 Task: Find connections with filter location Cardedeu with filter topic #linkedinforbusinesswith filter profile language French with filter current company Media.Monks with filter school Bombay Scottish School with filter industry Data Security Software Products with filter service category Bankruptcy Law with filter keywords title Information Security Analyst
Action: Mouse moved to (244, 297)
Screenshot: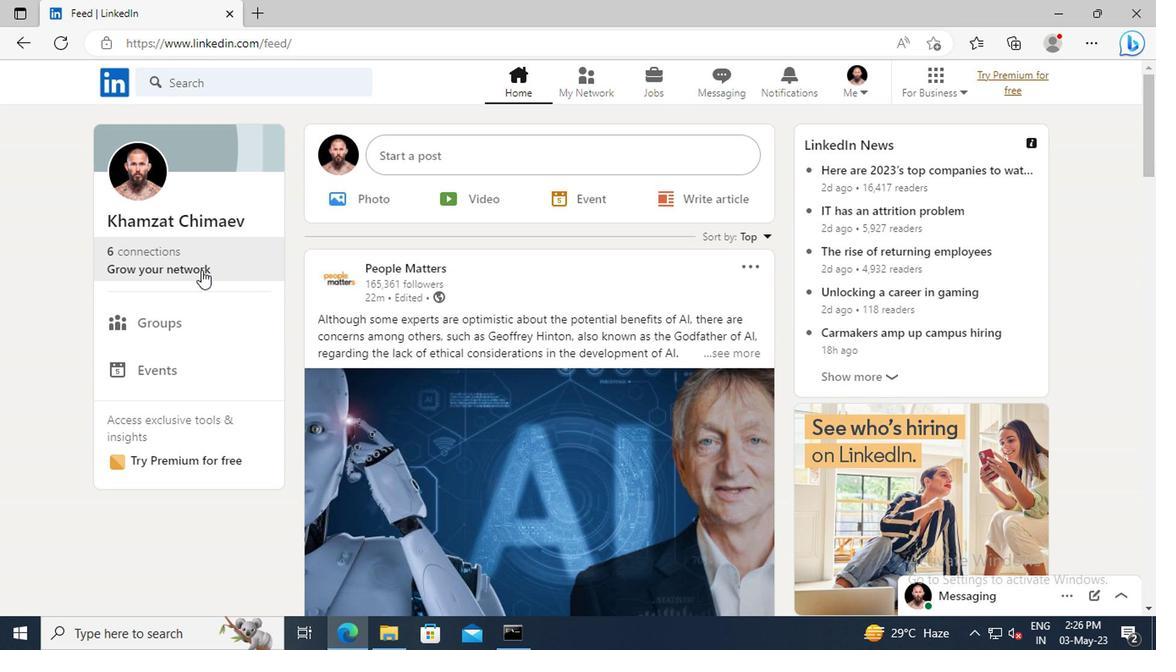 
Action: Mouse pressed left at (244, 297)
Screenshot: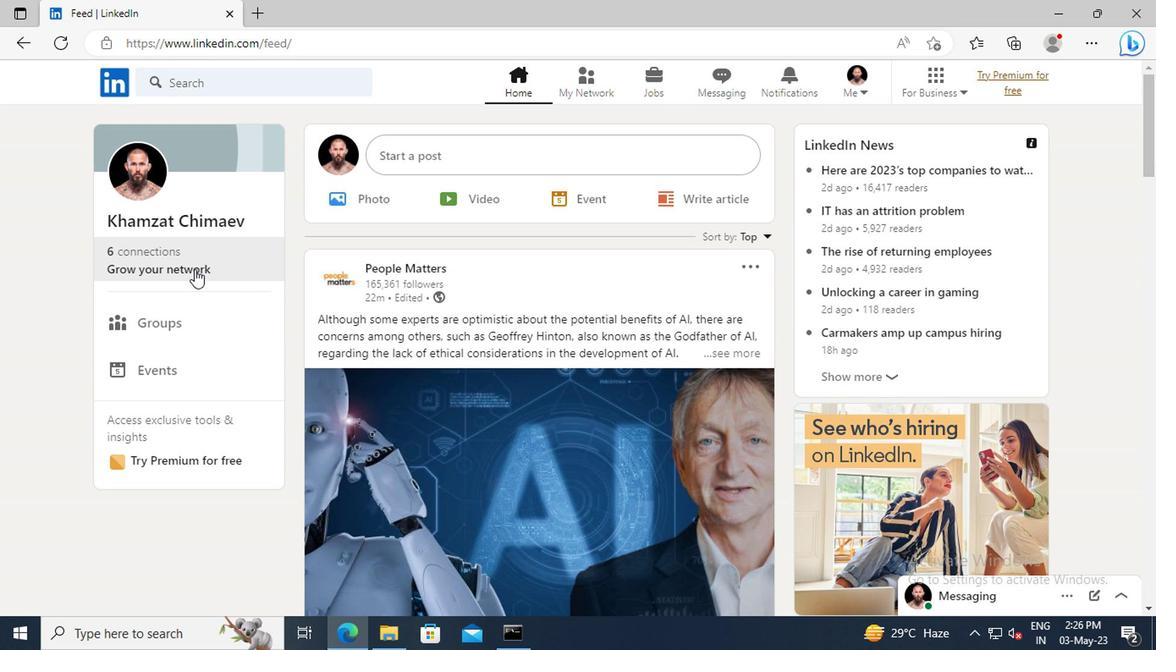
Action: Mouse moved to (235, 232)
Screenshot: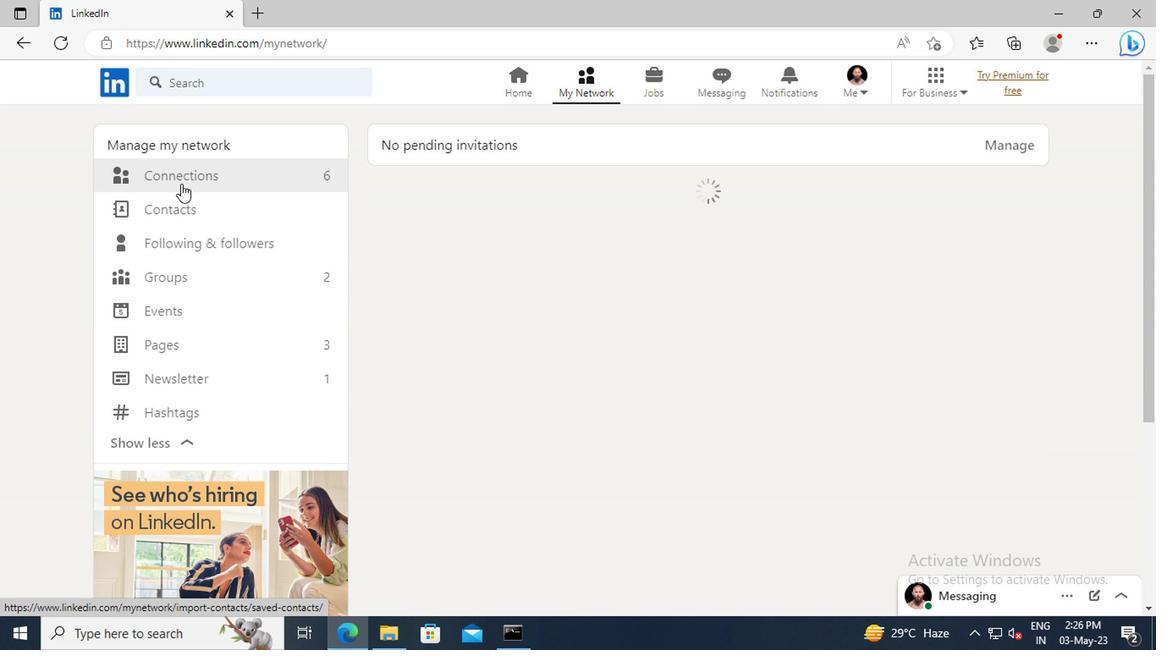 
Action: Mouse pressed left at (235, 232)
Screenshot: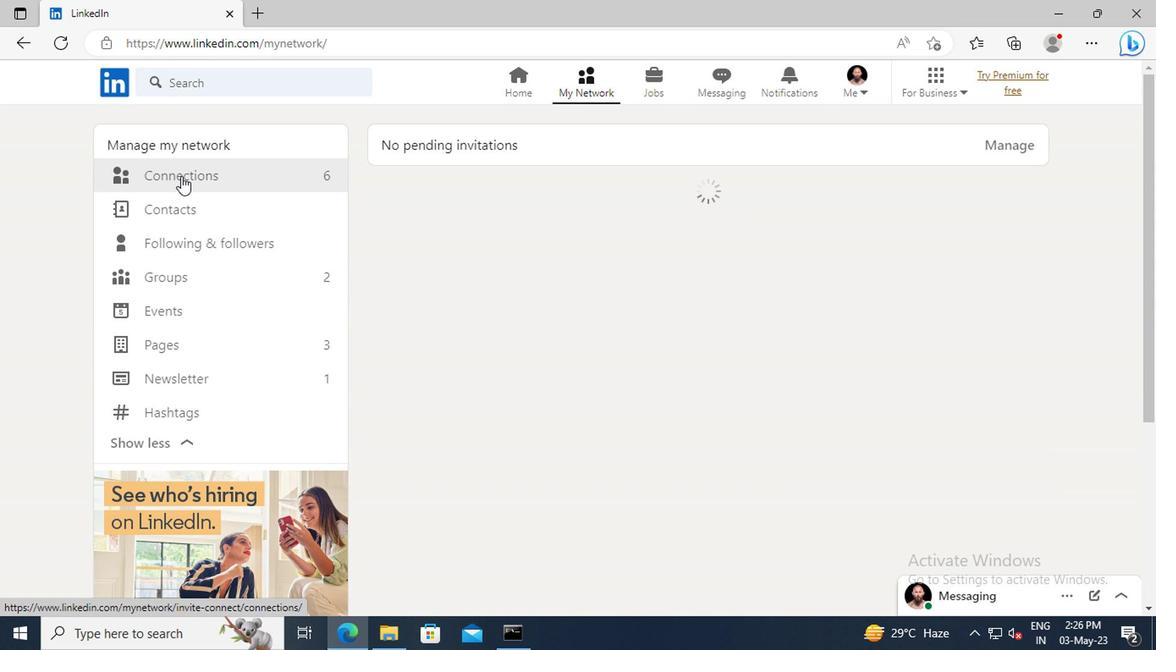 
Action: Mouse moved to (603, 236)
Screenshot: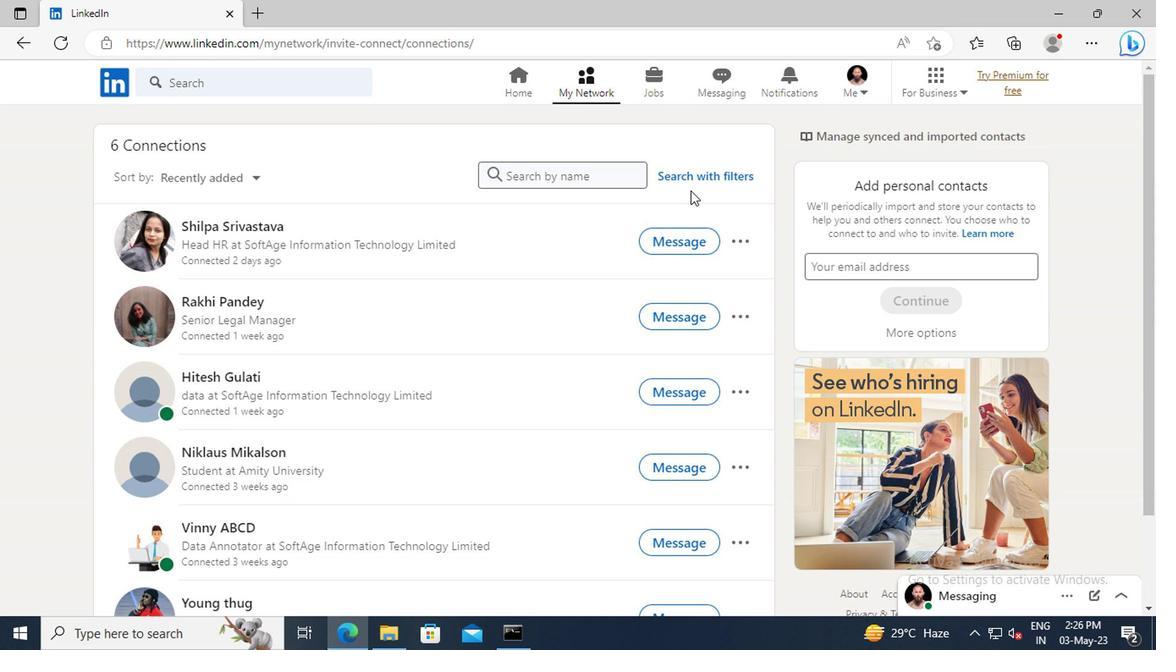 
Action: Mouse pressed left at (603, 236)
Screenshot: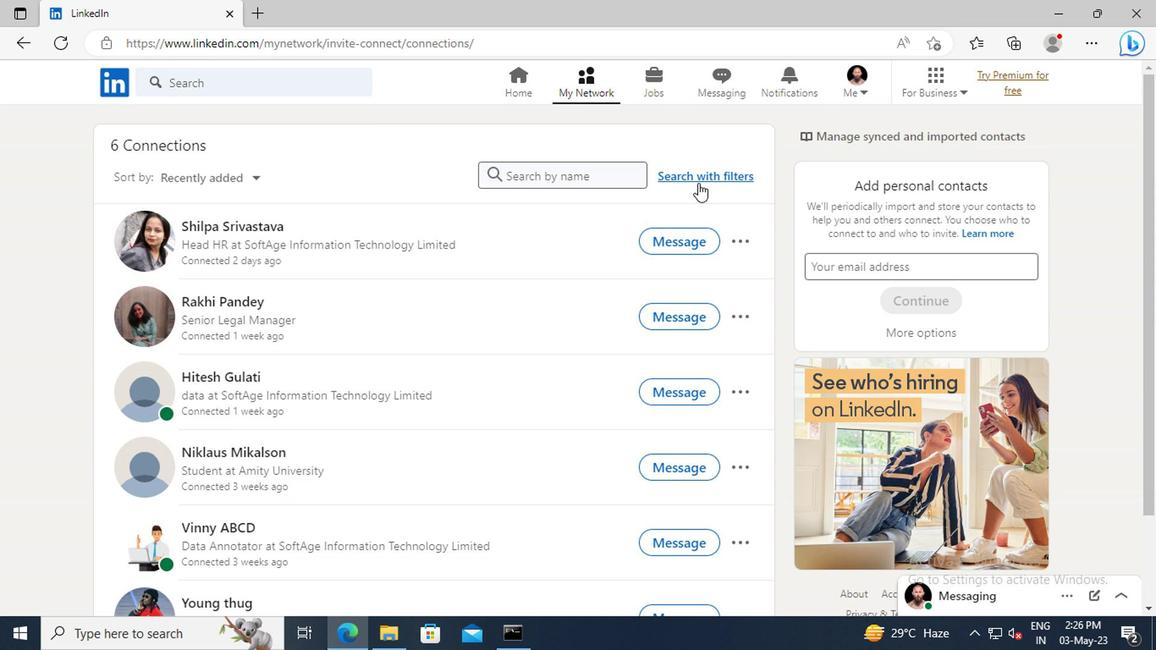 
Action: Mouse moved to (569, 201)
Screenshot: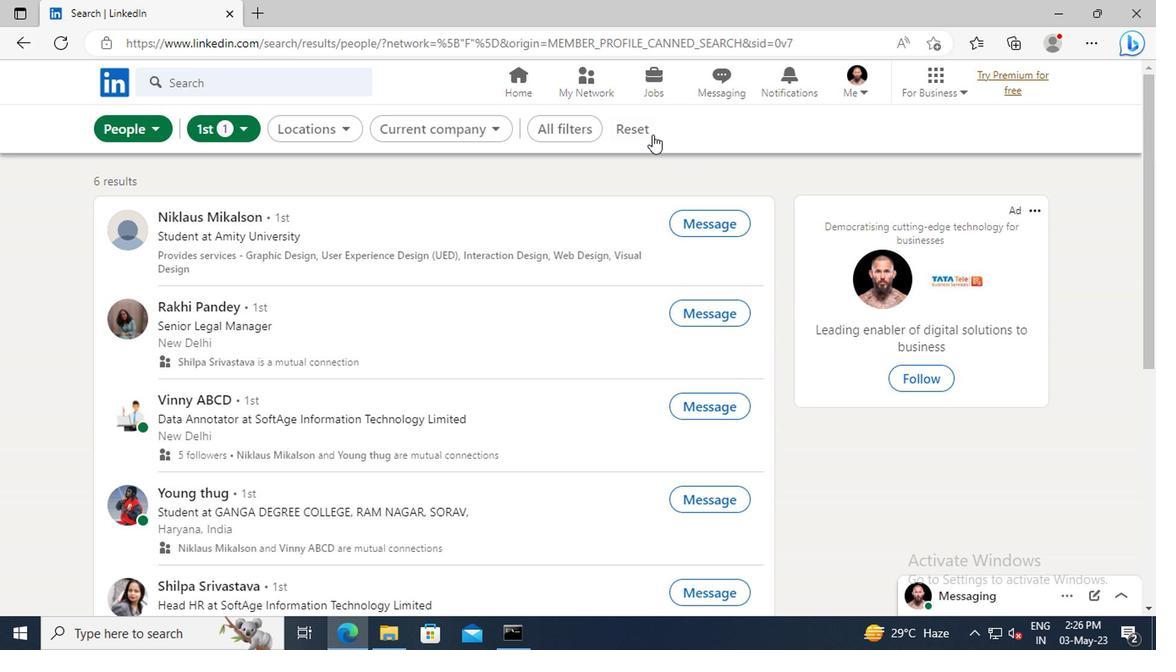 
Action: Mouse pressed left at (569, 201)
Screenshot: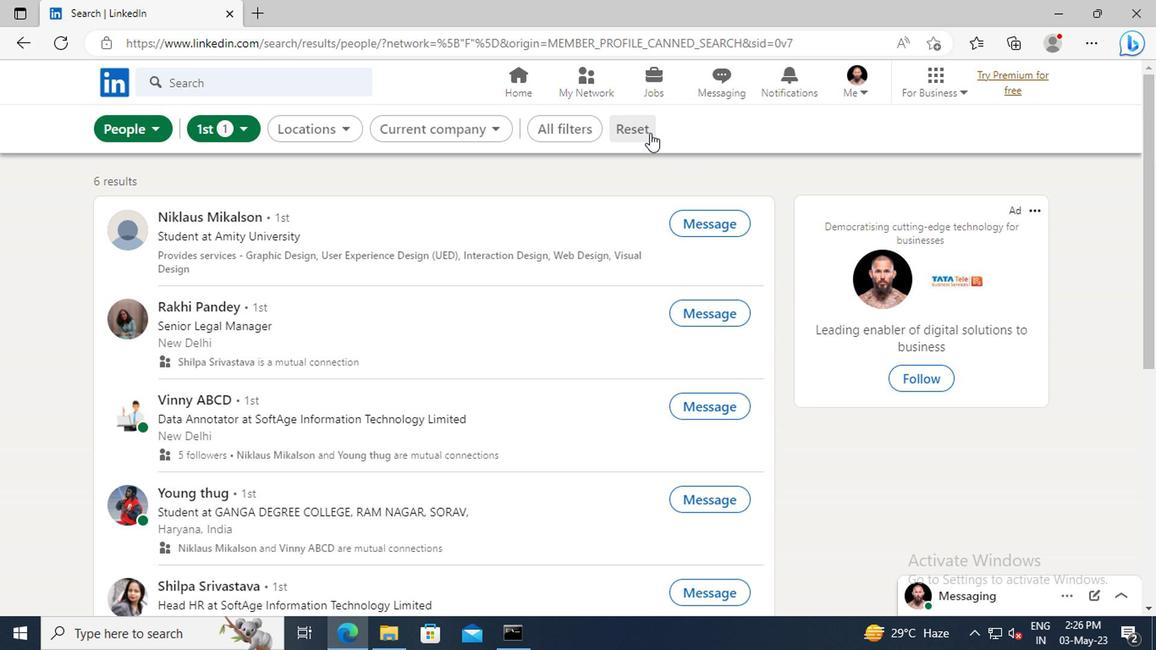 
Action: Mouse moved to (547, 200)
Screenshot: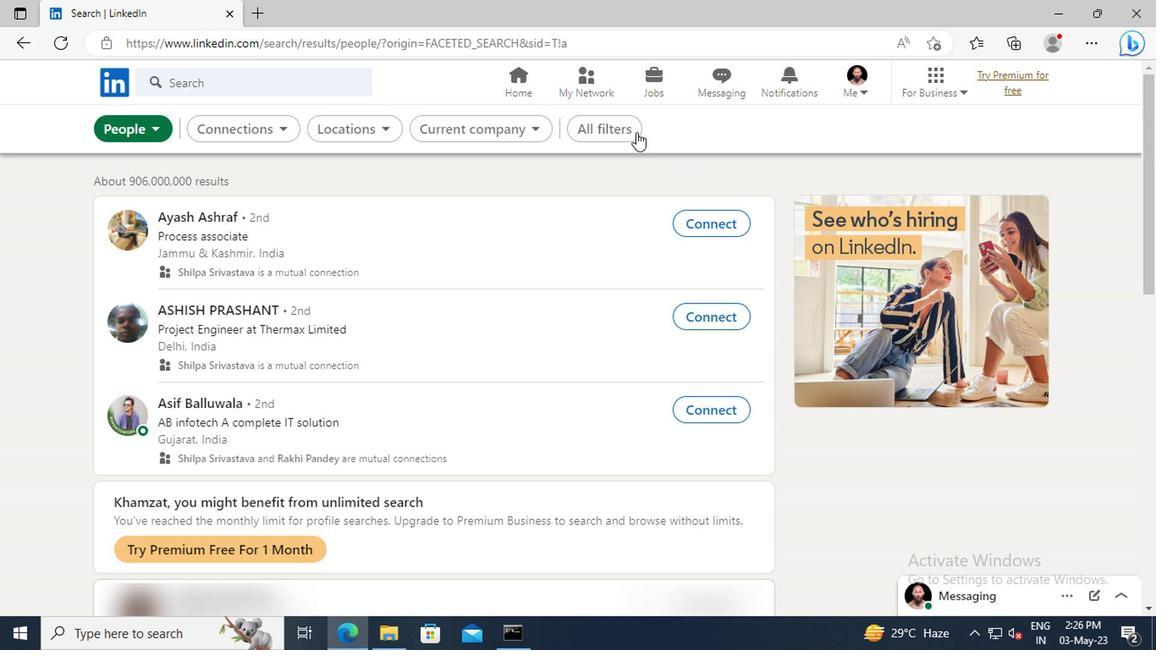 
Action: Mouse pressed left at (547, 200)
Screenshot: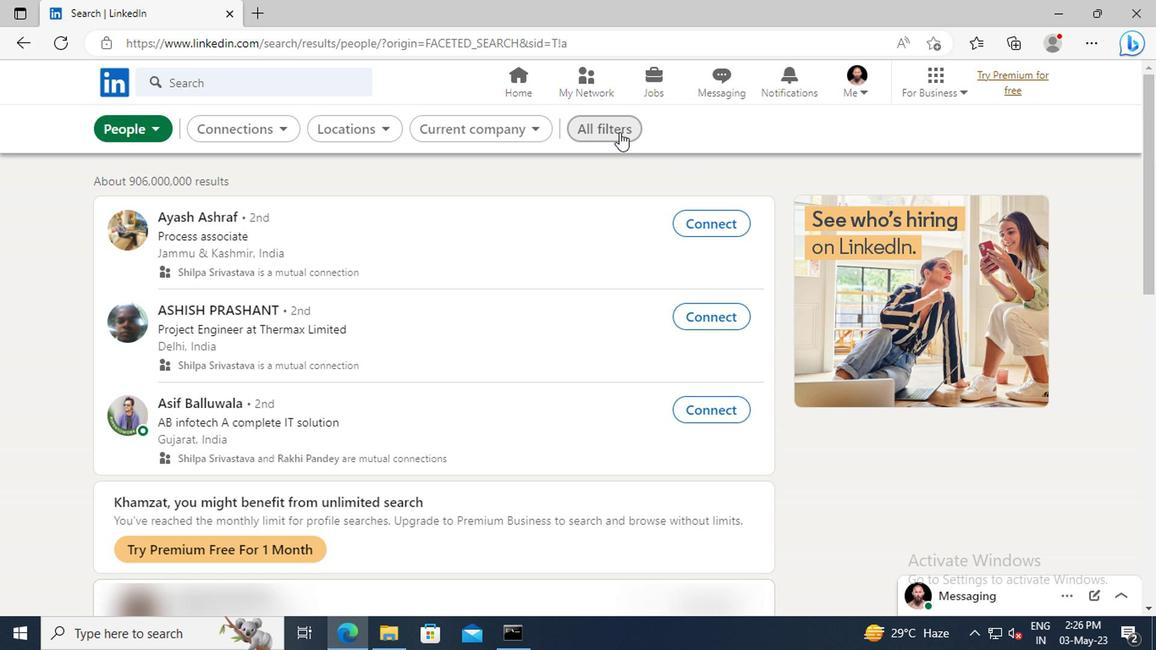 
Action: Mouse moved to (746, 347)
Screenshot: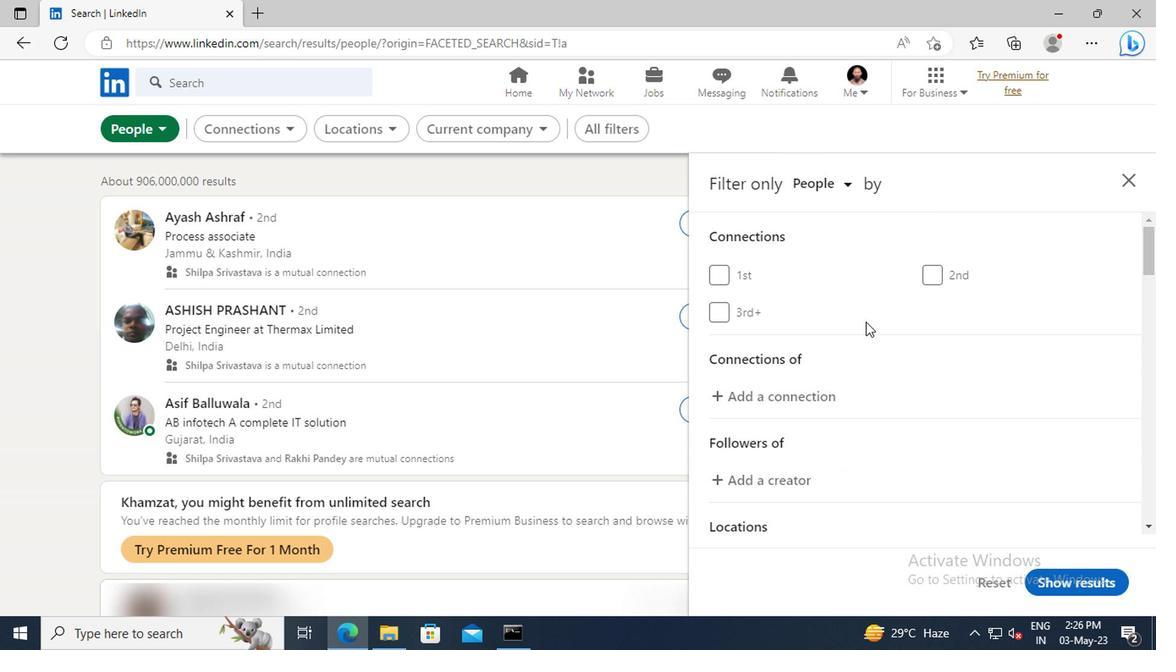
Action: Mouse scrolled (746, 346) with delta (0, 0)
Screenshot: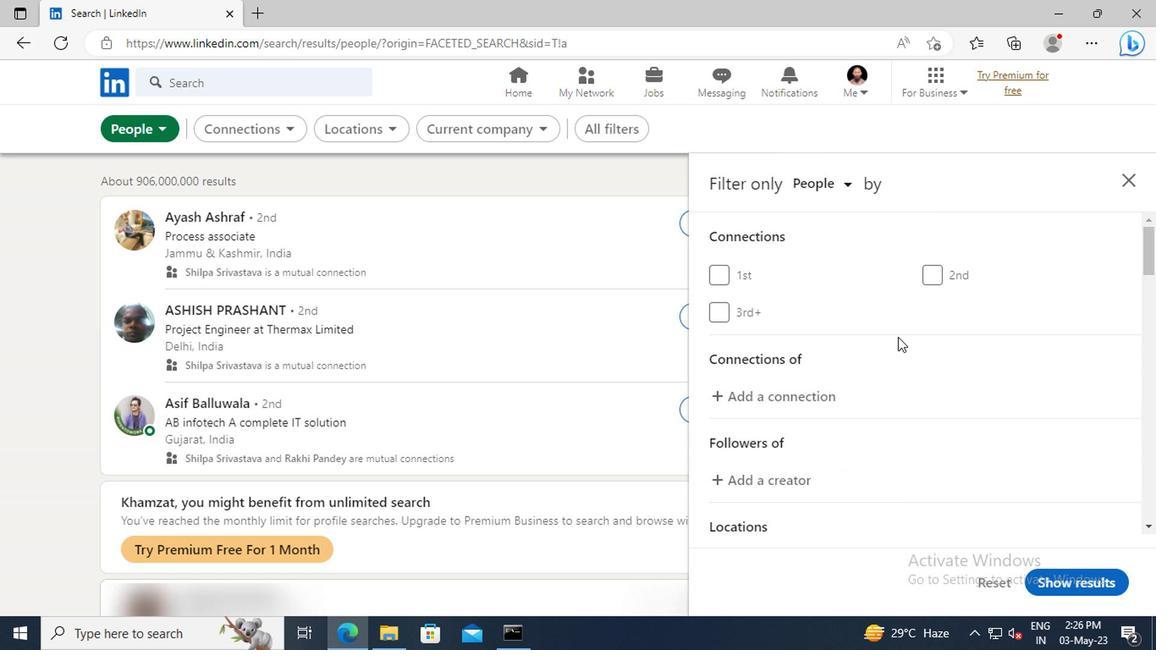 
Action: Mouse scrolled (746, 346) with delta (0, 0)
Screenshot: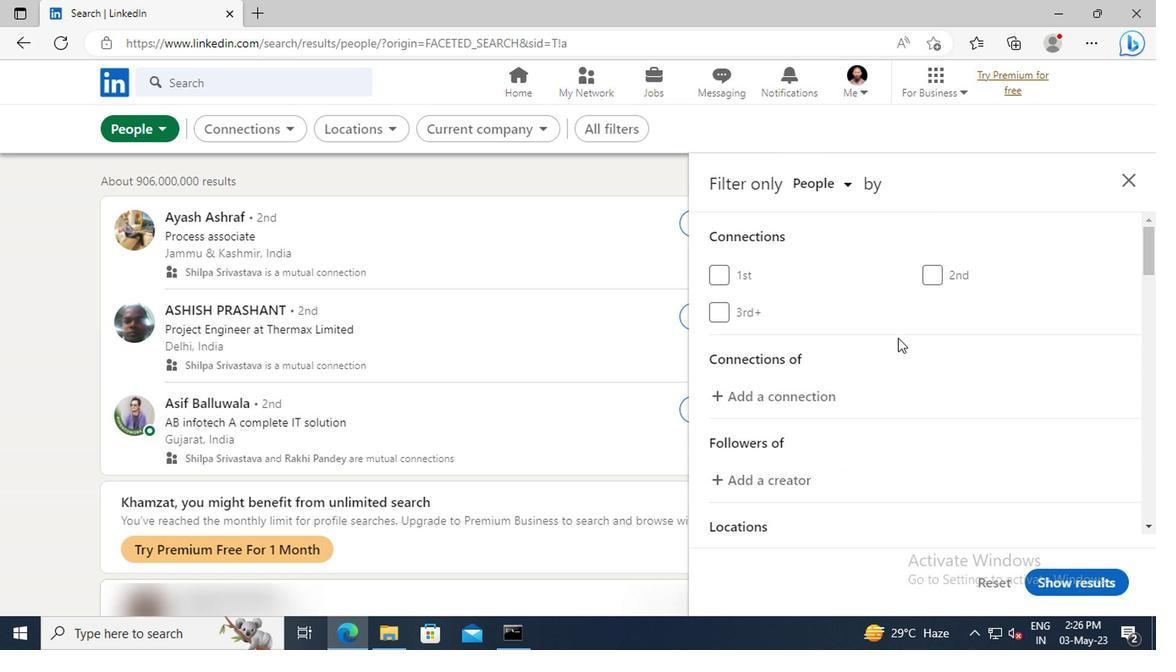 
Action: Mouse scrolled (746, 346) with delta (0, 0)
Screenshot: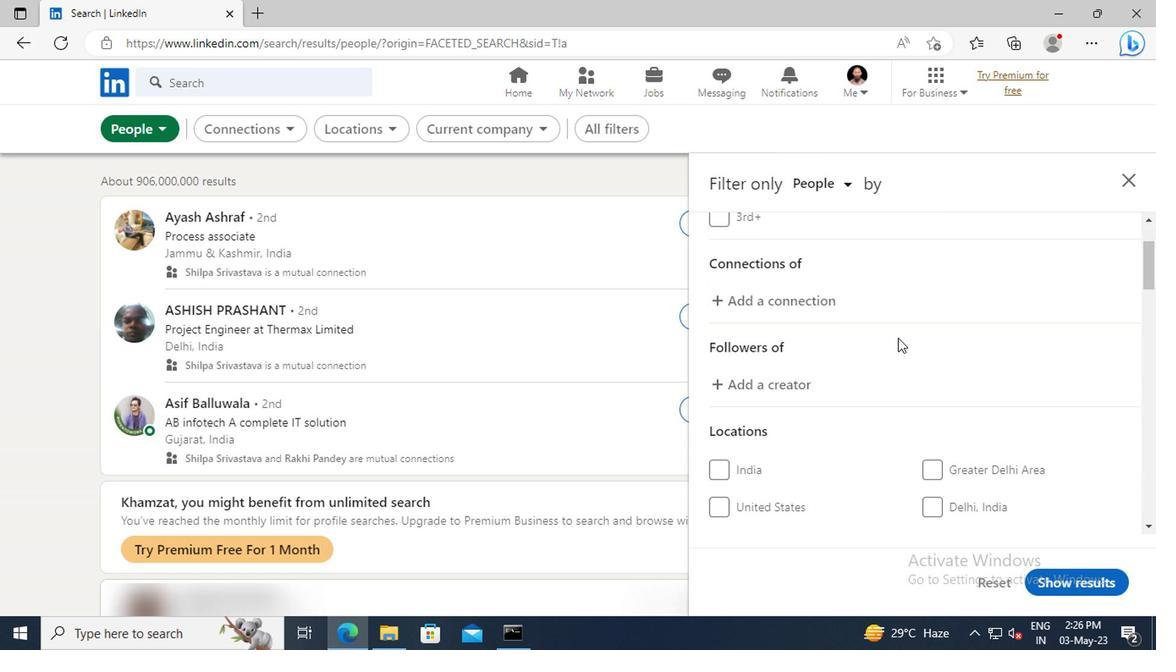 
Action: Mouse scrolled (746, 346) with delta (0, 0)
Screenshot: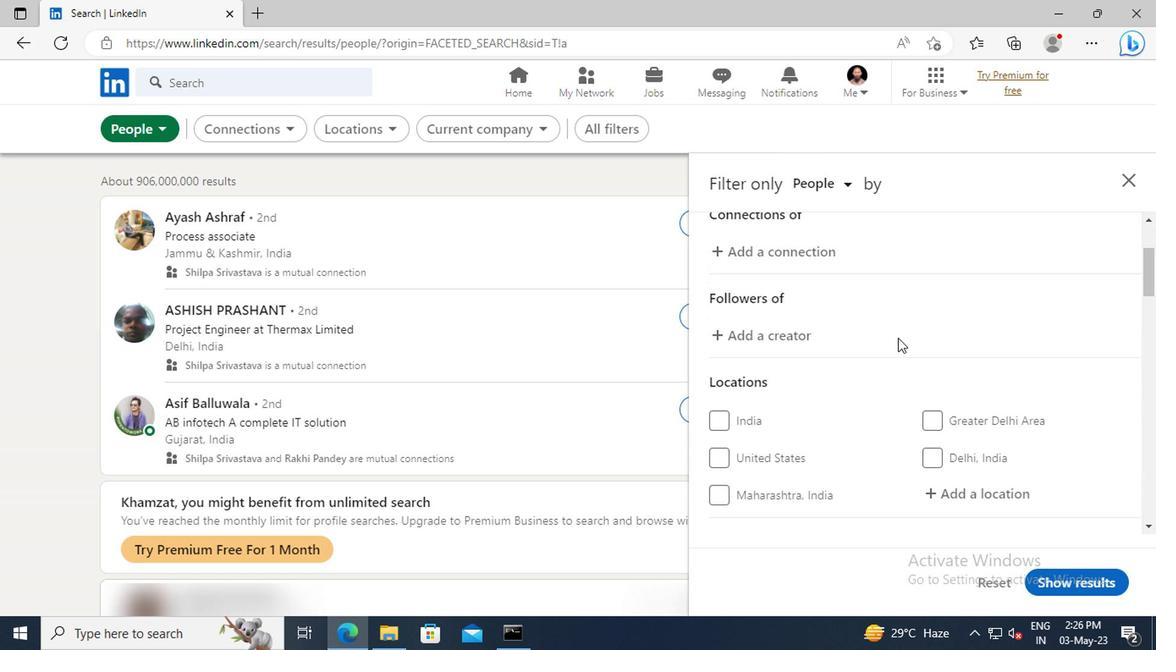 
Action: Mouse scrolled (746, 346) with delta (0, 0)
Screenshot: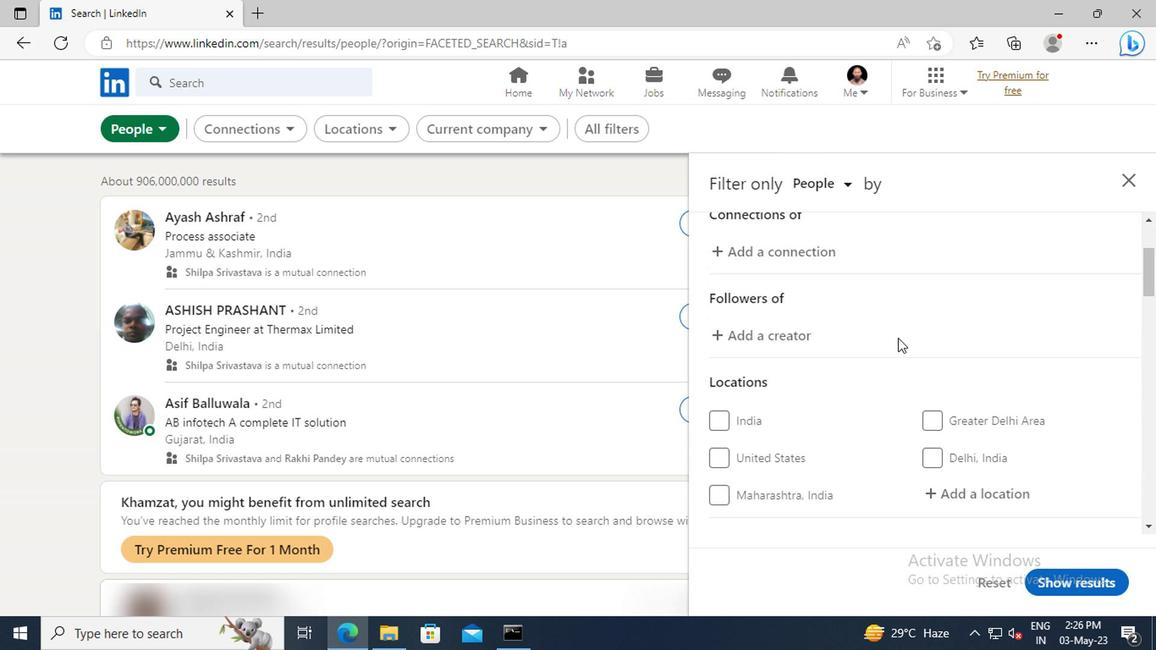 
Action: Mouse scrolled (746, 346) with delta (0, 0)
Screenshot: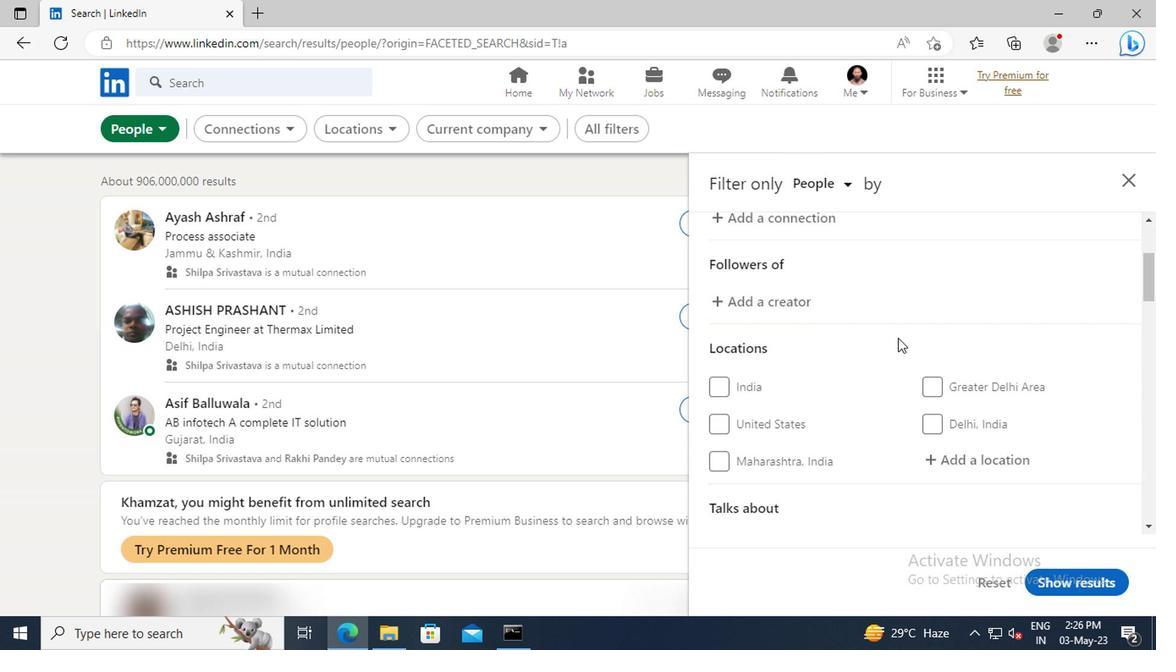 
Action: Mouse moved to (776, 356)
Screenshot: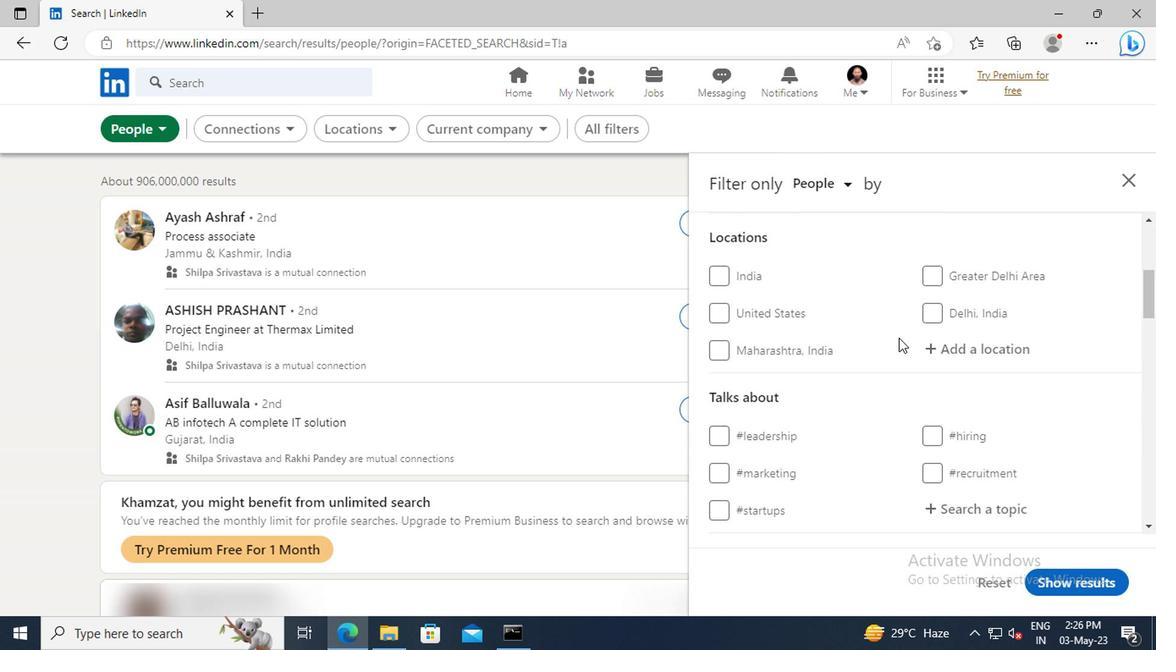 
Action: Mouse pressed left at (776, 356)
Screenshot: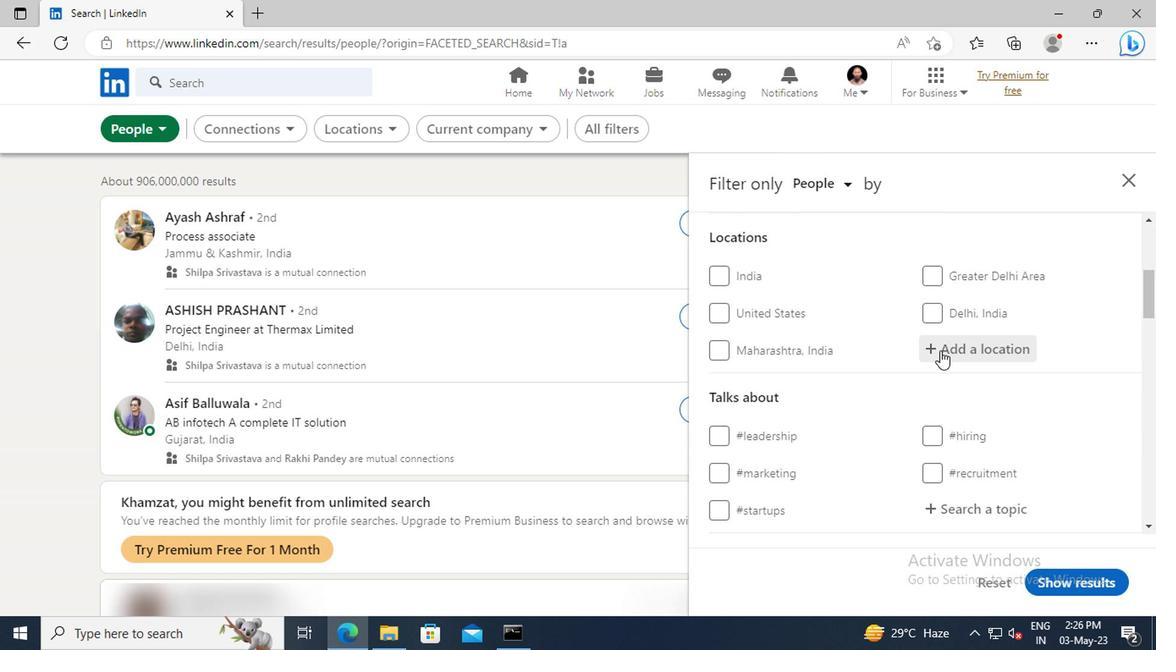 
Action: Key pressed <Key.shift>CARDEDE
Screenshot: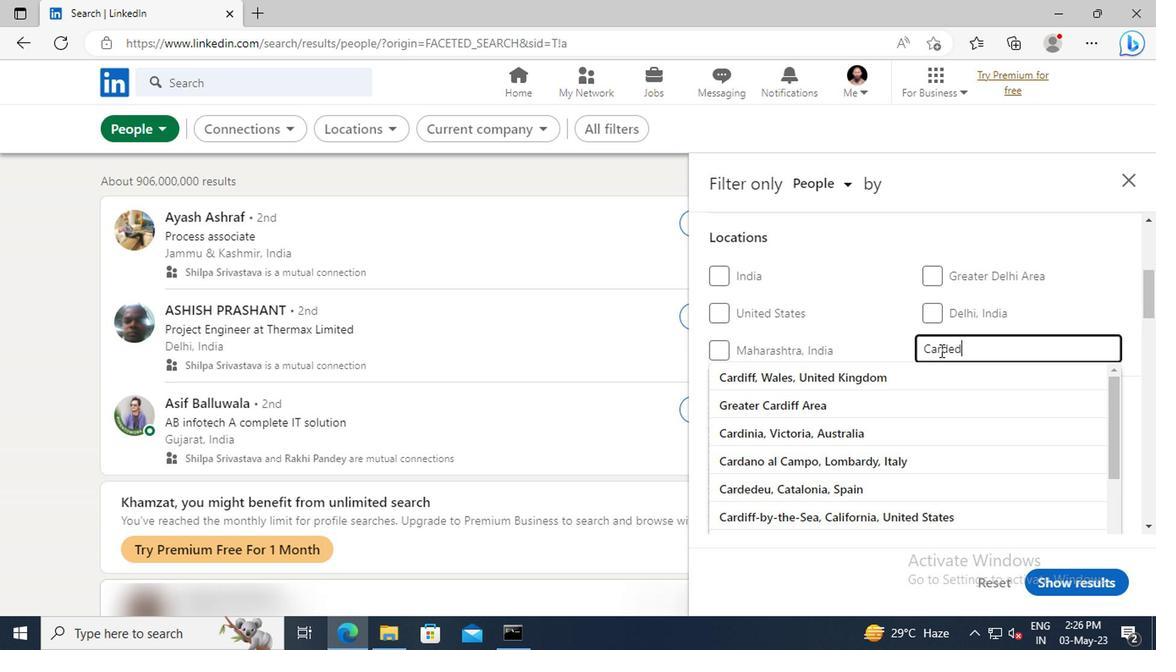 
Action: Mouse moved to (779, 372)
Screenshot: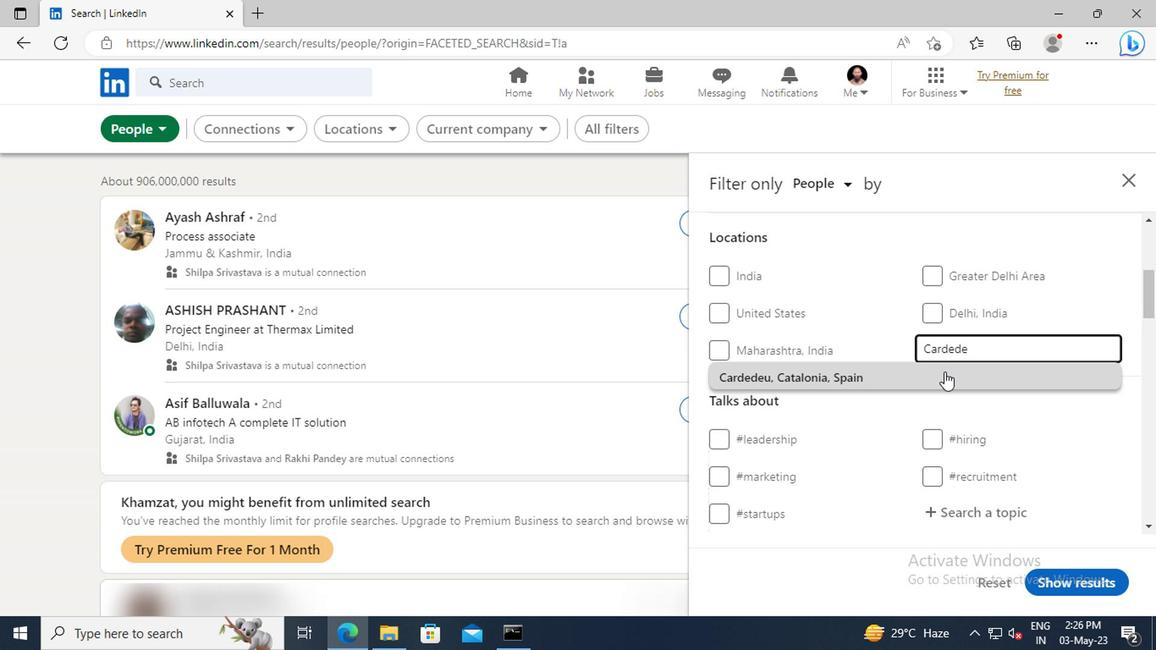
Action: Mouse pressed left at (779, 372)
Screenshot: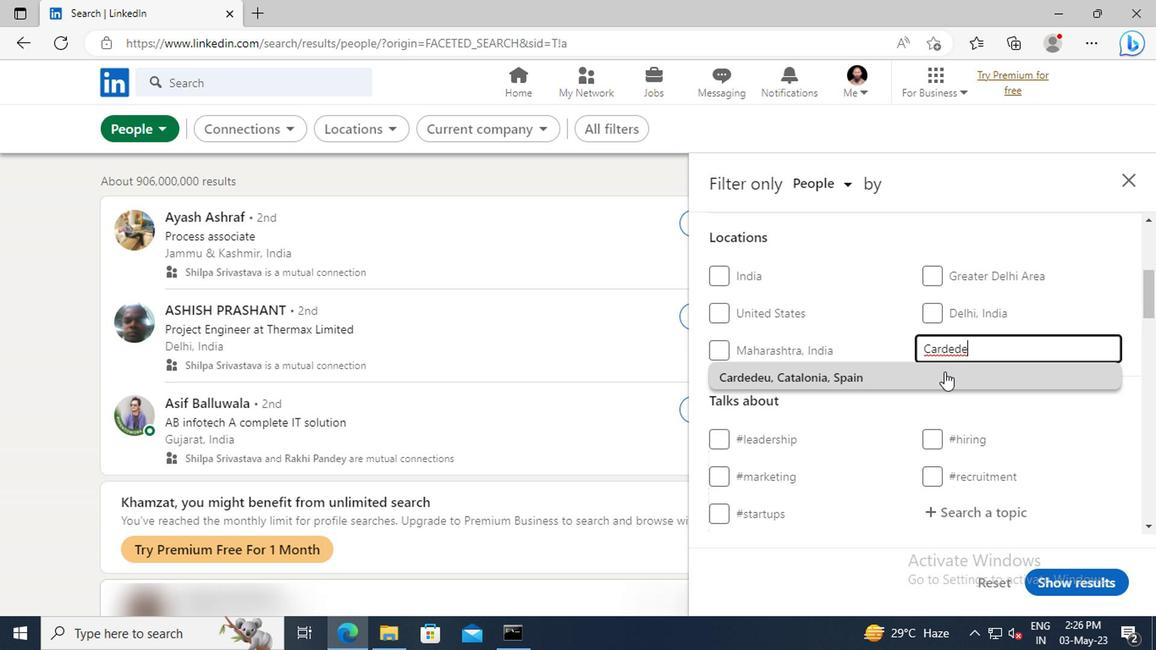 
Action: Mouse scrolled (779, 371) with delta (0, 0)
Screenshot: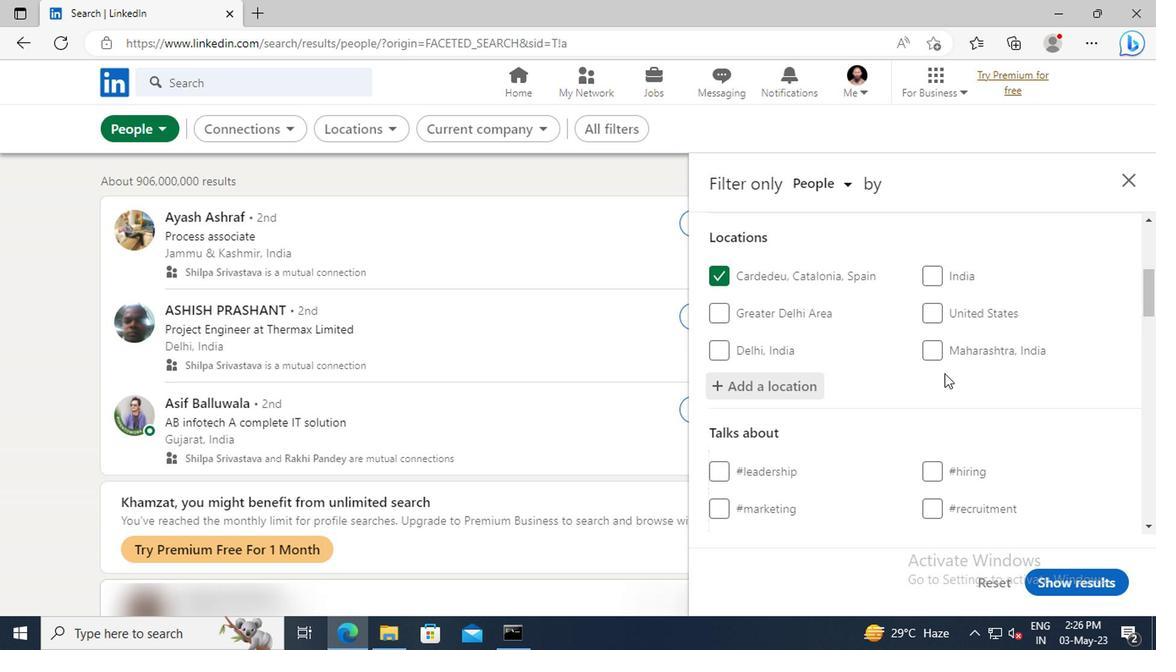 
Action: Mouse scrolled (779, 371) with delta (0, 0)
Screenshot: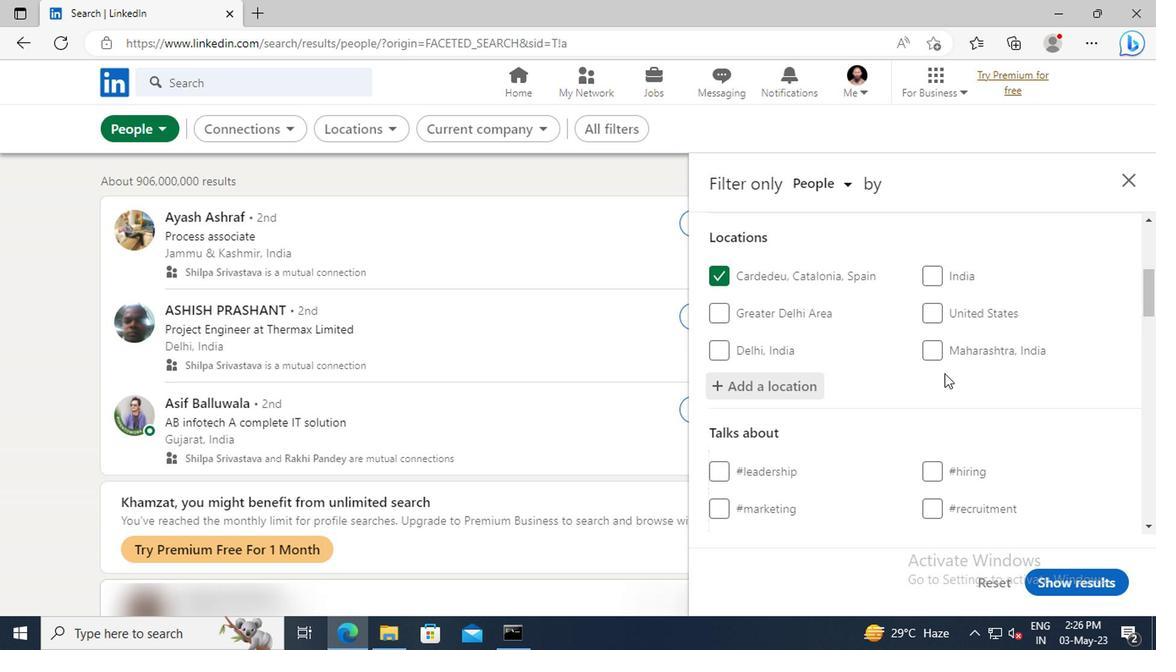 
Action: Mouse moved to (779, 359)
Screenshot: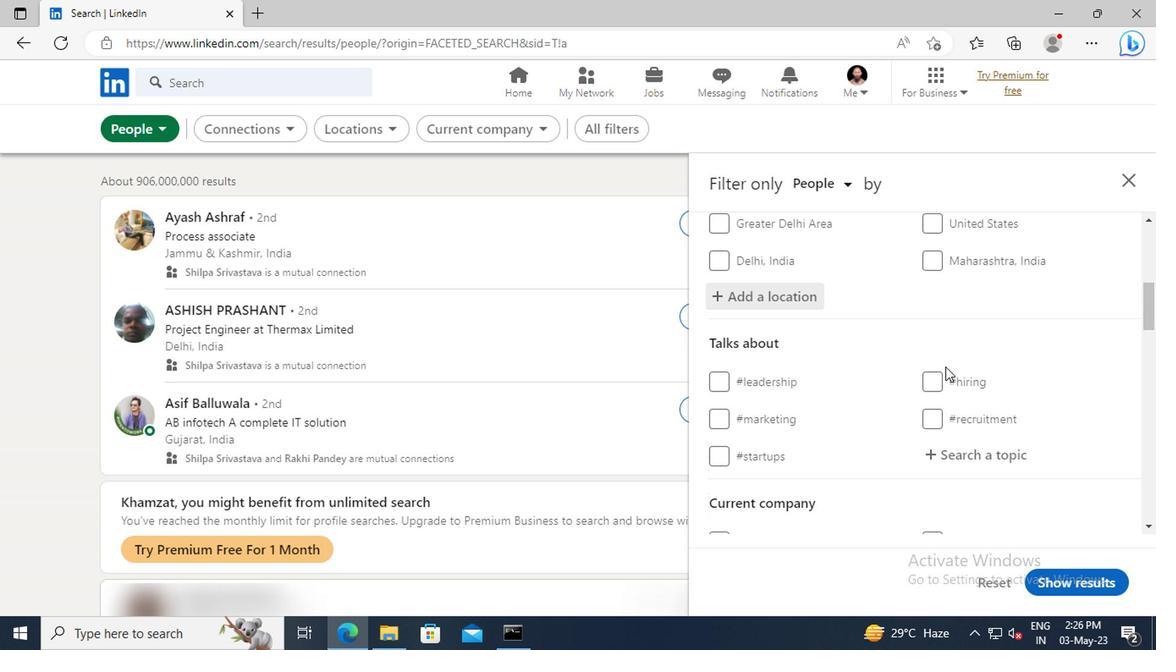 
Action: Mouse scrolled (779, 359) with delta (0, 0)
Screenshot: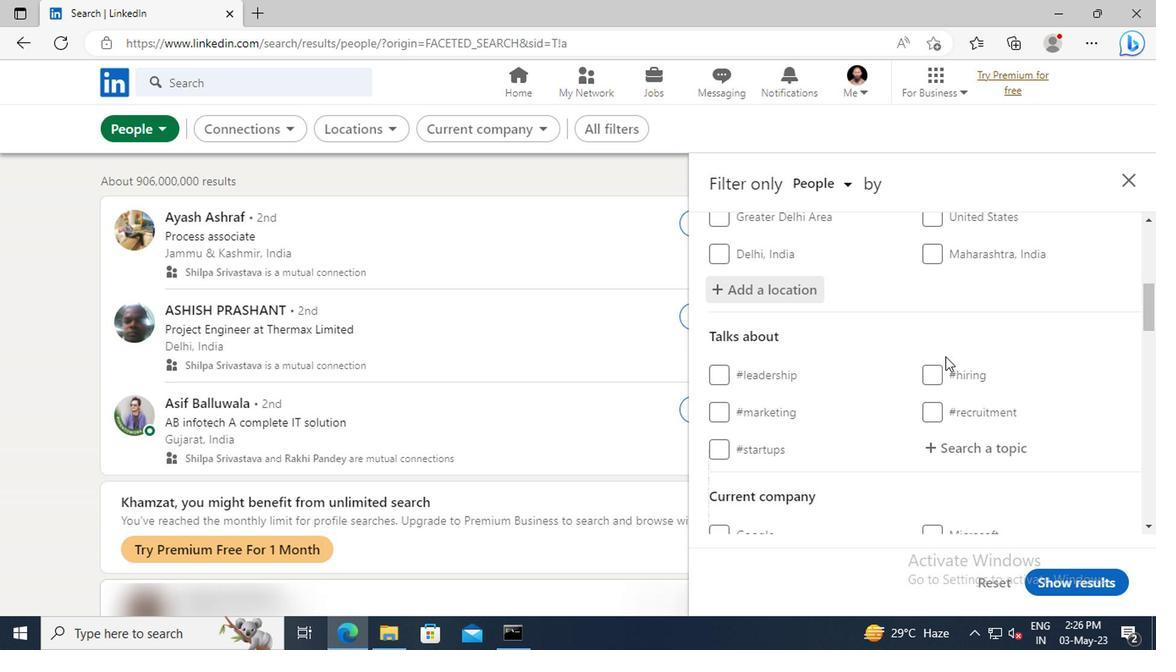 
Action: Mouse scrolled (779, 359) with delta (0, 0)
Screenshot: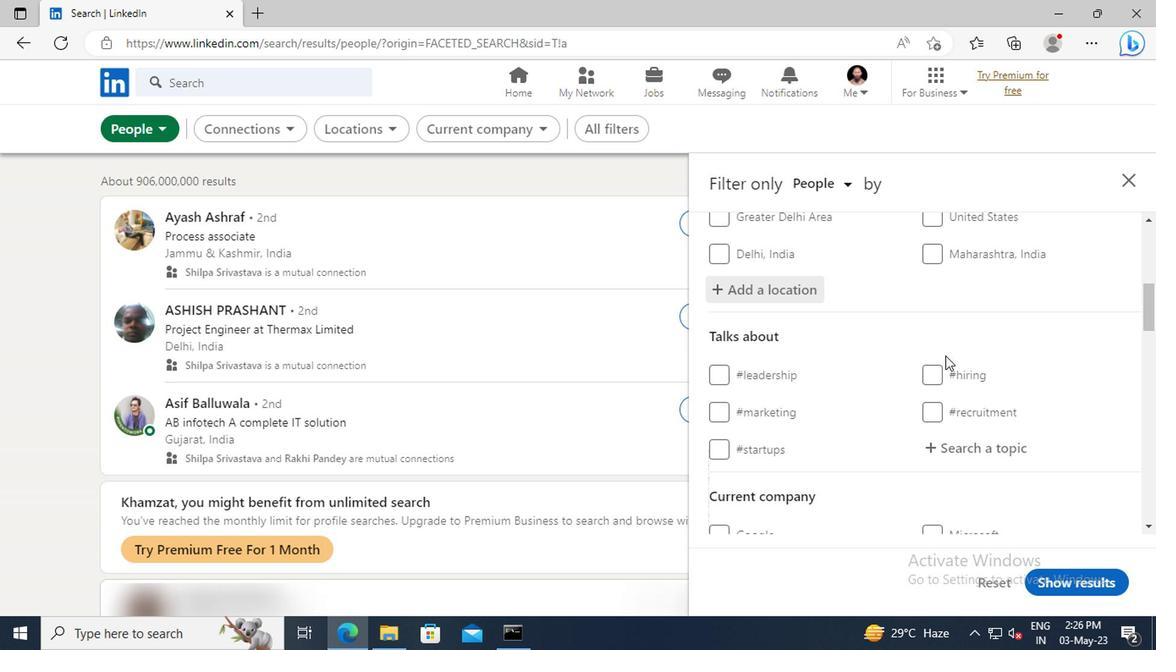 
Action: Mouse moved to (789, 359)
Screenshot: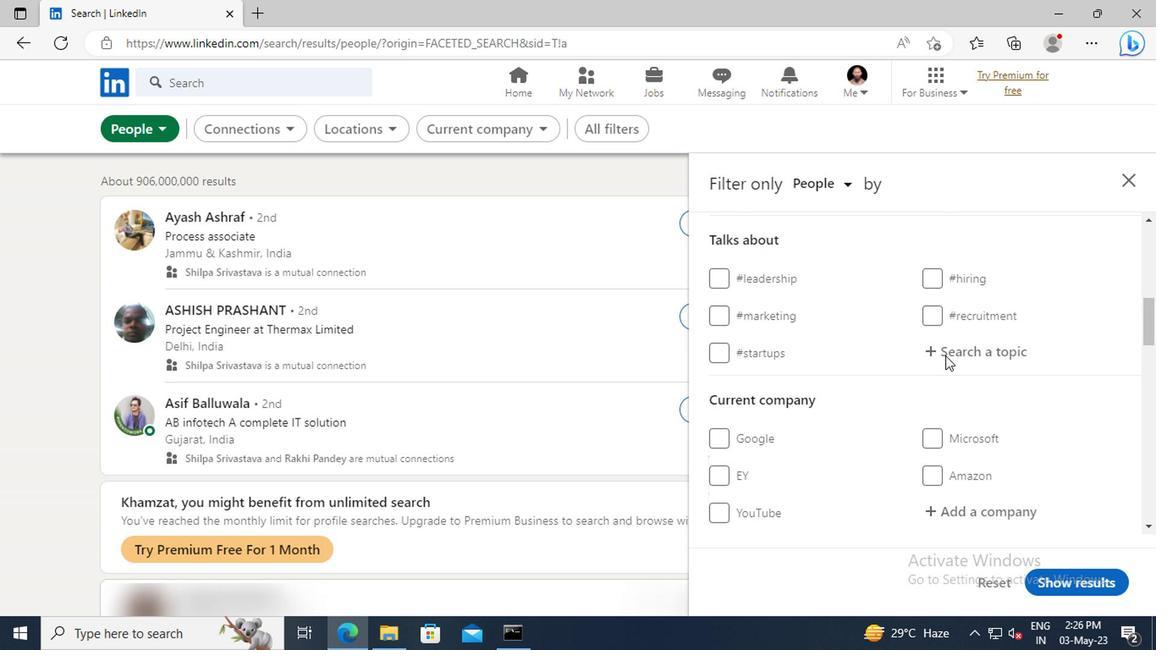
Action: Mouse pressed left at (789, 359)
Screenshot: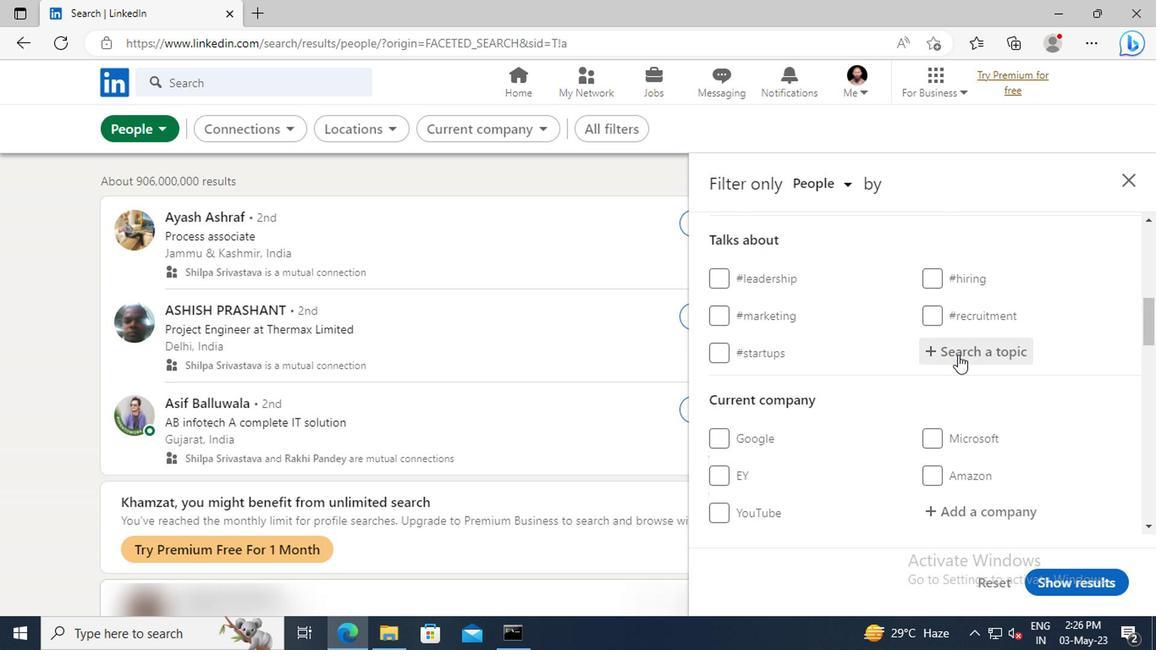 
Action: Key pressed LINKEDINFORB
Screenshot: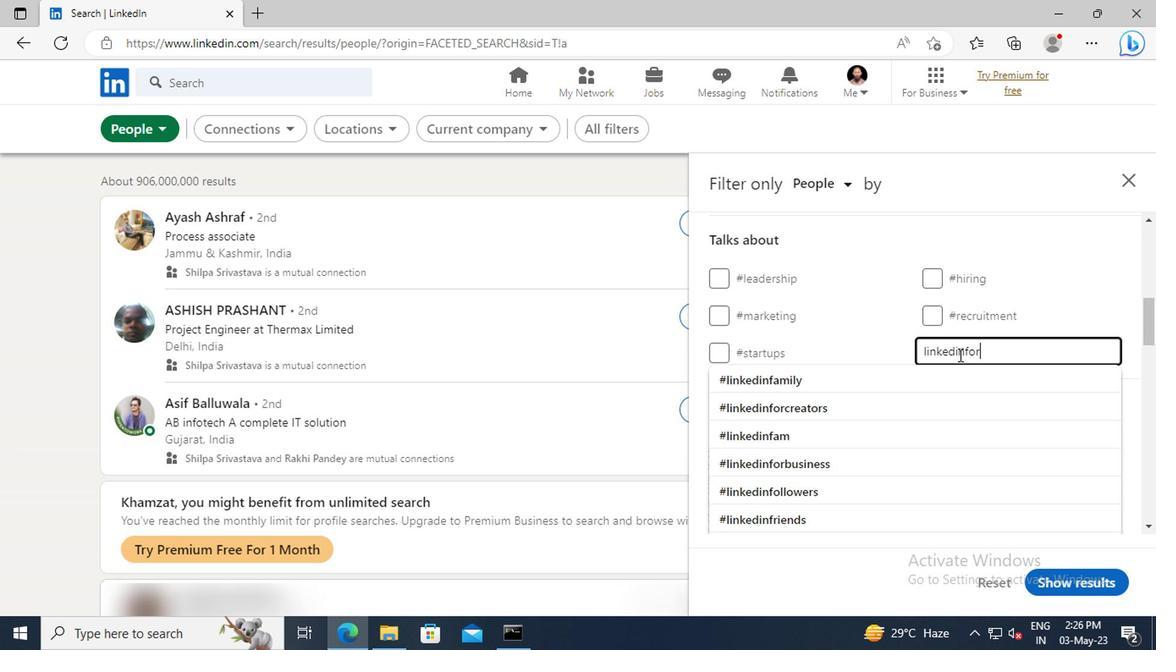 
Action: Mouse moved to (791, 373)
Screenshot: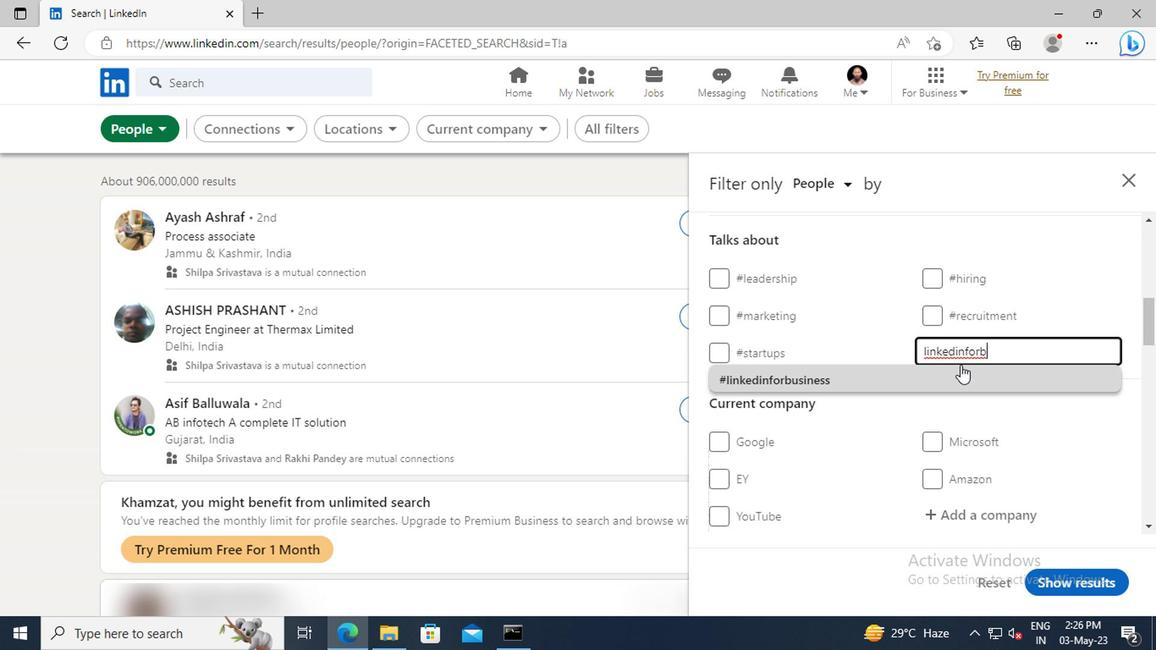 
Action: Mouse pressed left at (791, 373)
Screenshot: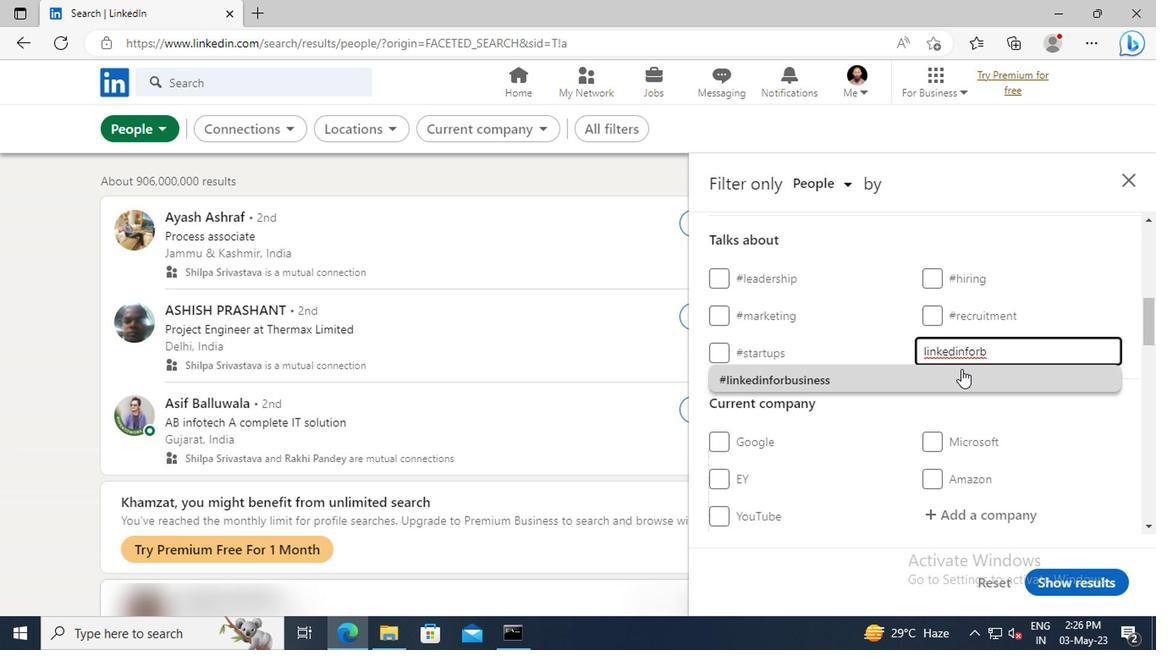 
Action: Mouse scrolled (791, 373) with delta (0, 0)
Screenshot: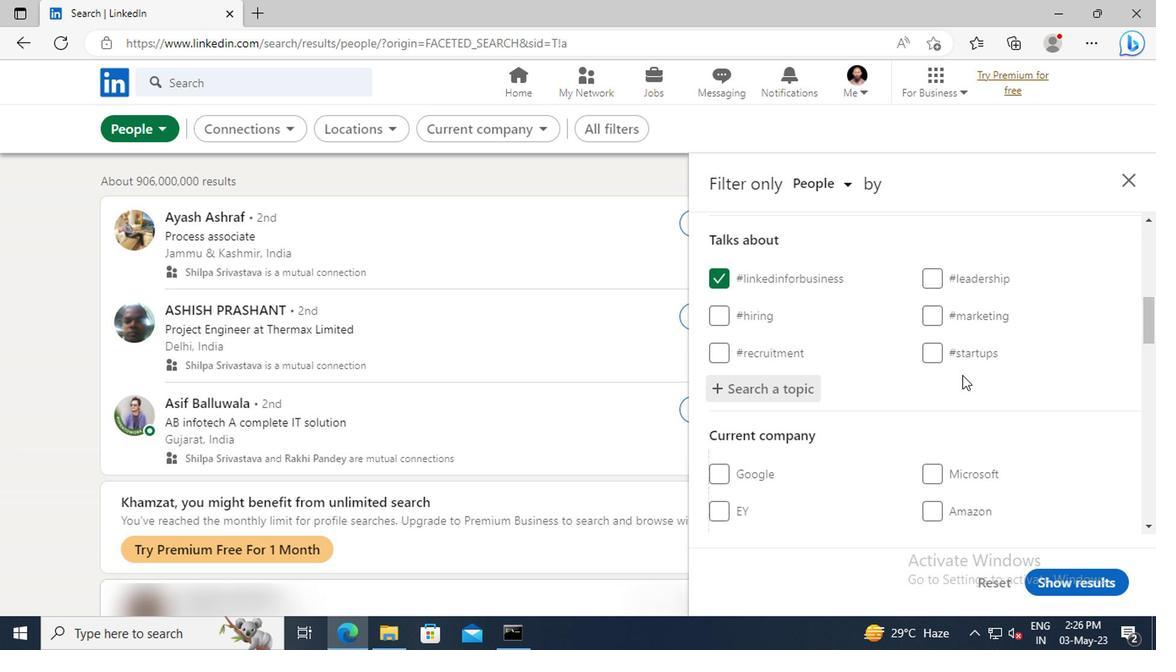 
Action: Mouse scrolled (791, 373) with delta (0, 0)
Screenshot: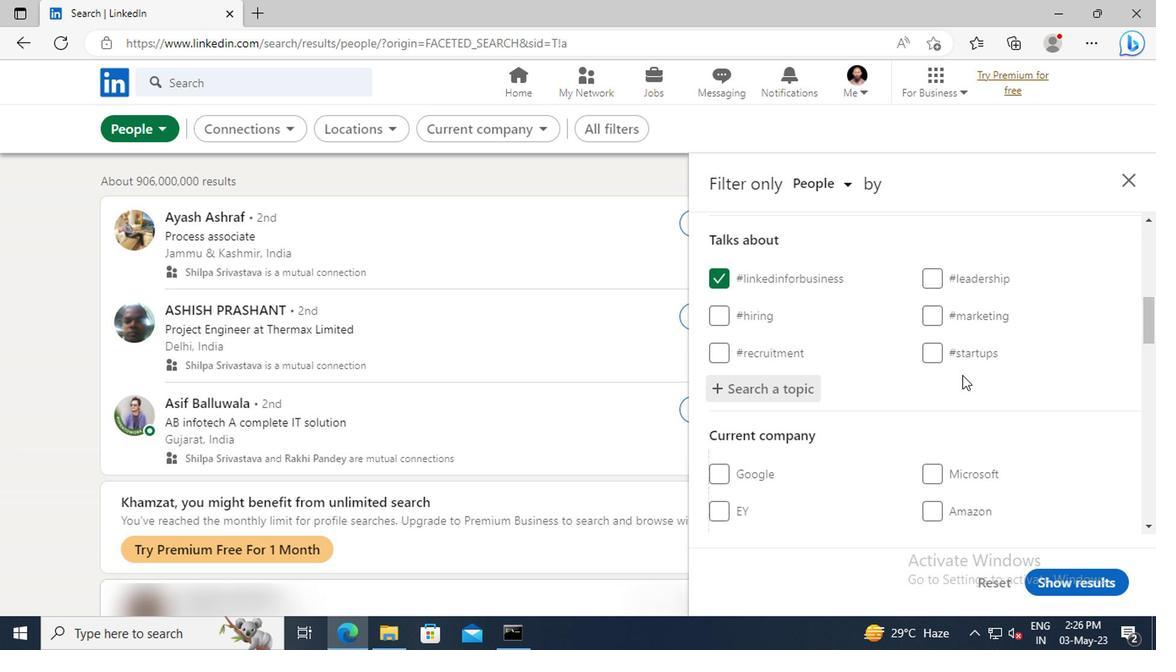 
Action: Mouse scrolled (791, 373) with delta (0, 0)
Screenshot: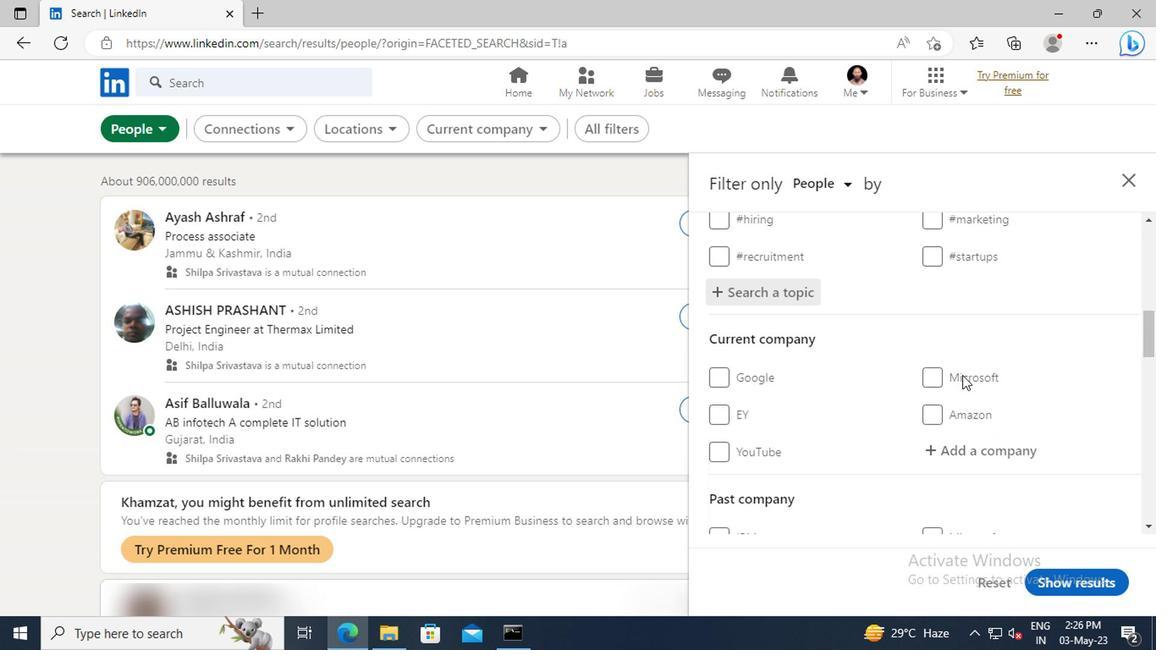 
Action: Mouse scrolled (791, 373) with delta (0, 0)
Screenshot: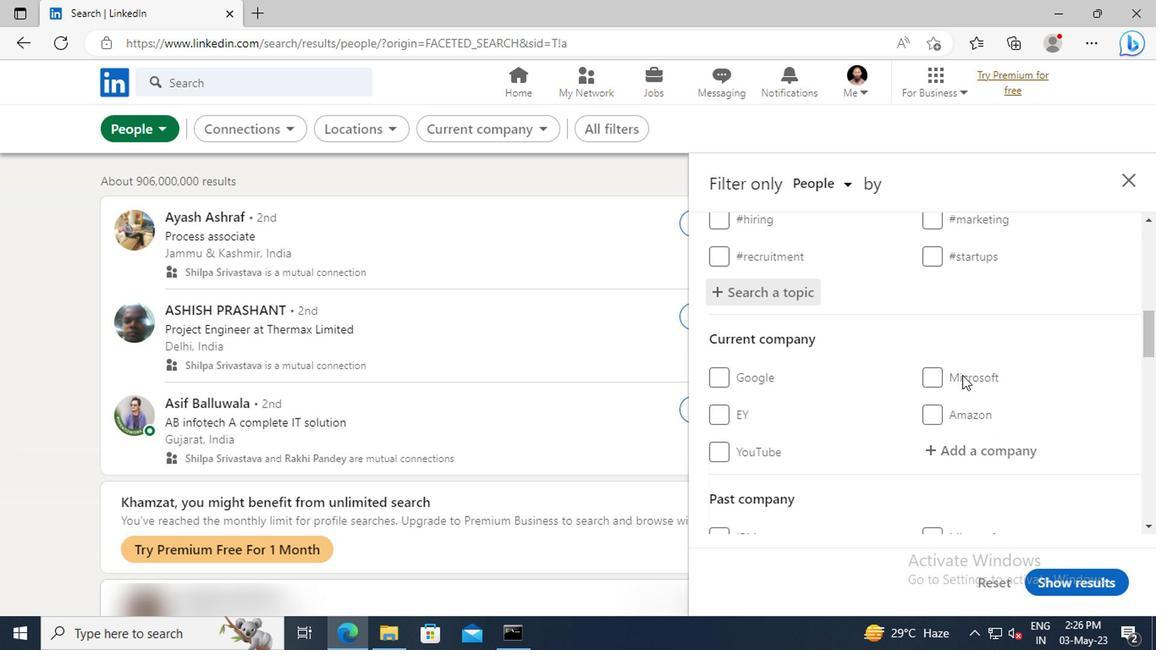 
Action: Mouse scrolled (791, 373) with delta (0, 0)
Screenshot: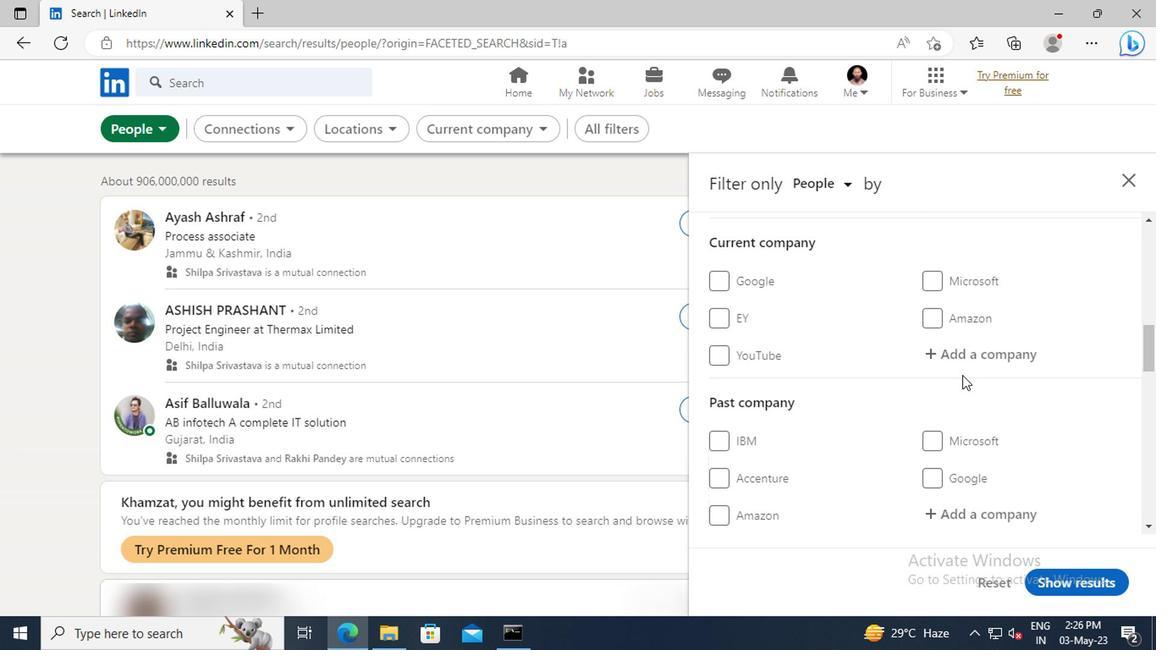 
Action: Mouse scrolled (791, 373) with delta (0, 0)
Screenshot: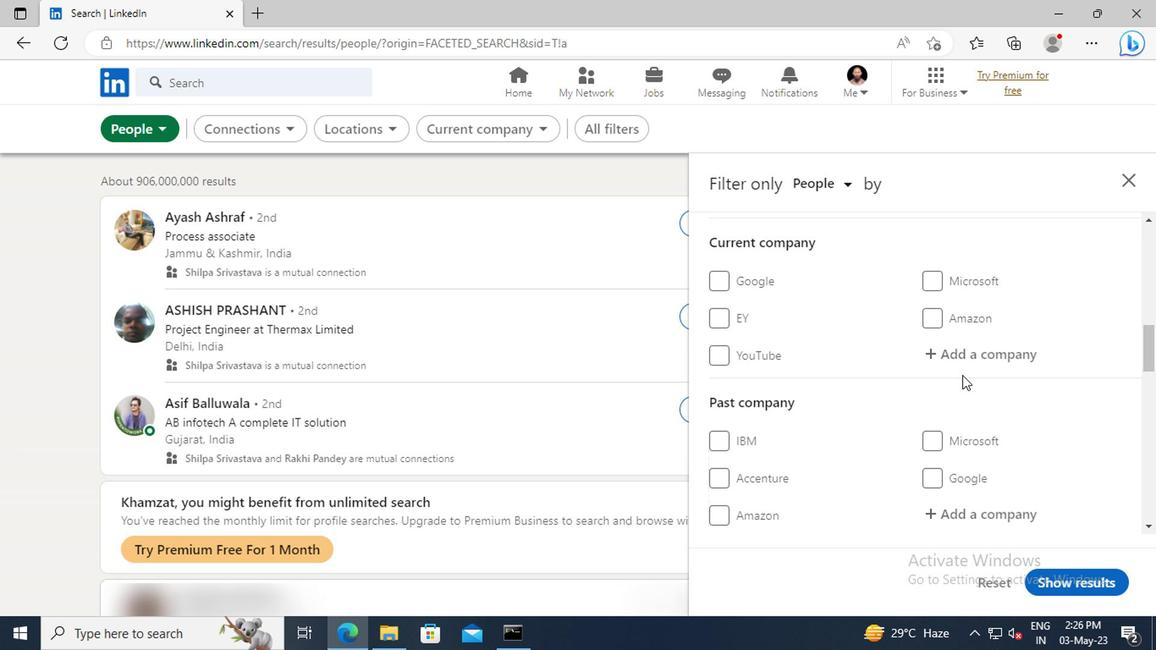 
Action: Mouse scrolled (791, 373) with delta (0, 0)
Screenshot: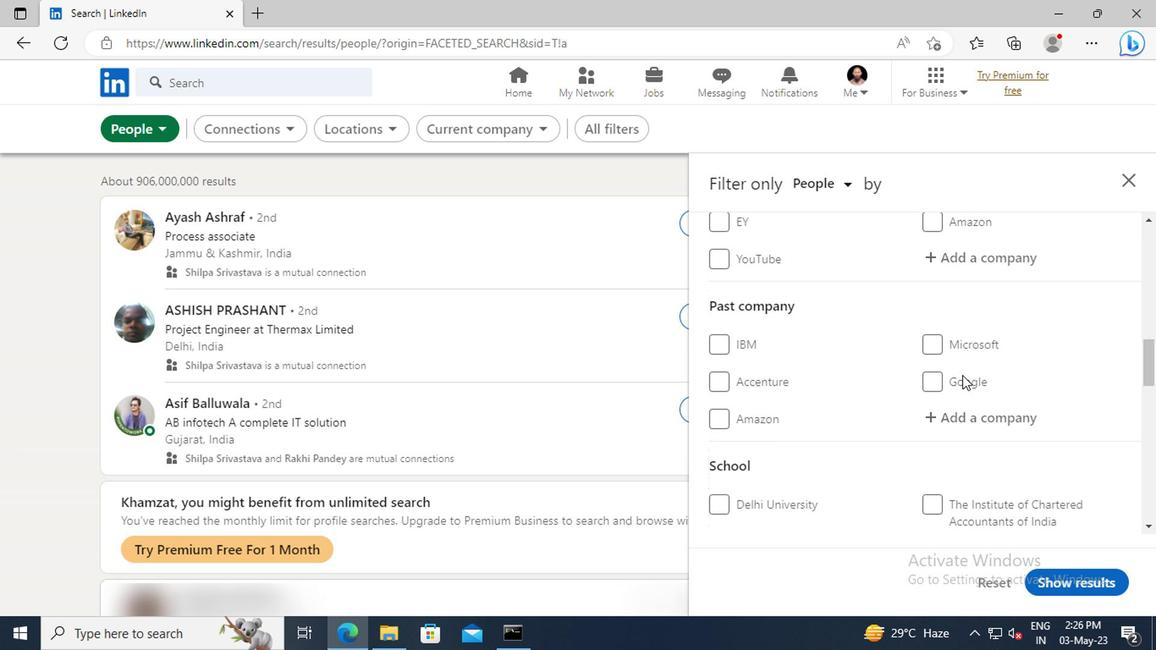 
Action: Mouse scrolled (791, 373) with delta (0, 0)
Screenshot: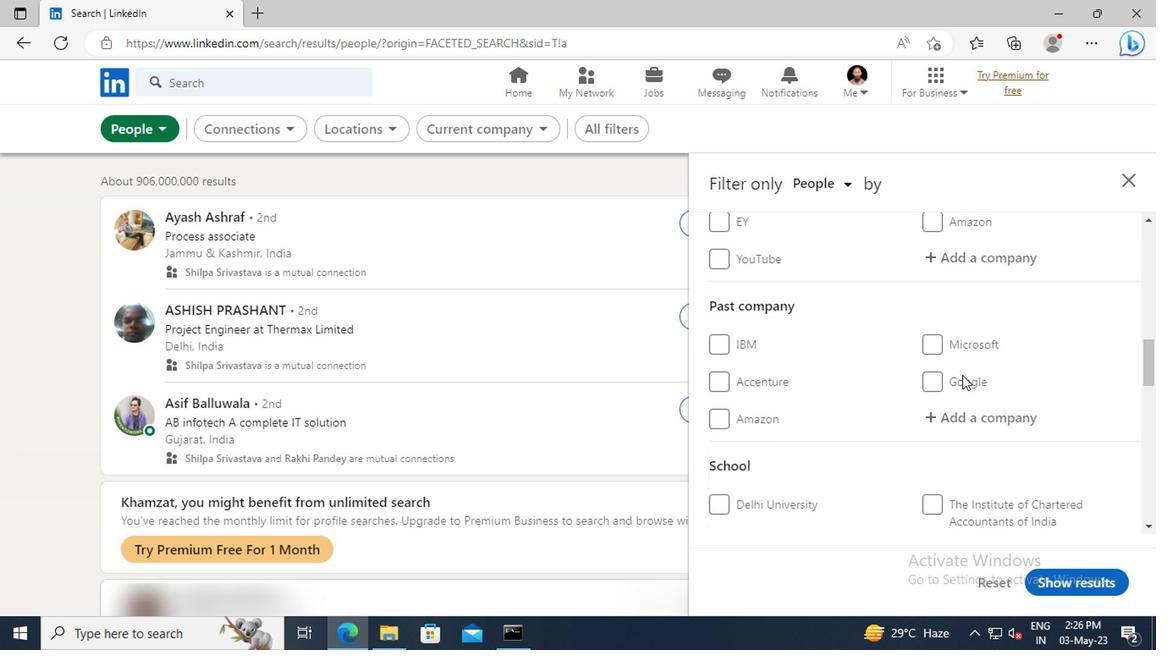 
Action: Mouse scrolled (791, 373) with delta (0, 0)
Screenshot: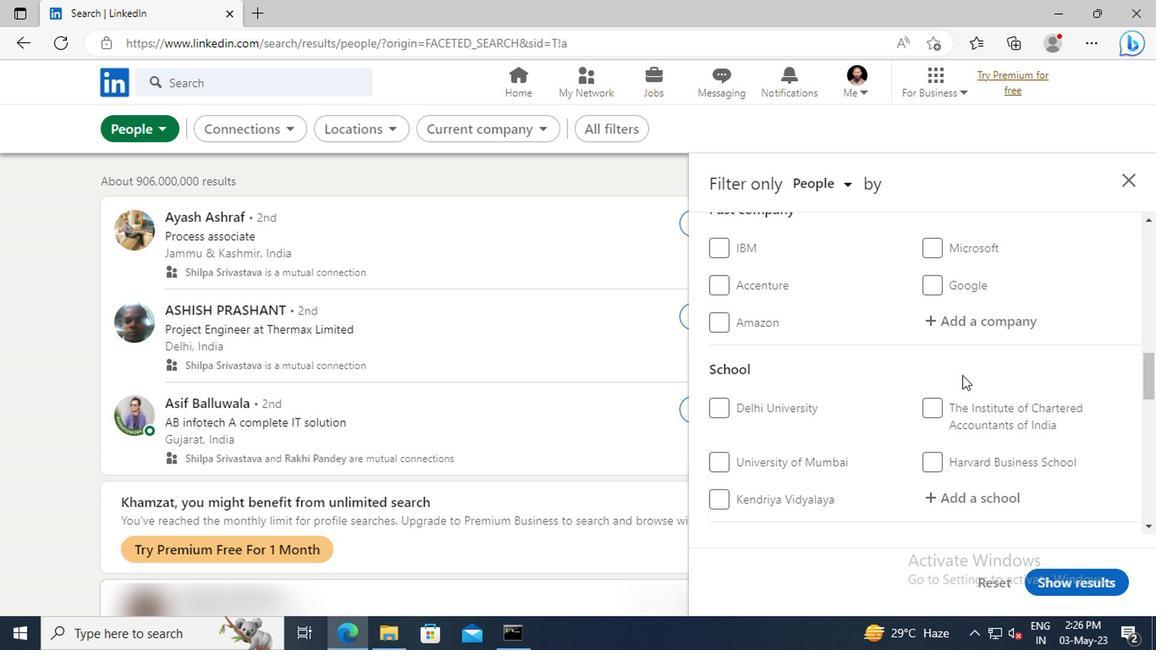 
Action: Mouse scrolled (791, 373) with delta (0, 0)
Screenshot: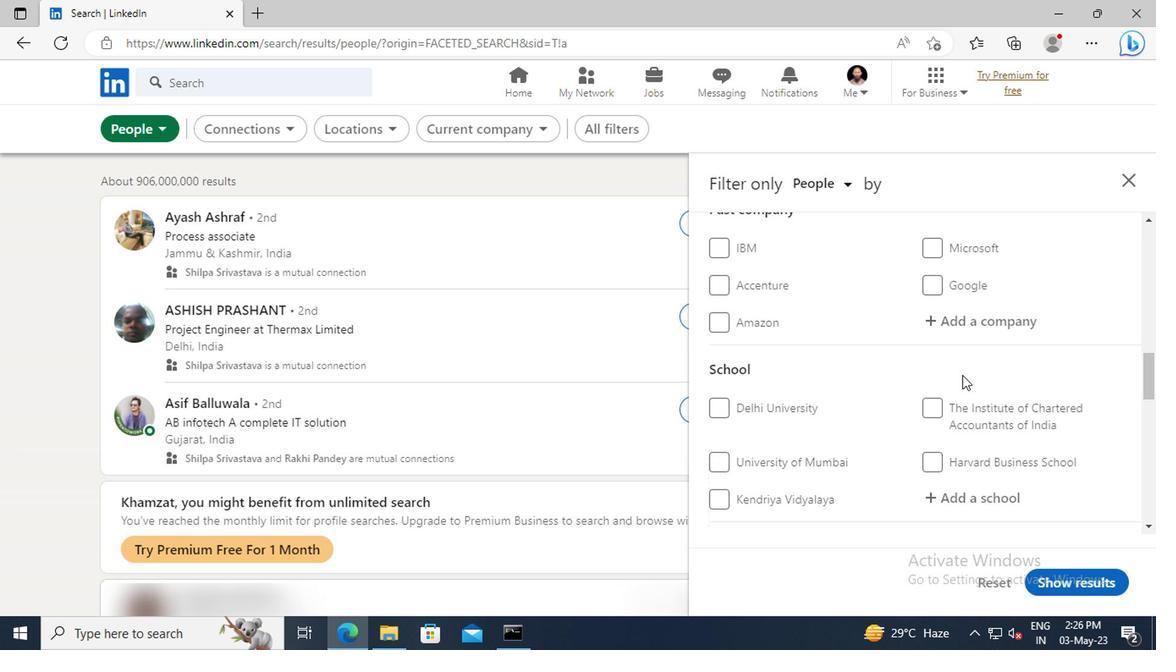 
Action: Mouse scrolled (791, 373) with delta (0, 0)
Screenshot: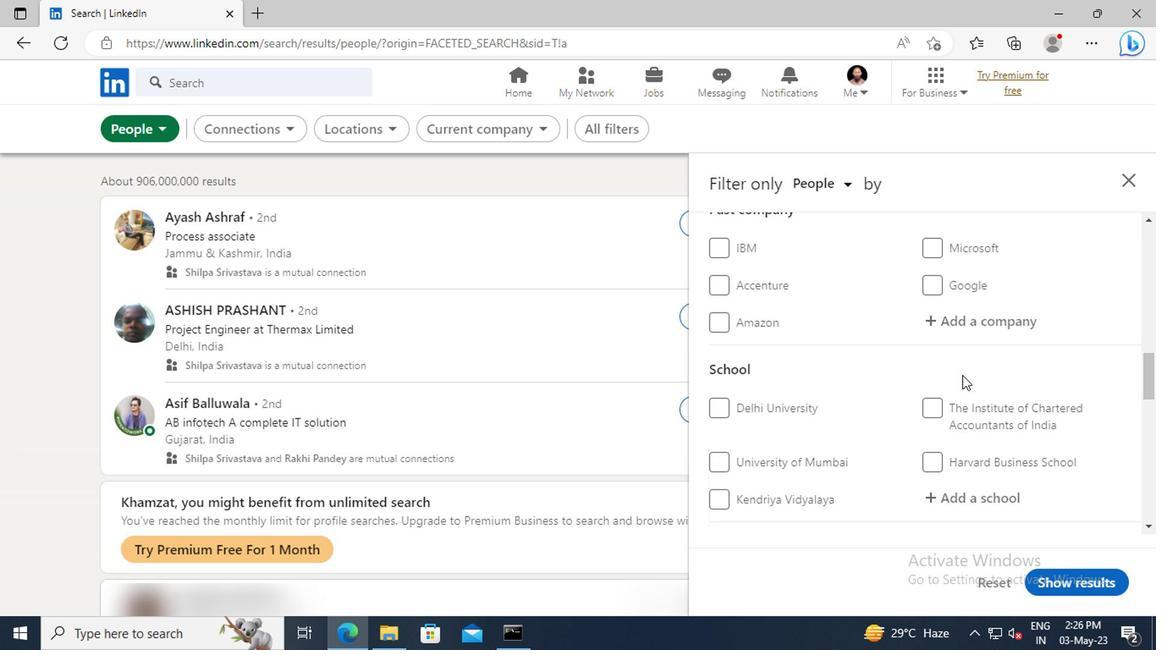 
Action: Mouse scrolled (791, 373) with delta (0, 0)
Screenshot: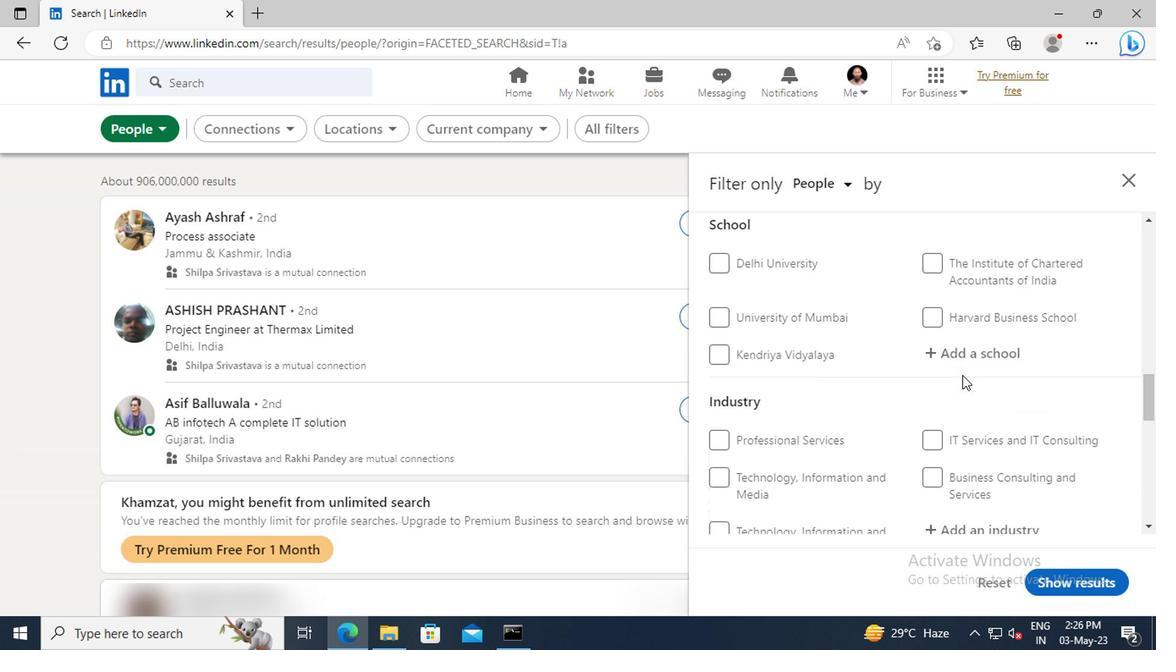 
Action: Mouse scrolled (791, 373) with delta (0, 0)
Screenshot: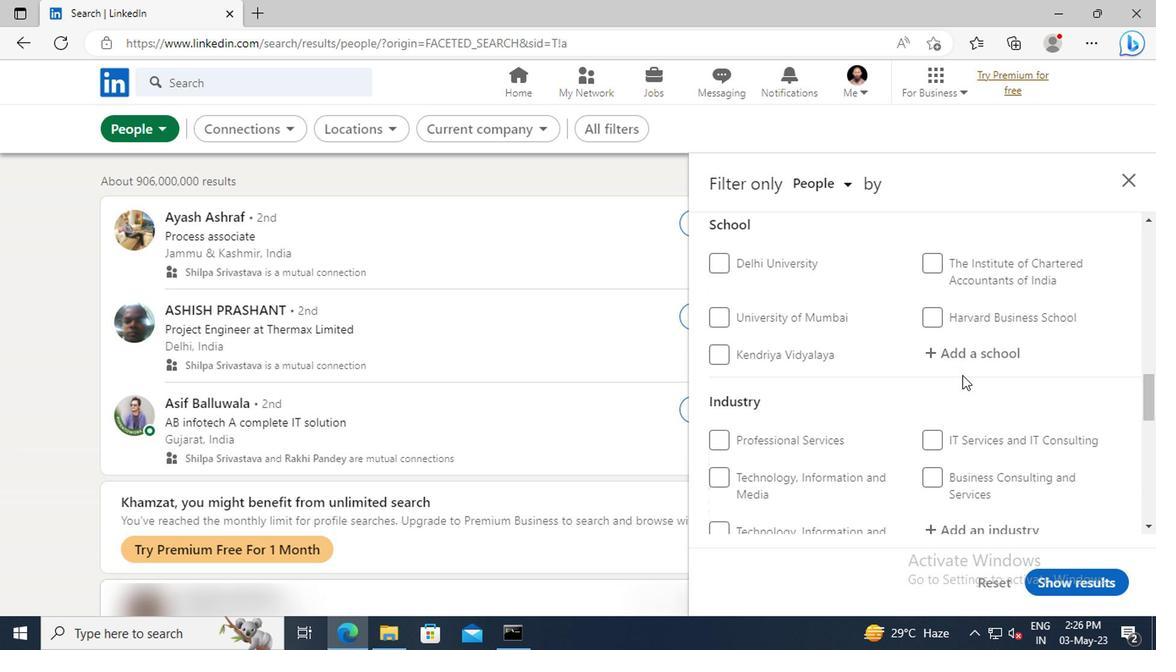 
Action: Mouse scrolled (791, 373) with delta (0, 0)
Screenshot: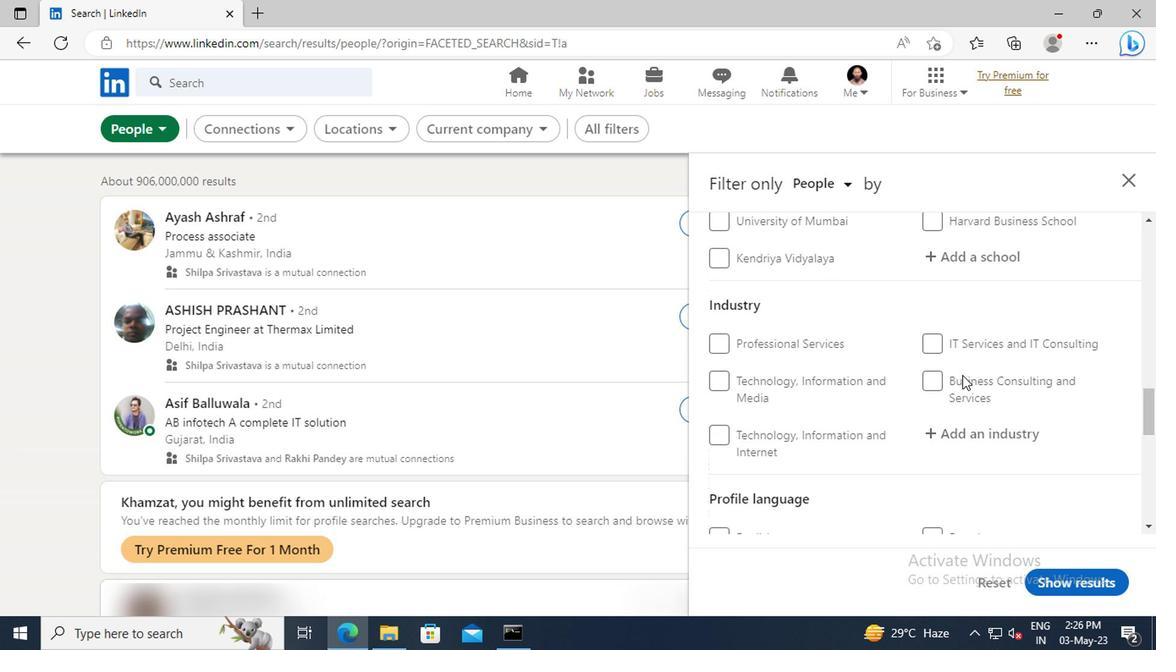 
Action: Mouse scrolled (791, 373) with delta (0, 0)
Screenshot: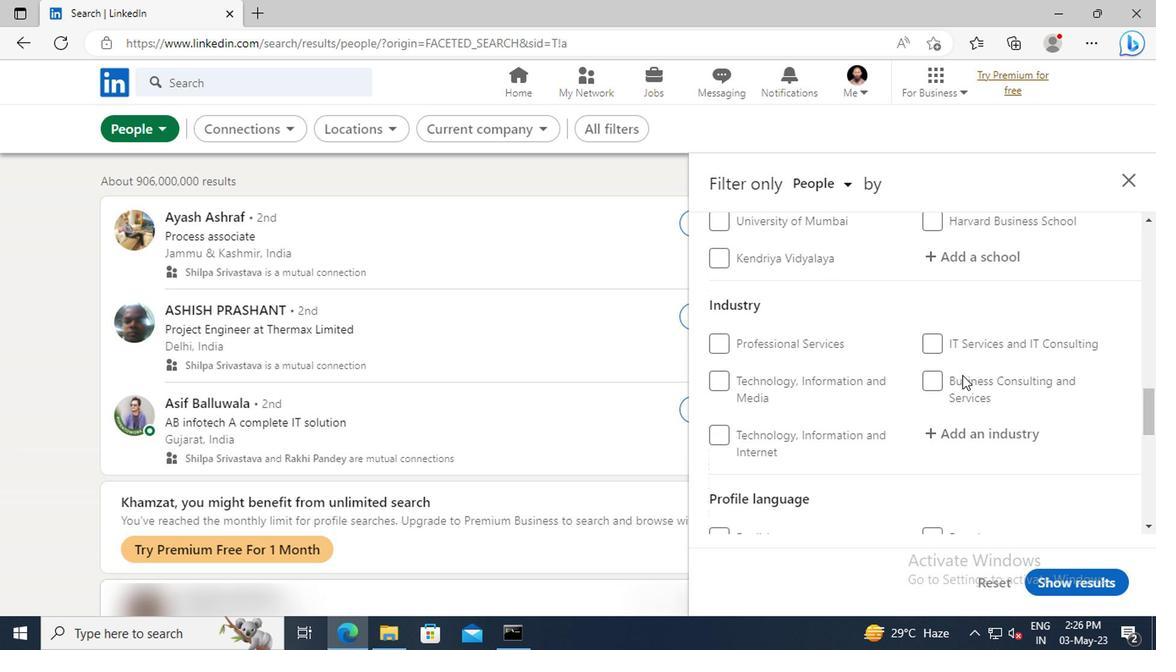 
Action: Mouse moved to (772, 426)
Screenshot: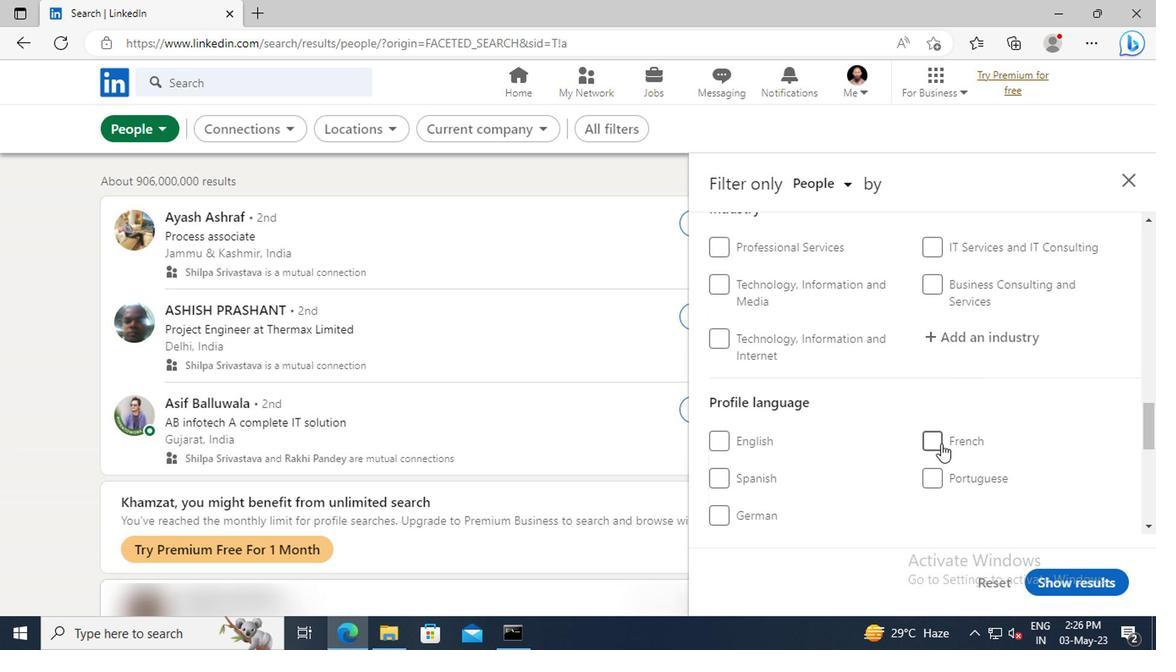 
Action: Mouse pressed left at (772, 426)
Screenshot: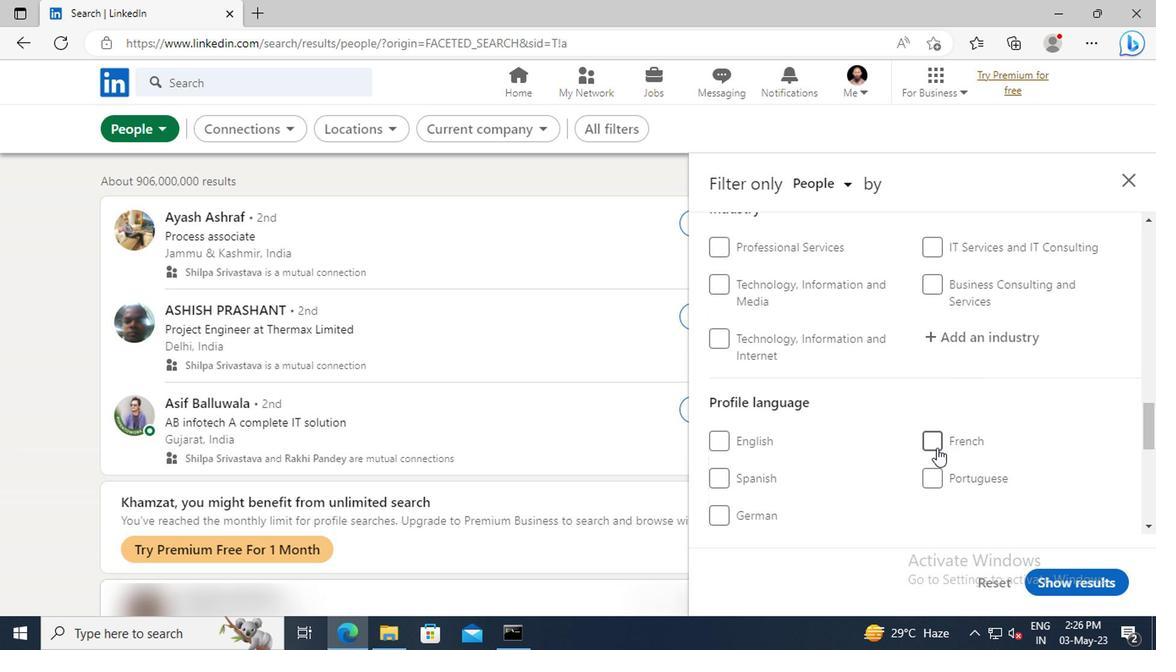 
Action: Mouse moved to (792, 397)
Screenshot: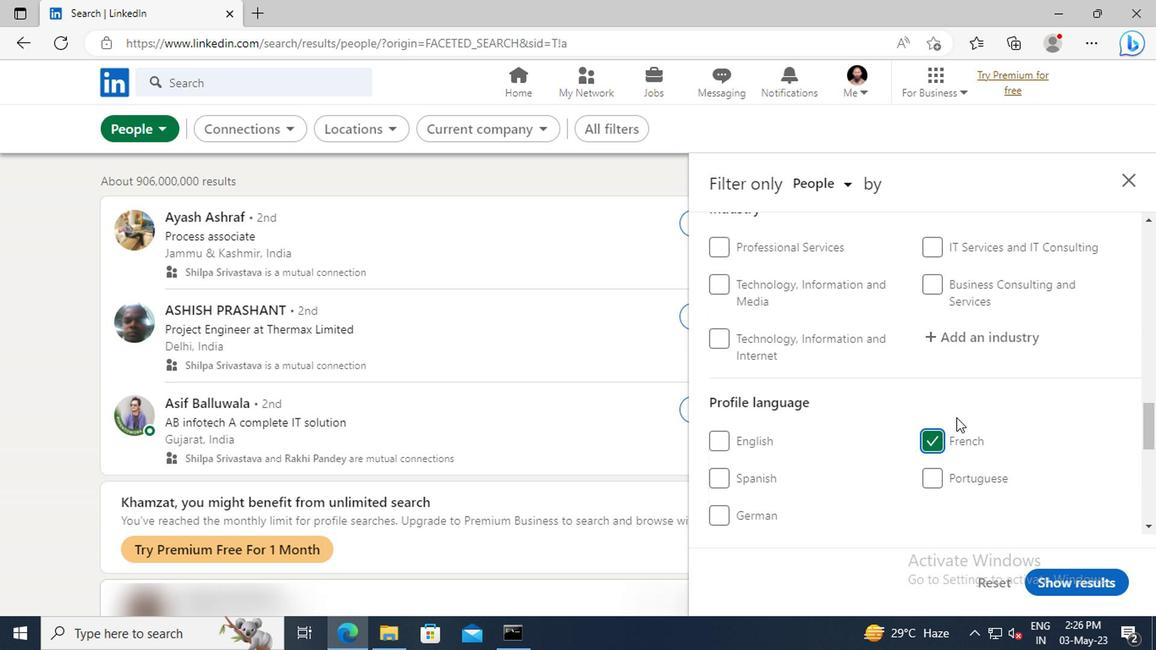 
Action: Mouse scrolled (792, 397) with delta (0, 0)
Screenshot: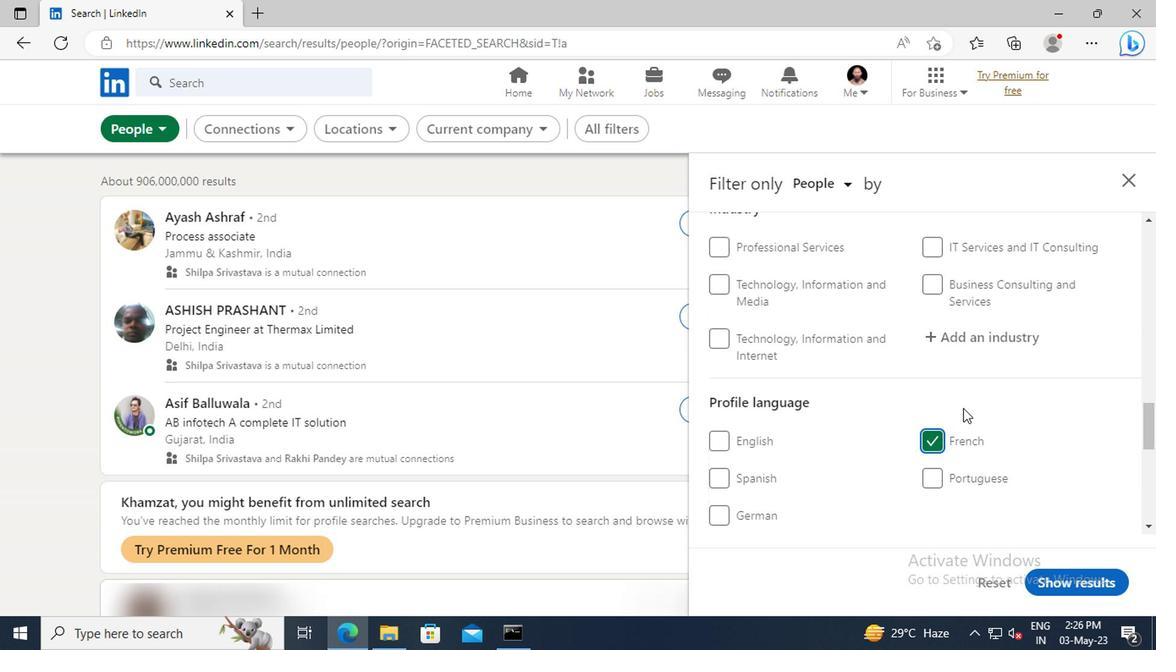 
Action: Mouse scrolled (792, 397) with delta (0, 0)
Screenshot: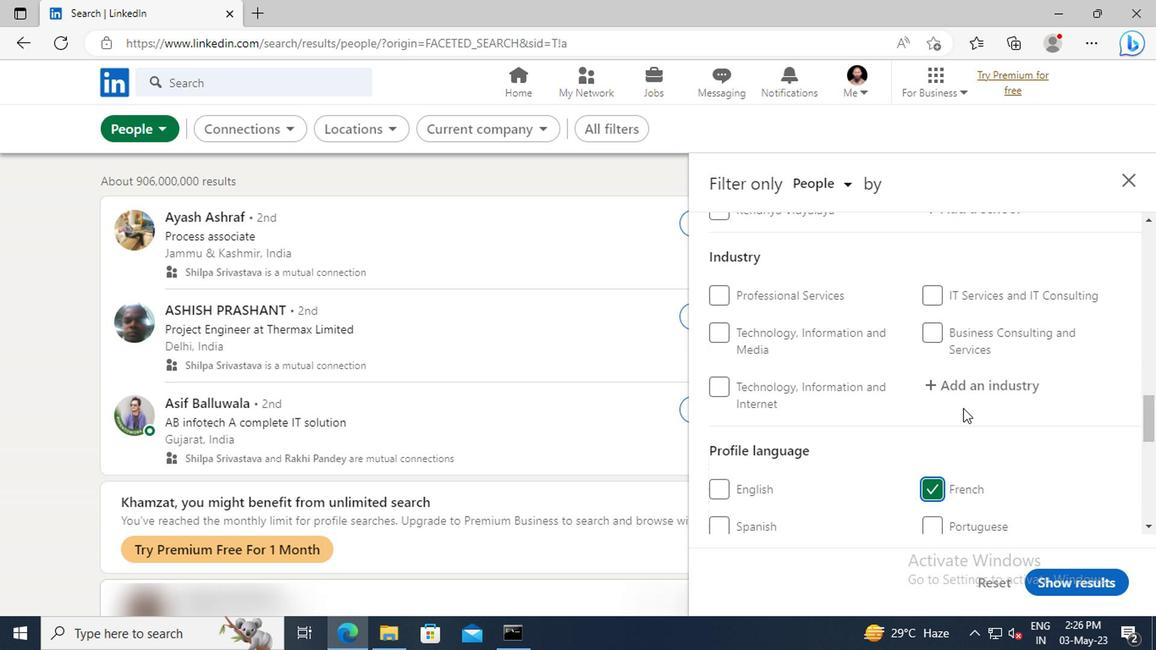 
Action: Mouse scrolled (792, 397) with delta (0, 0)
Screenshot: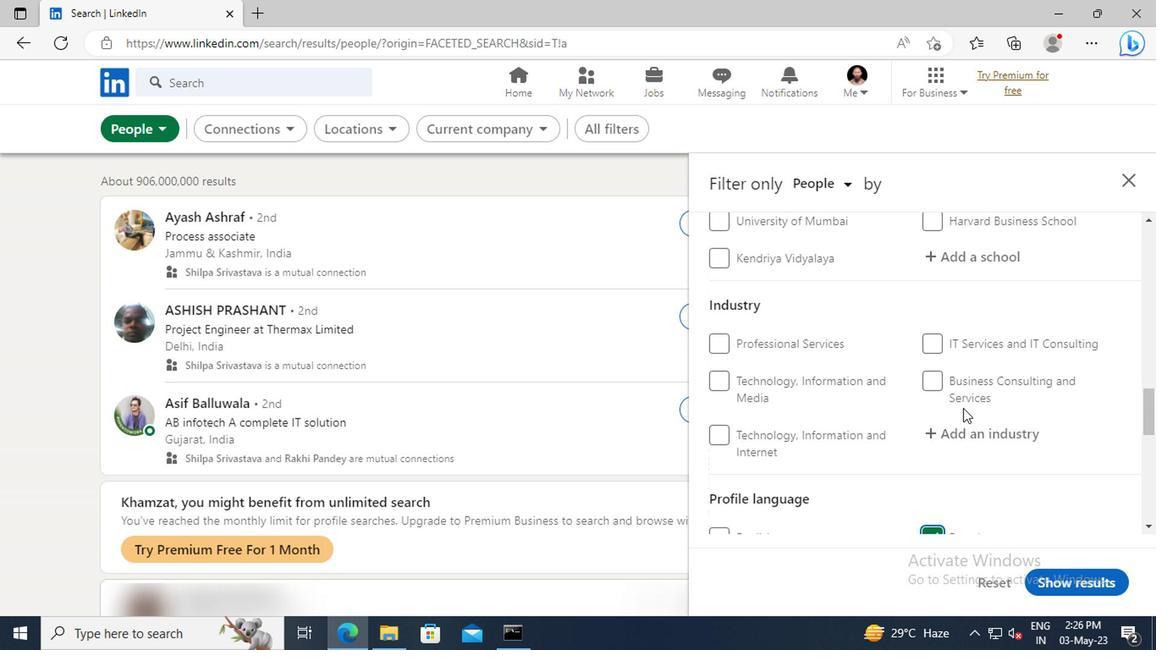 
Action: Mouse scrolled (792, 397) with delta (0, 0)
Screenshot: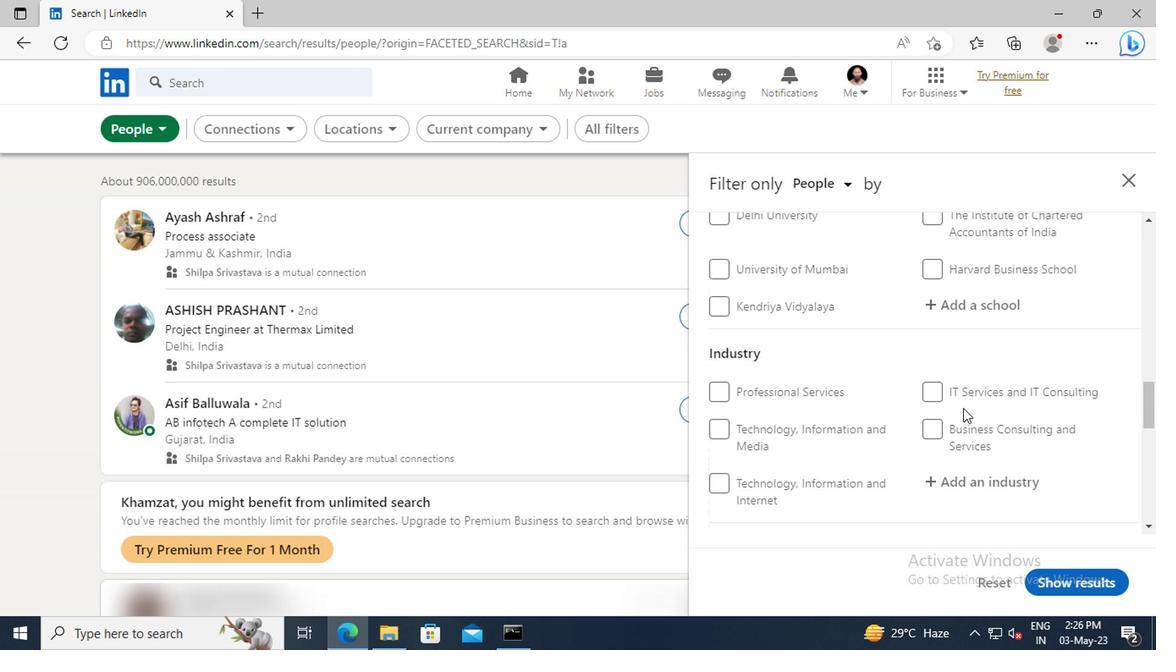 
Action: Mouse scrolled (792, 397) with delta (0, 0)
Screenshot: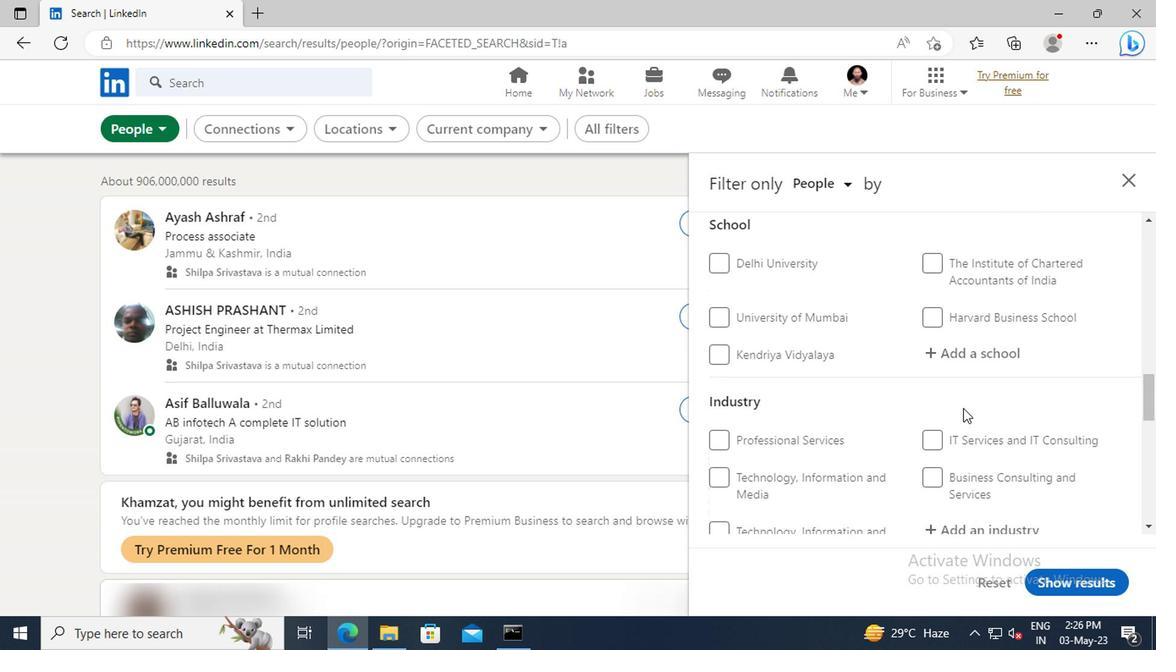 
Action: Mouse scrolled (792, 397) with delta (0, 0)
Screenshot: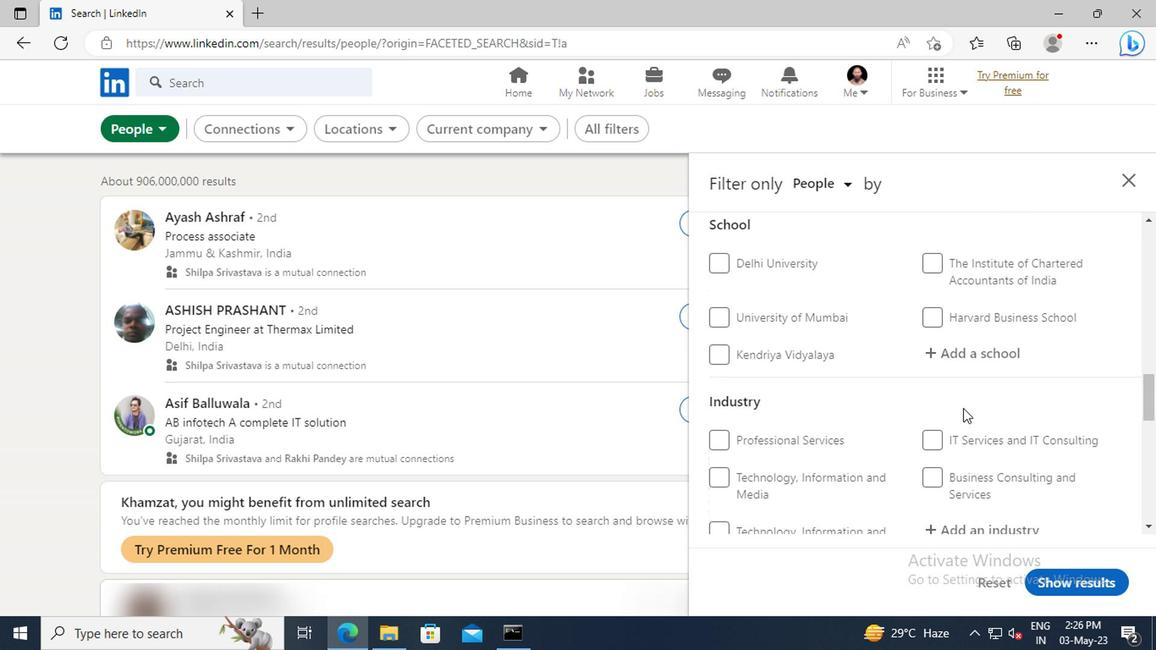 
Action: Mouse scrolled (792, 397) with delta (0, 0)
Screenshot: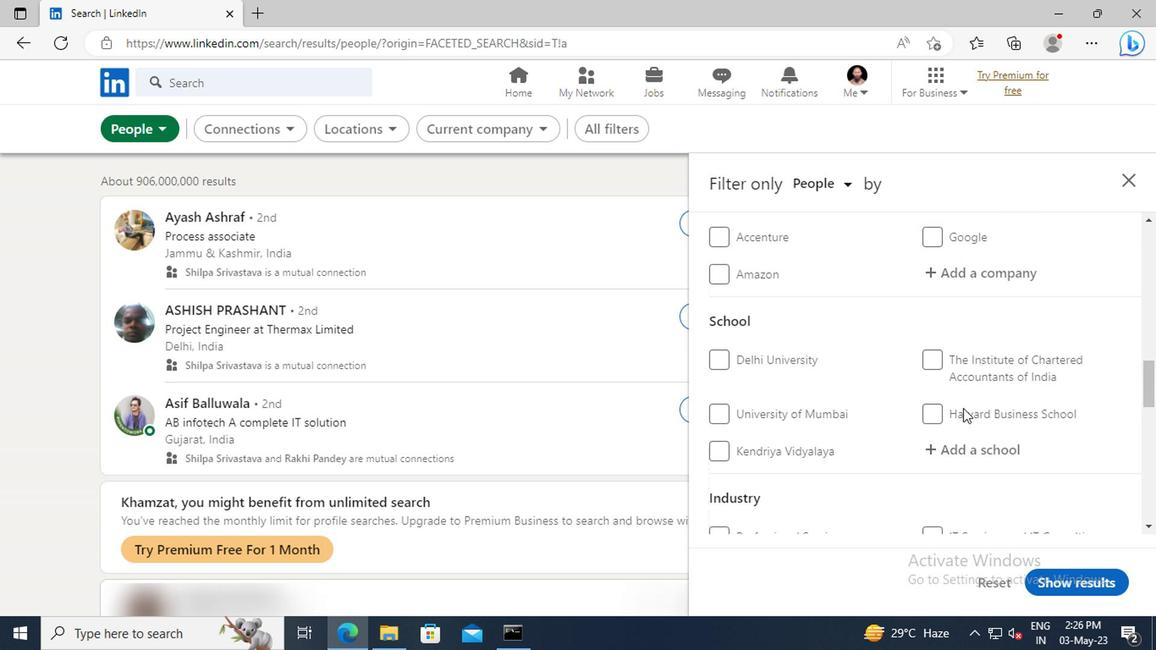 
Action: Mouse scrolled (792, 397) with delta (0, 0)
Screenshot: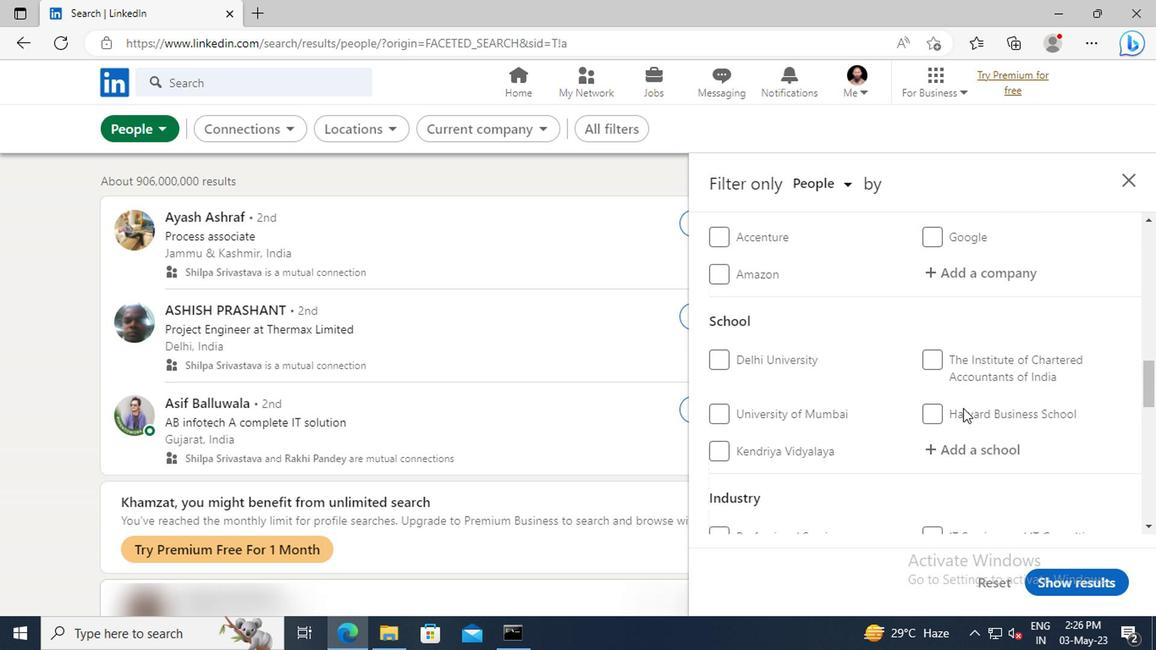
Action: Mouse scrolled (792, 397) with delta (0, 0)
Screenshot: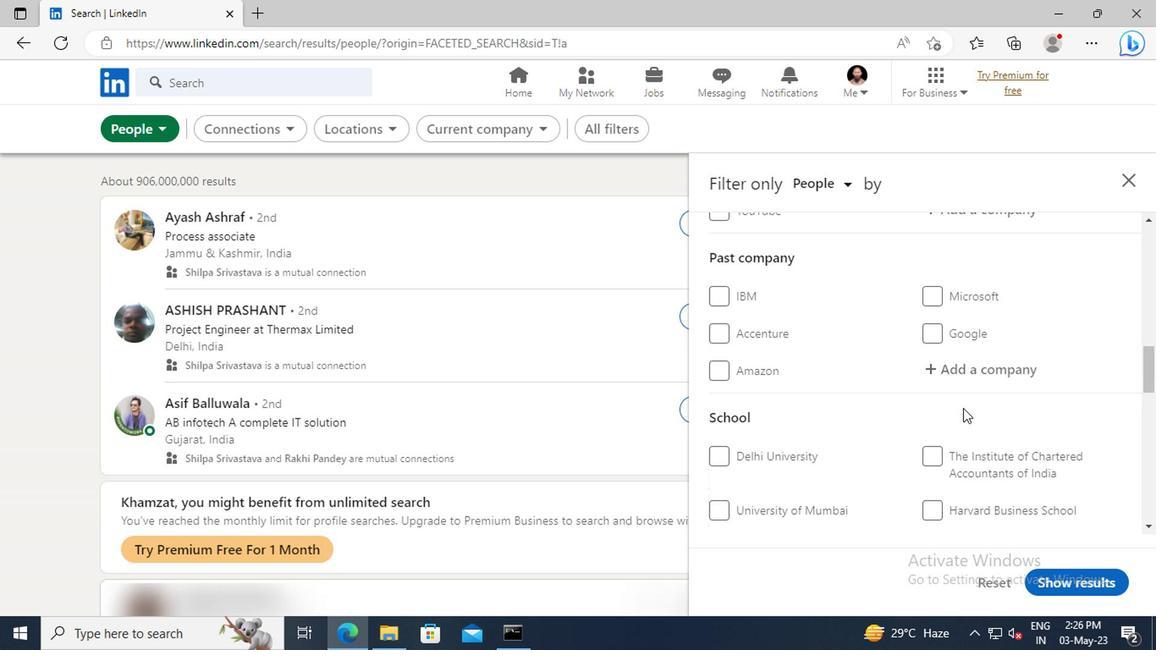 
Action: Mouse scrolled (792, 397) with delta (0, 0)
Screenshot: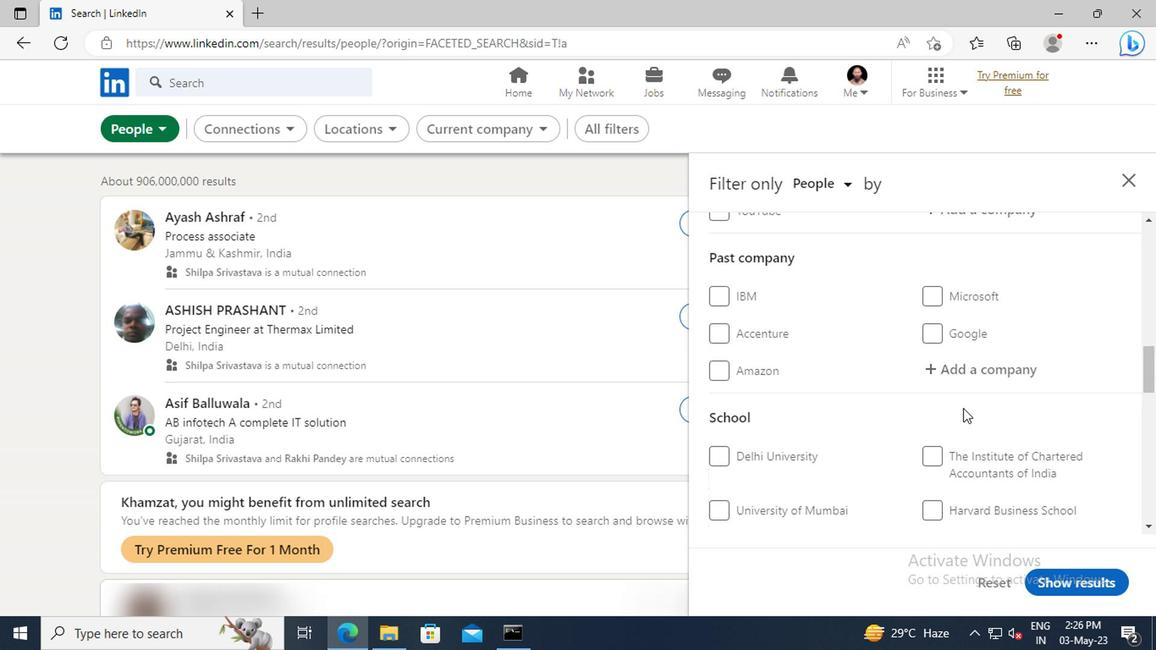 
Action: Mouse scrolled (792, 397) with delta (0, 0)
Screenshot: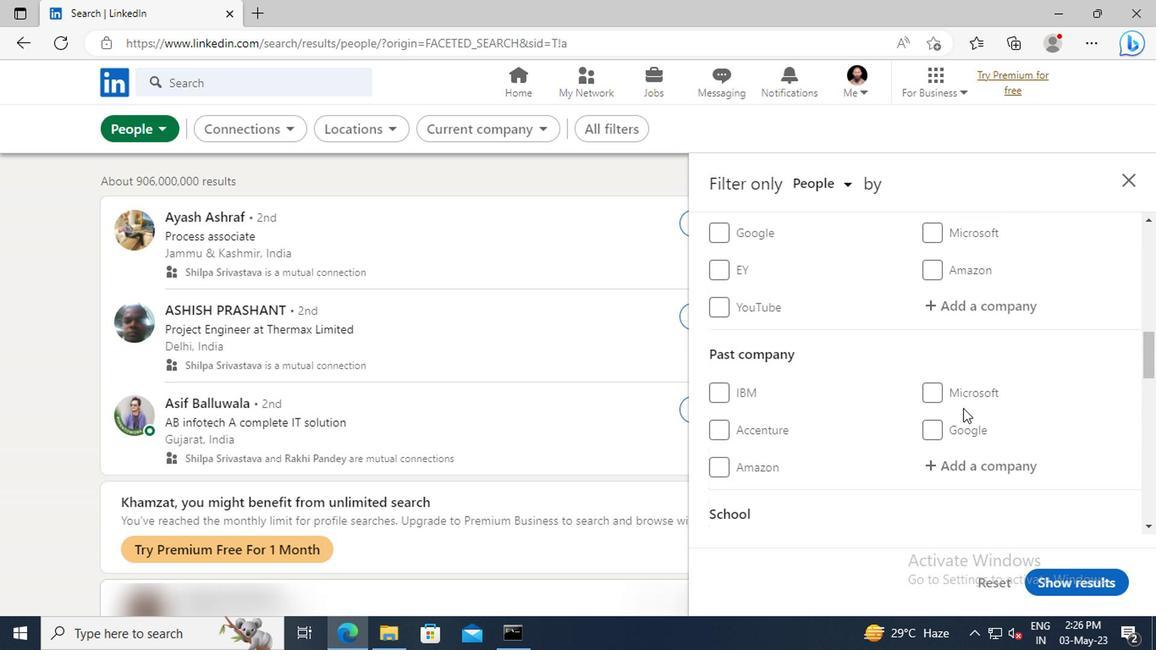 
Action: Mouse moved to (791, 366)
Screenshot: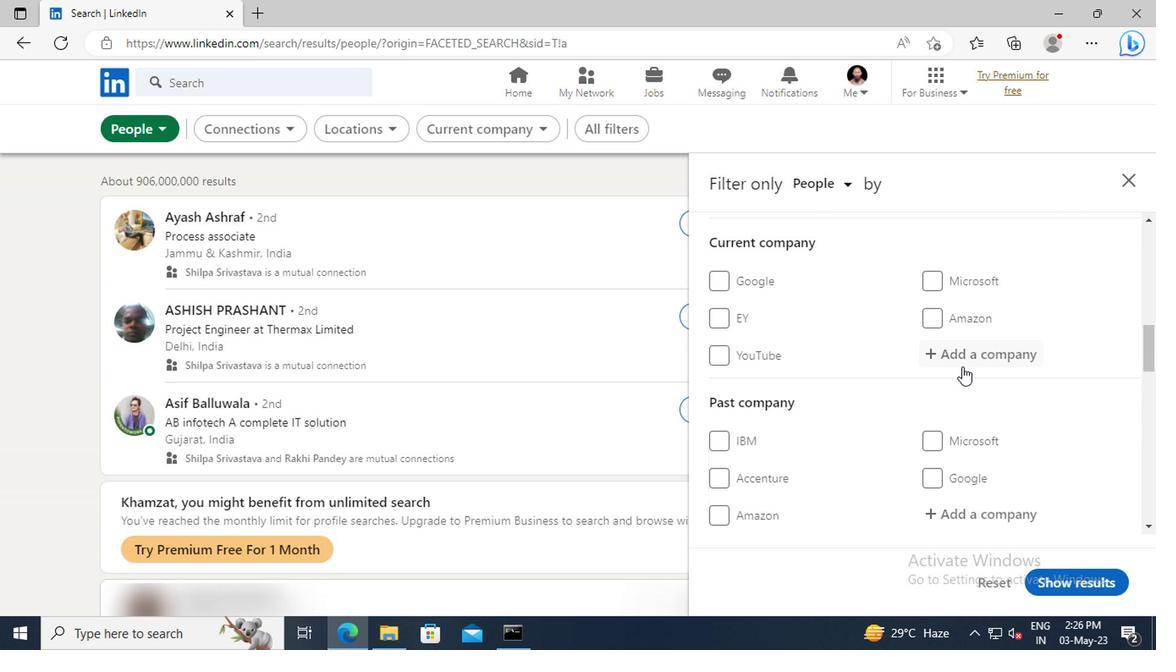 
Action: Mouse pressed left at (791, 366)
Screenshot: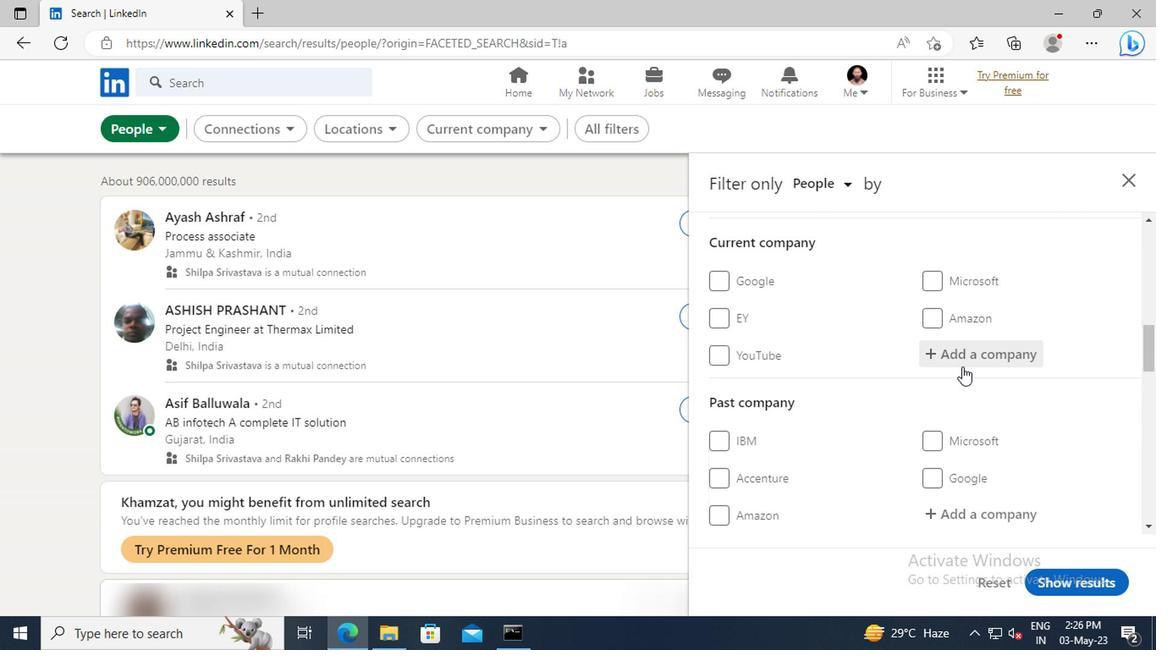 
Action: Key pressed <Key.shift>MEDIA.<Key.shift>M
Screenshot: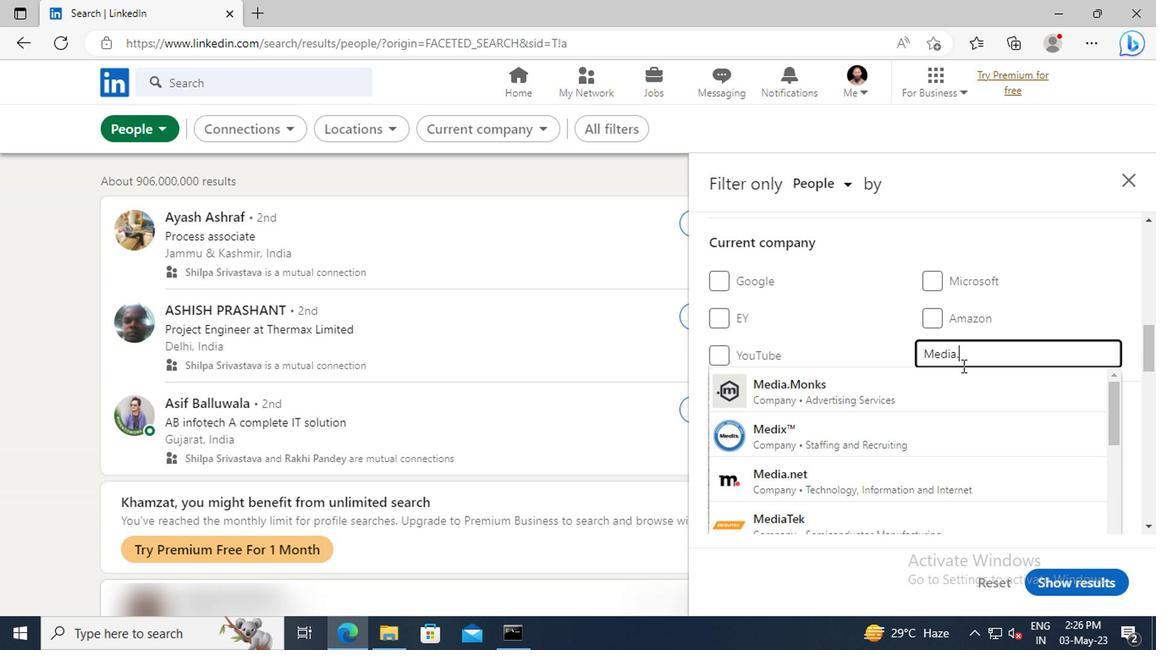 
Action: Mouse moved to (791, 375)
Screenshot: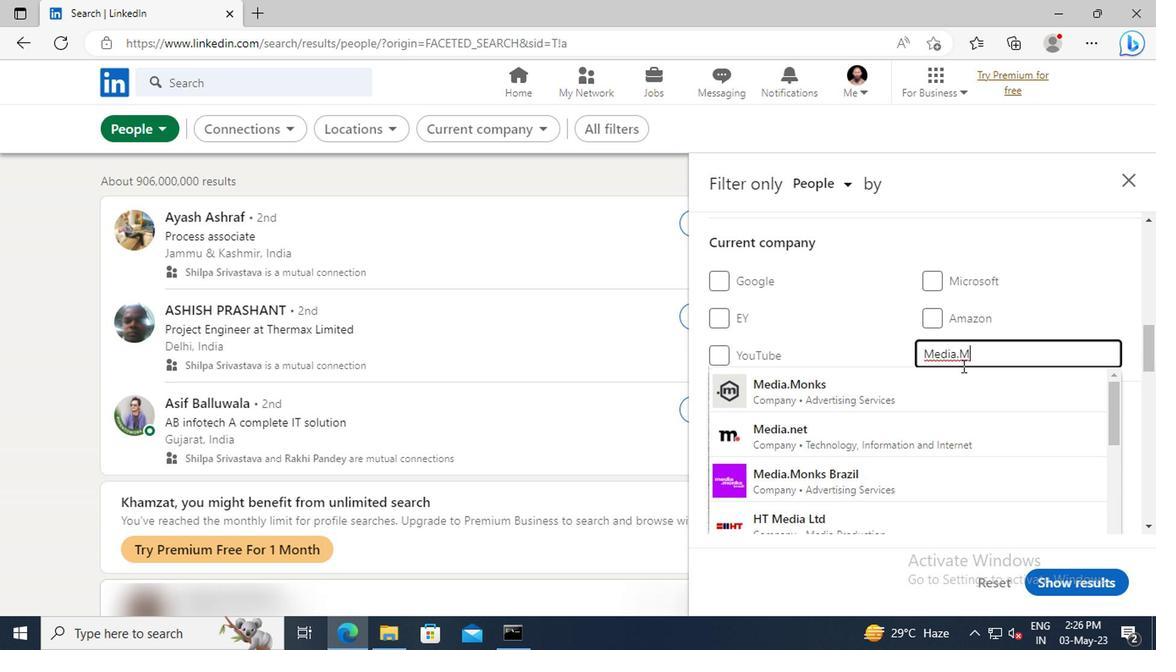 
Action: Mouse pressed left at (791, 375)
Screenshot: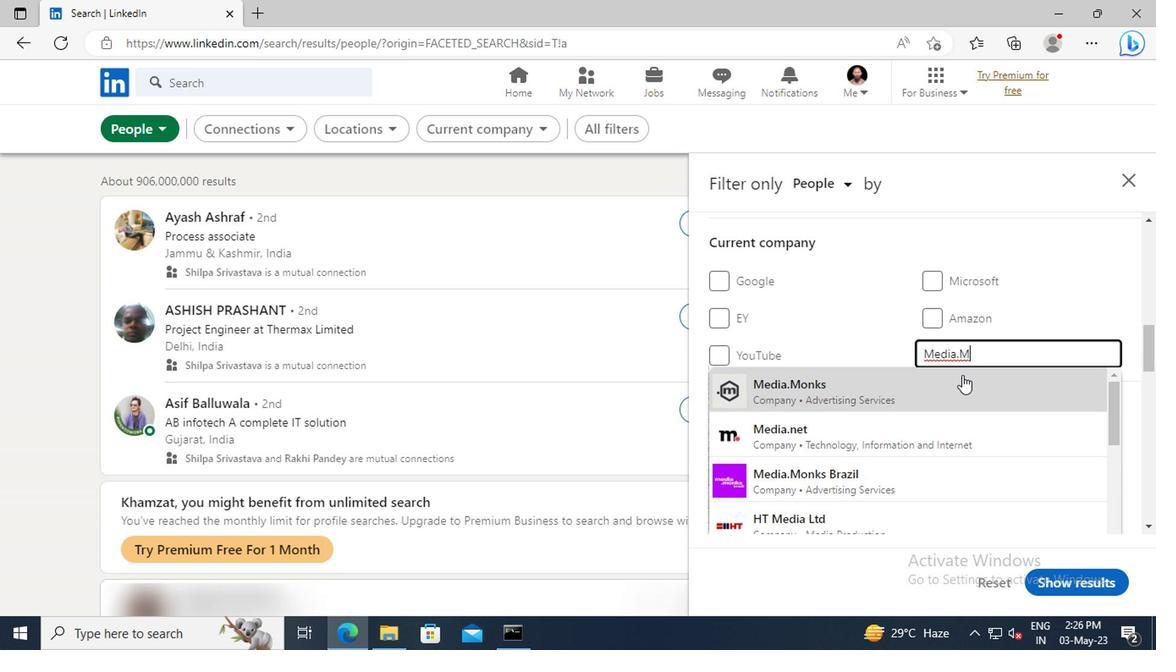 
Action: Mouse scrolled (791, 374) with delta (0, 0)
Screenshot: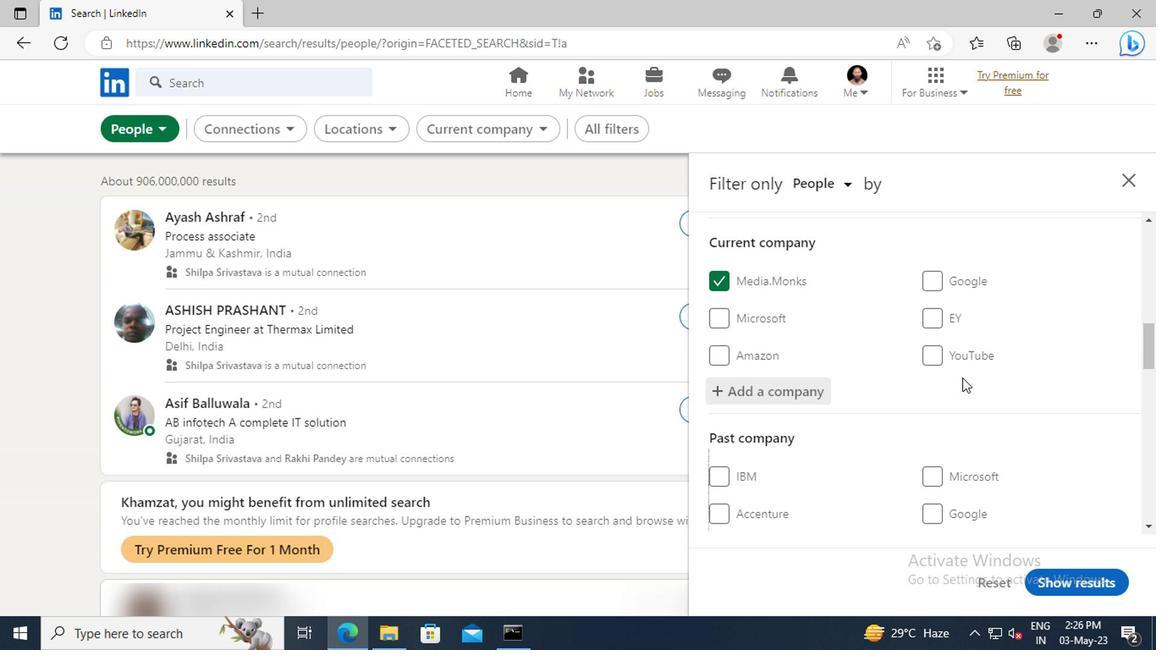
Action: Mouse scrolled (791, 374) with delta (0, 0)
Screenshot: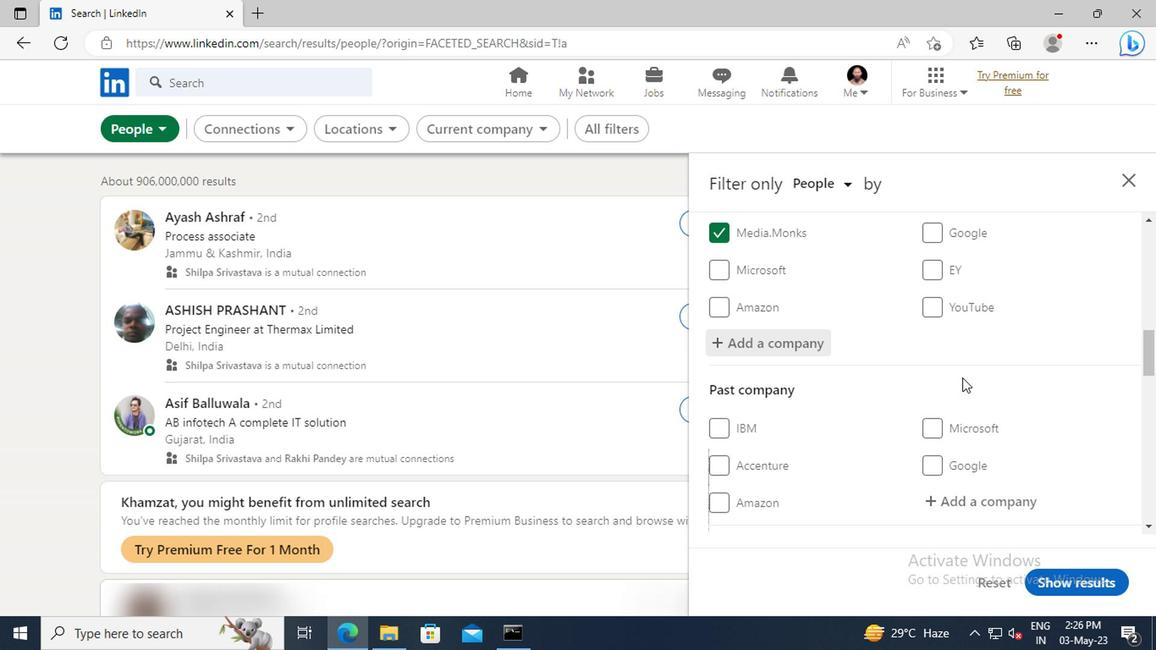 
Action: Mouse scrolled (791, 374) with delta (0, 0)
Screenshot: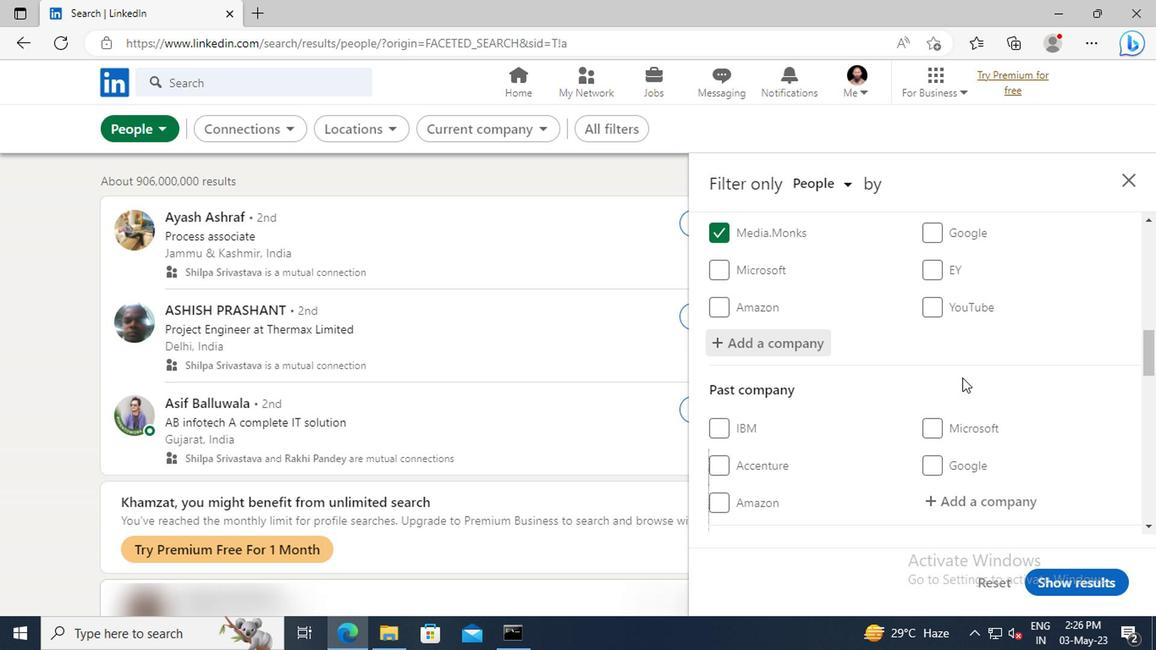 
Action: Mouse moved to (791, 369)
Screenshot: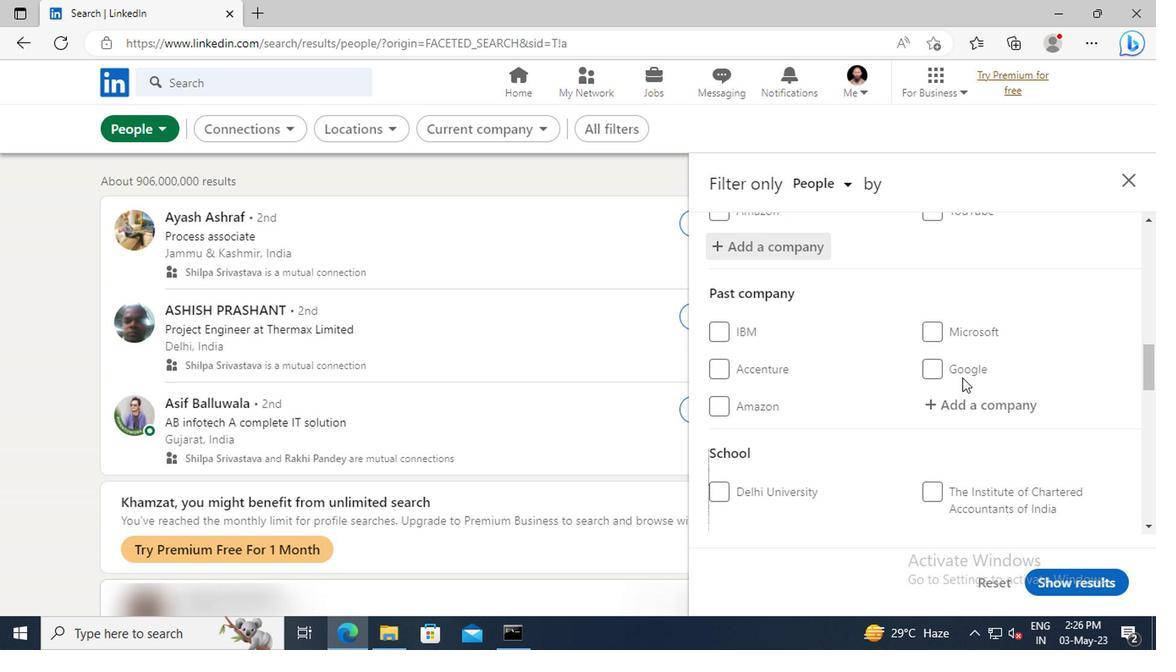 
Action: Mouse scrolled (791, 369) with delta (0, 0)
Screenshot: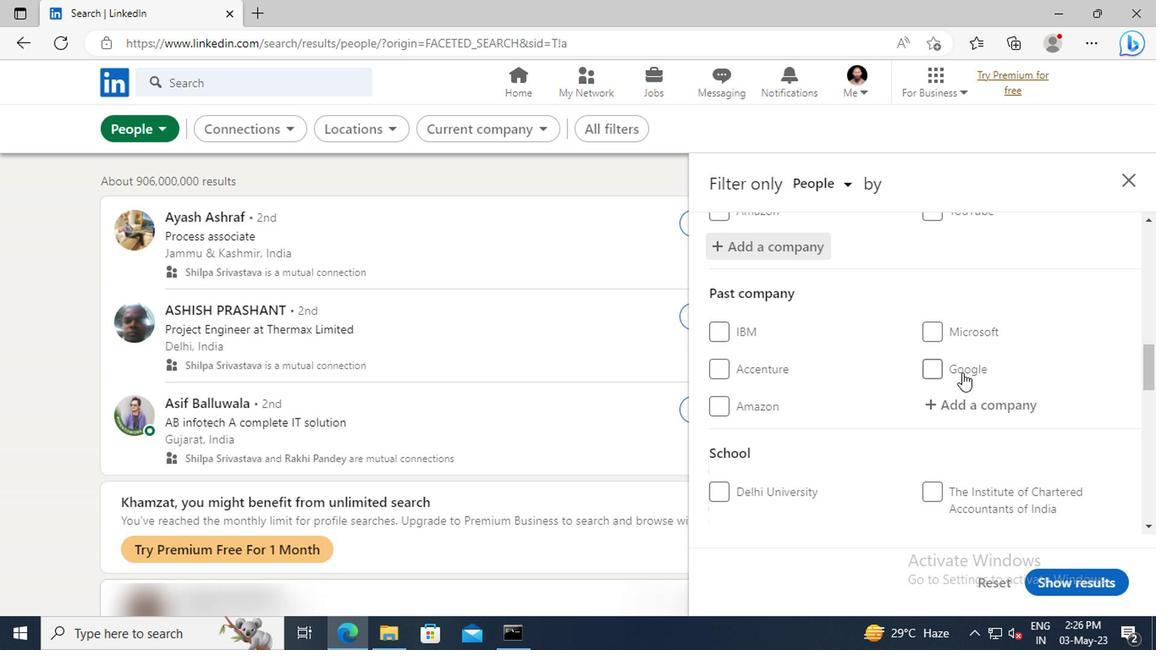 
Action: Mouse moved to (791, 369)
Screenshot: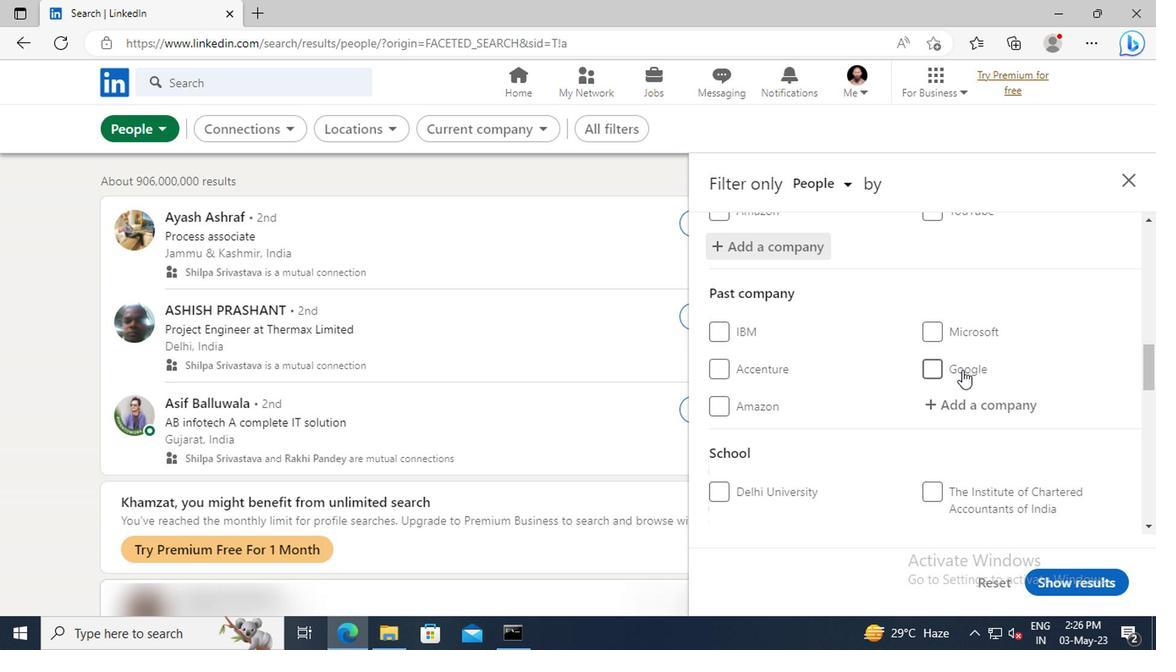 
Action: Mouse scrolled (791, 368) with delta (0, 0)
Screenshot: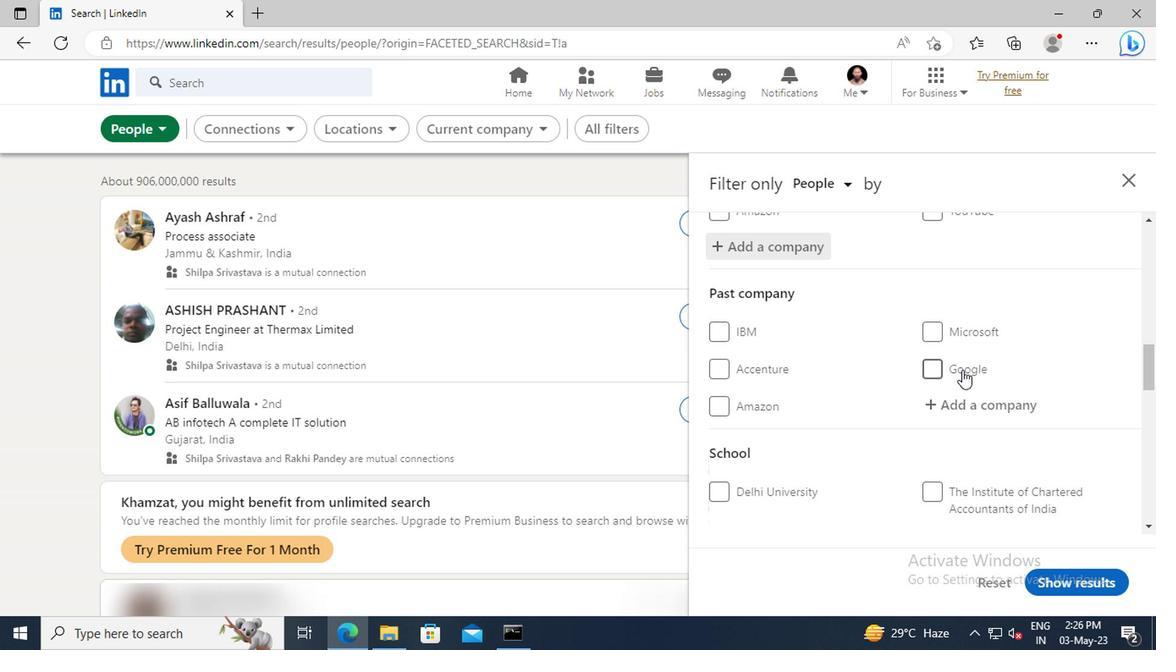 
Action: Mouse moved to (785, 351)
Screenshot: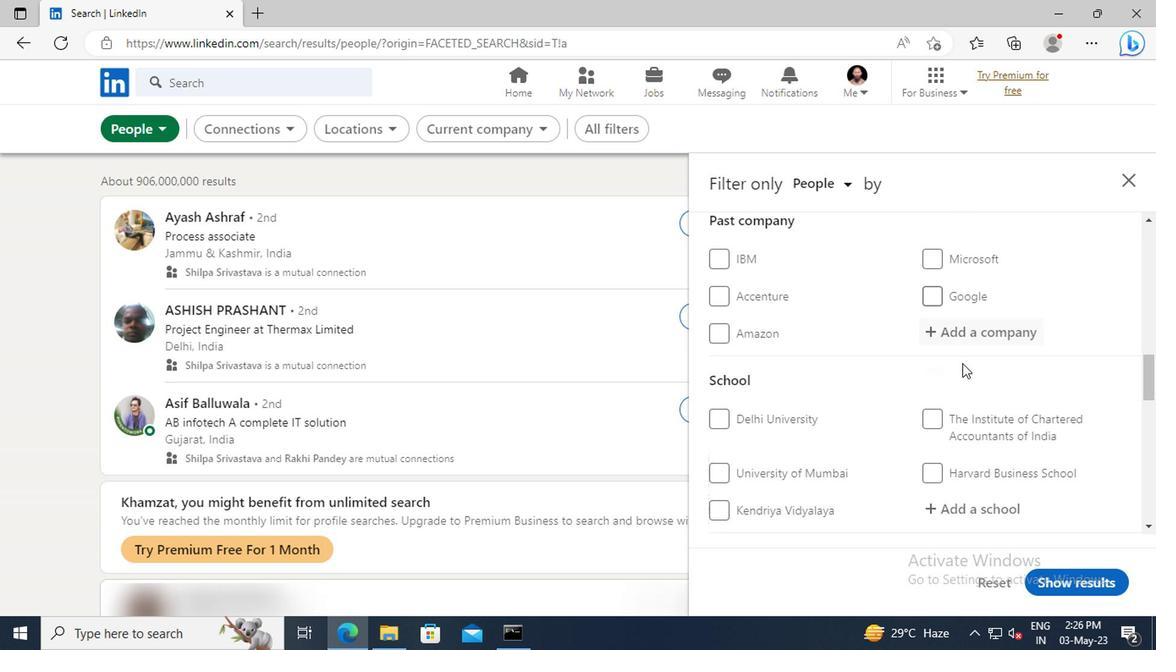
Action: Mouse scrolled (785, 351) with delta (0, 0)
Screenshot: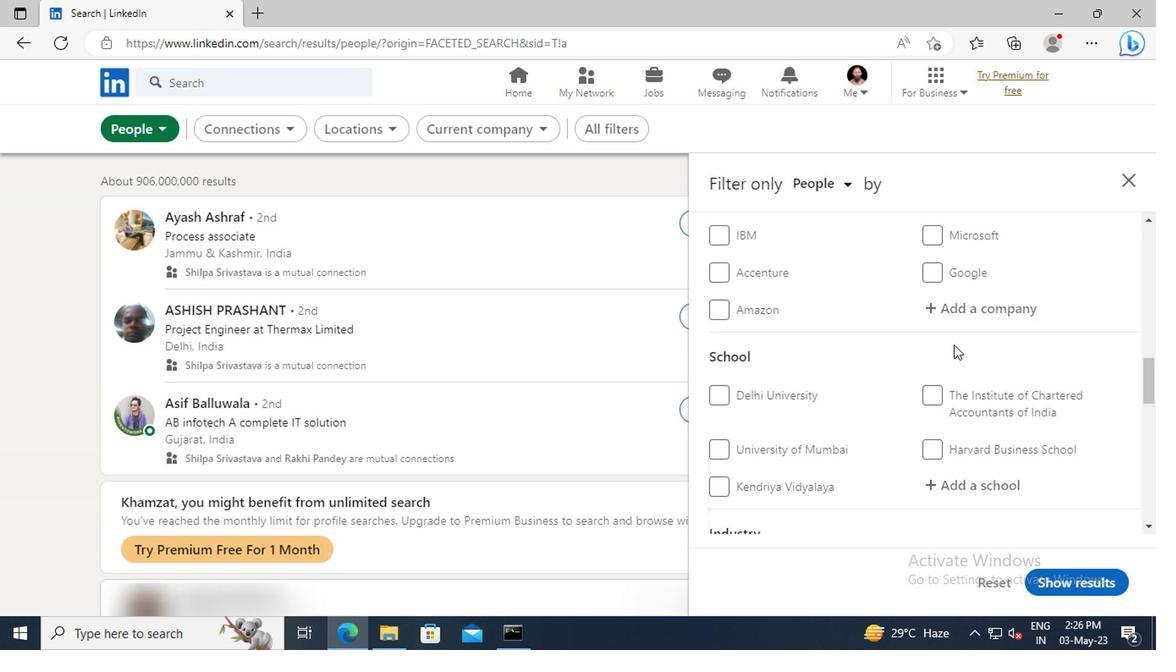 
Action: Mouse scrolled (785, 351) with delta (0, 0)
Screenshot: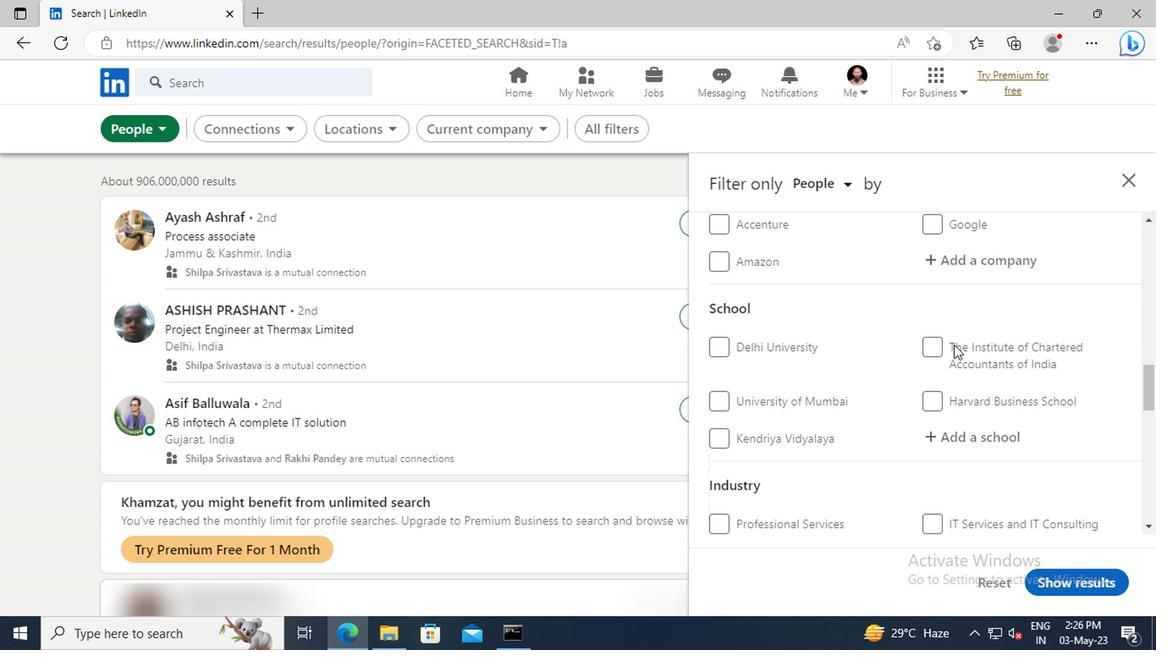 
Action: Mouse moved to (786, 383)
Screenshot: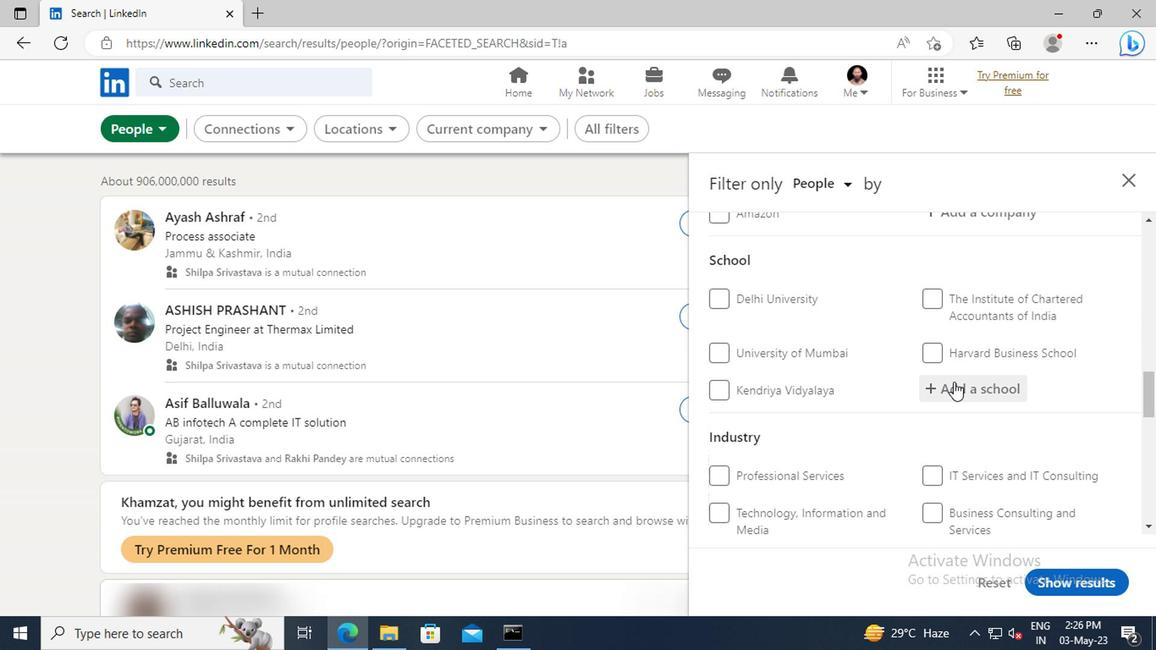 
Action: Mouse pressed left at (786, 383)
Screenshot: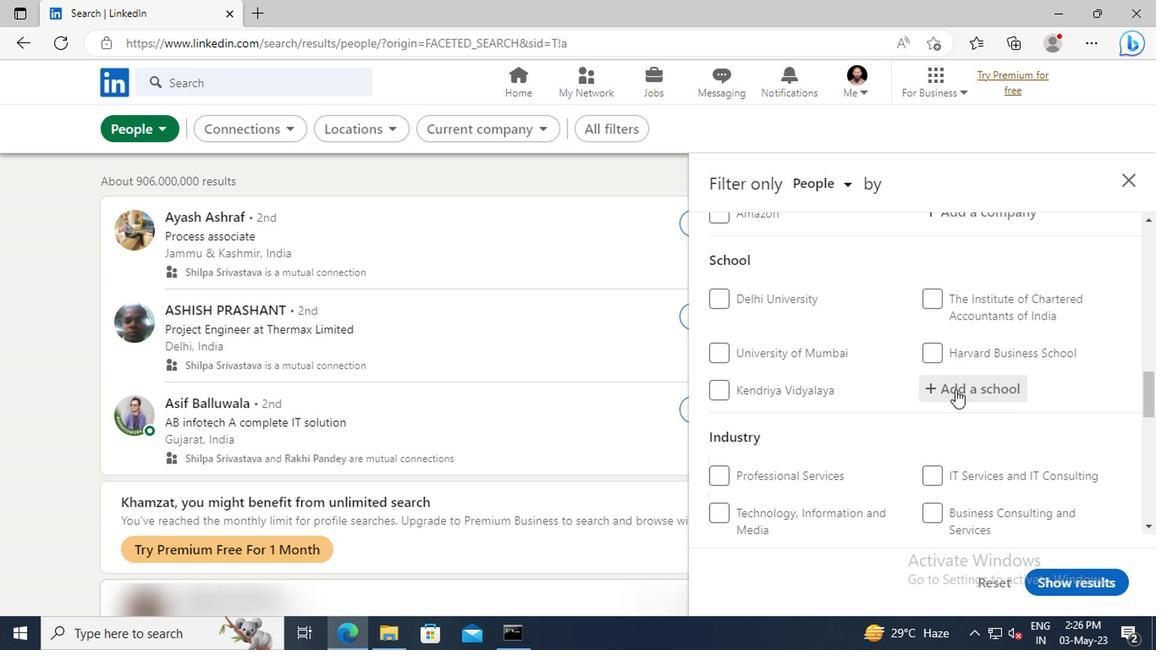 
Action: Key pressed <Key.shift>BOMBAY<Key.space><Key.shift>SCO
Screenshot: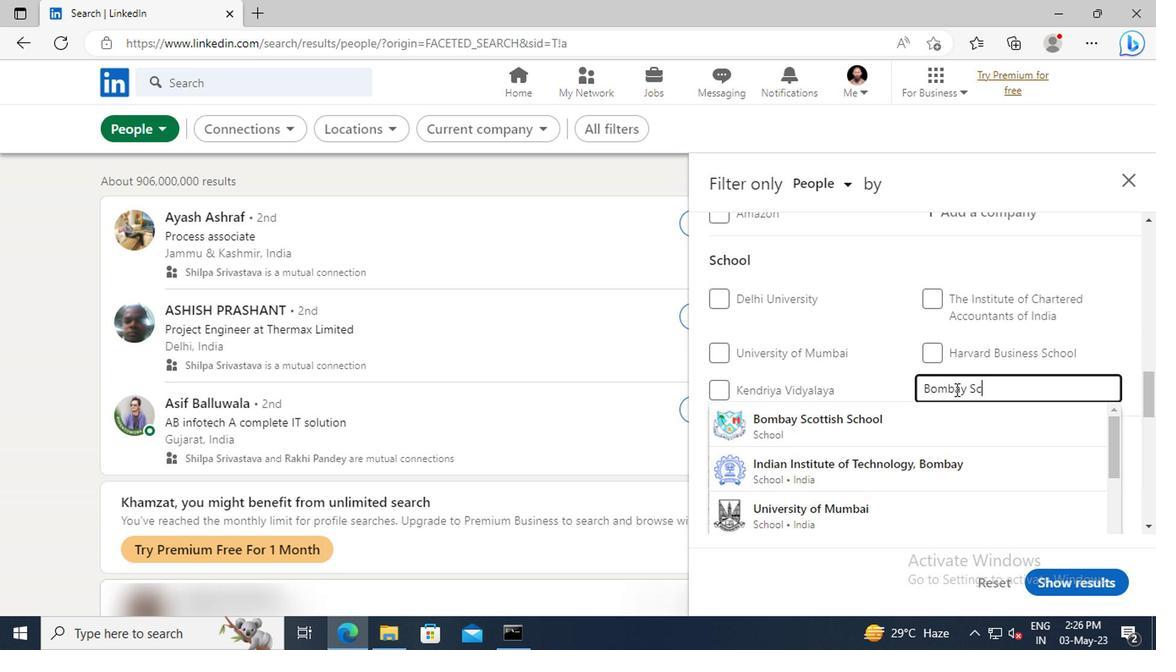 
Action: Mouse moved to (786, 400)
Screenshot: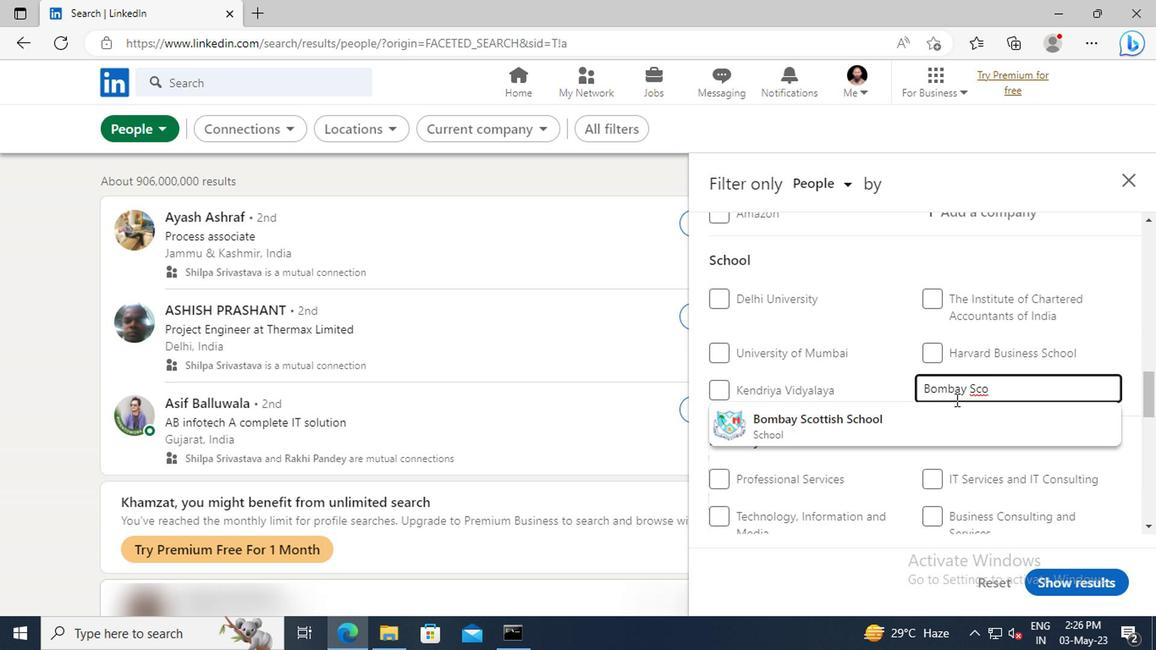 
Action: Mouse pressed left at (786, 400)
Screenshot: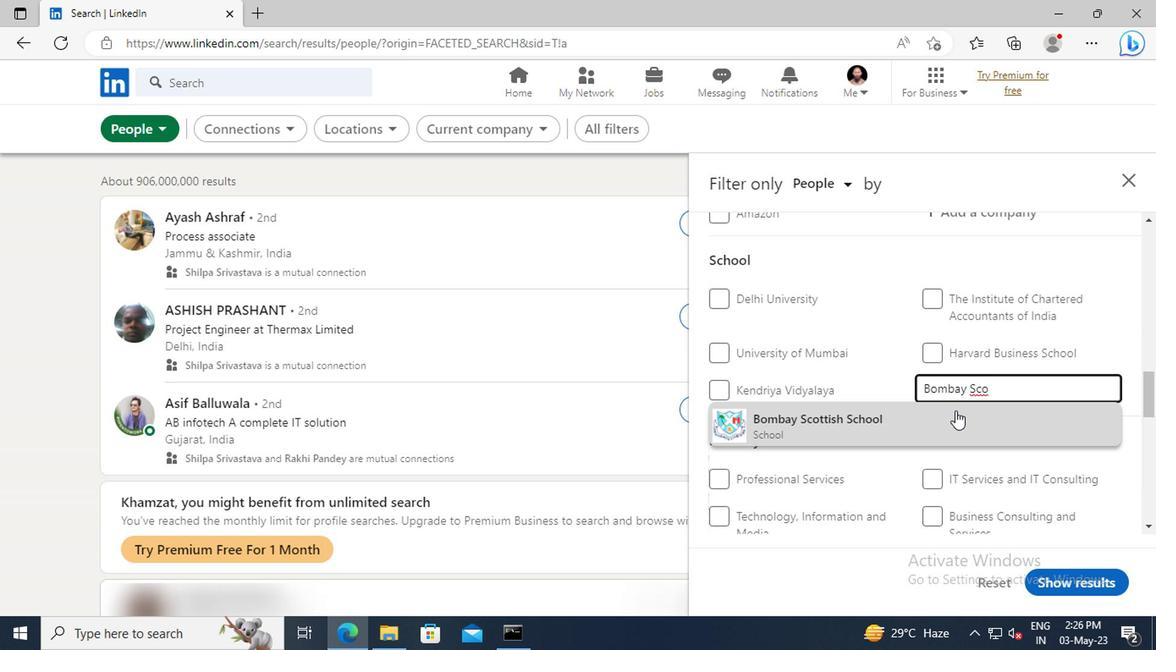 
Action: Mouse scrolled (786, 400) with delta (0, 0)
Screenshot: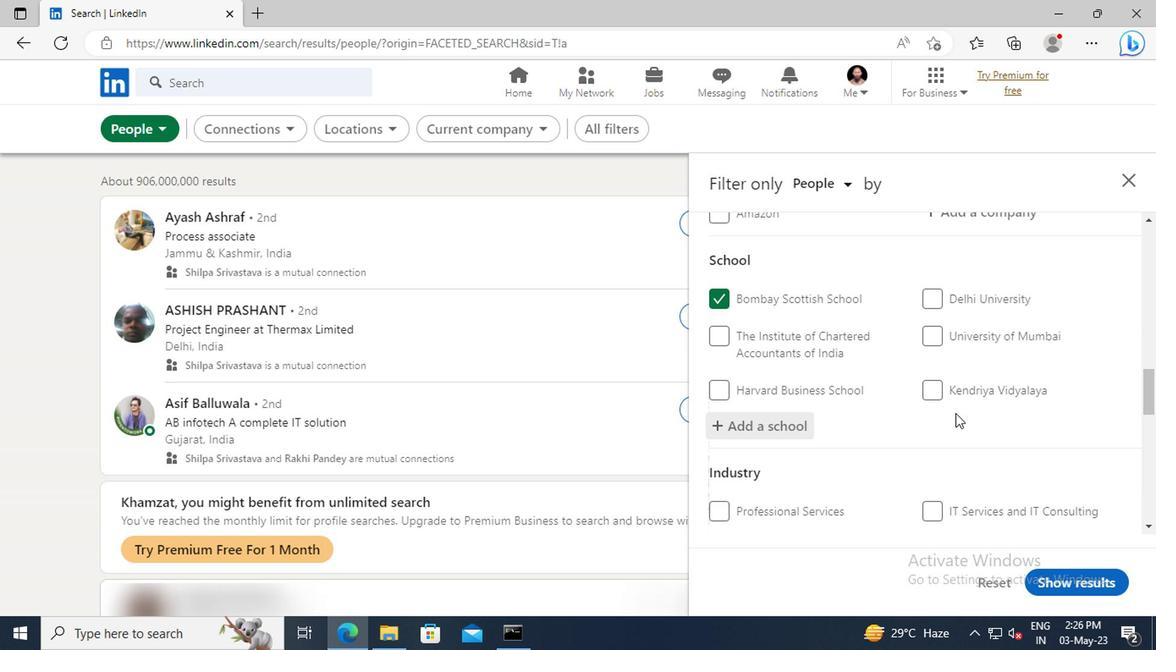 
Action: Mouse scrolled (786, 400) with delta (0, 0)
Screenshot: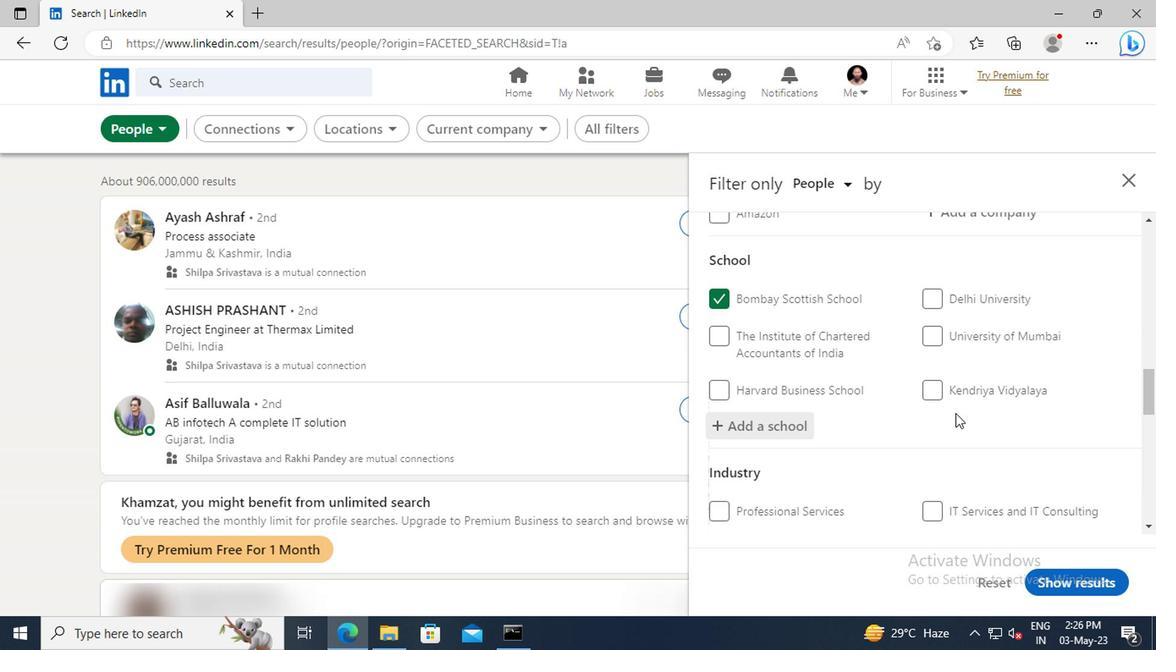 
Action: Mouse moved to (786, 388)
Screenshot: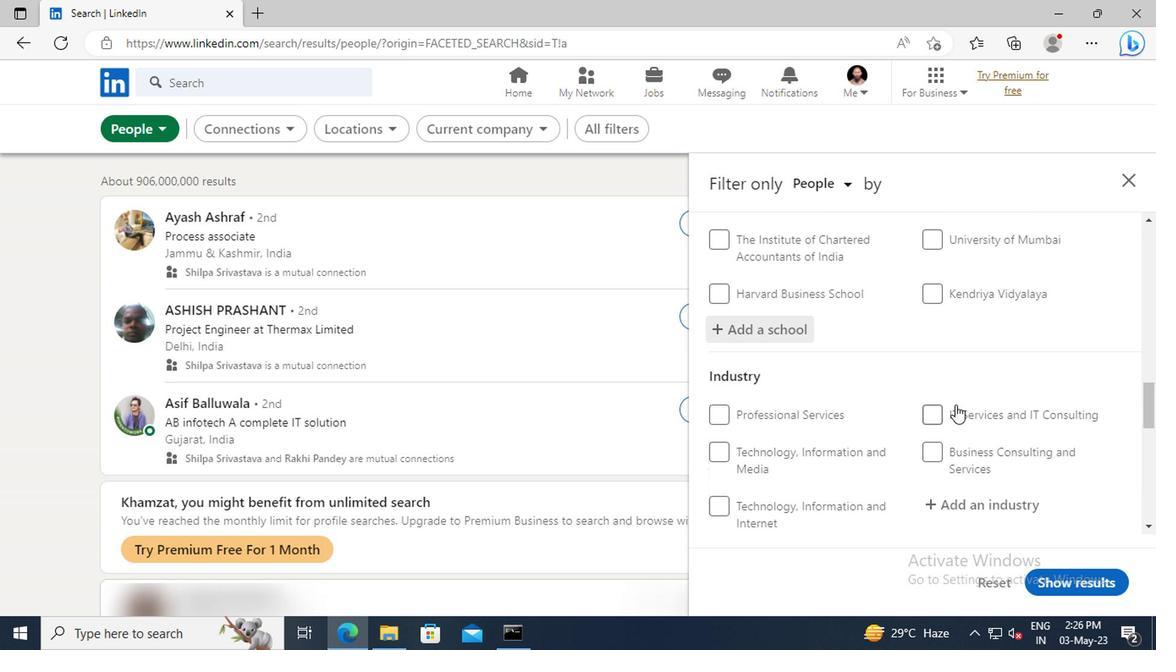 
Action: Mouse scrolled (786, 388) with delta (0, 0)
Screenshot: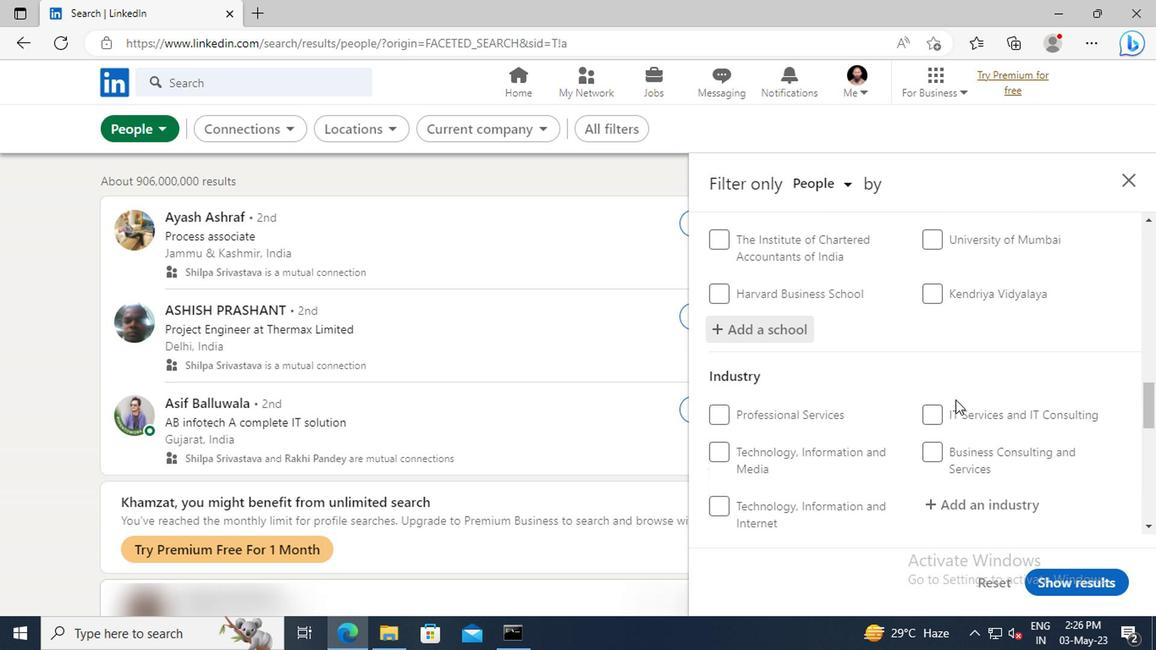 
Action: Mouse scrolled (786, 388) with delta (0, 0)
Screenshot: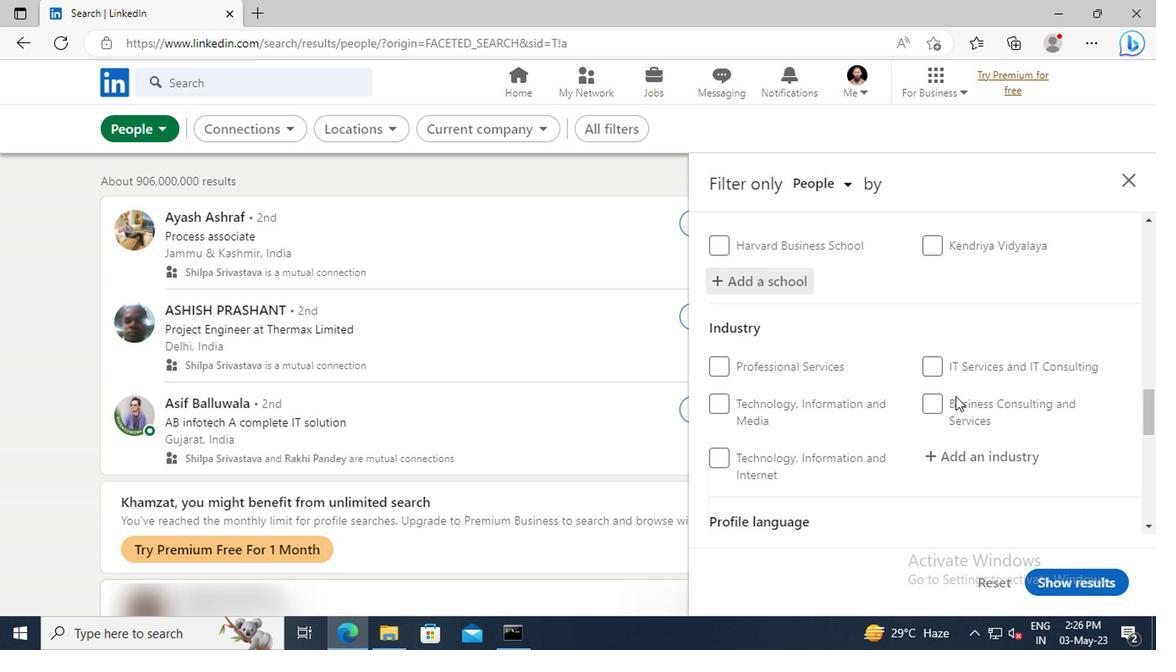 
Action: Mouse moved to (794, 400)
Screenshot: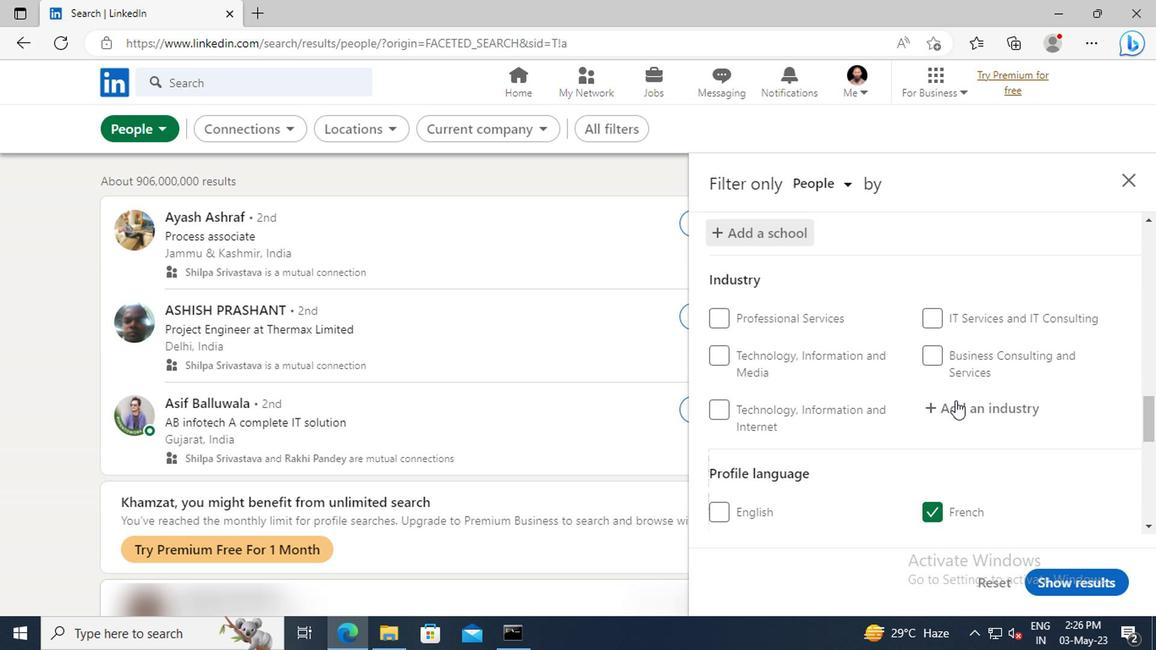 
Action: Mouse pressed left at (794, 400)
Screenshot: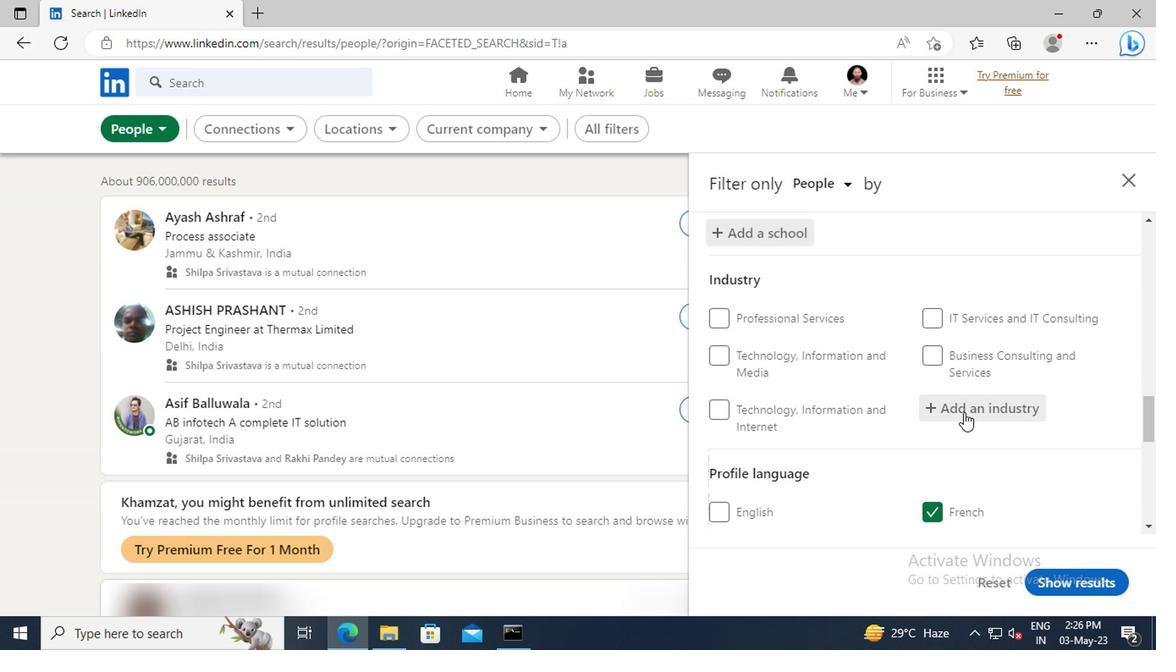 
Action: Key pressed <Key.shift>DATA<Key.space><Key.shift>SEC
Screenshot: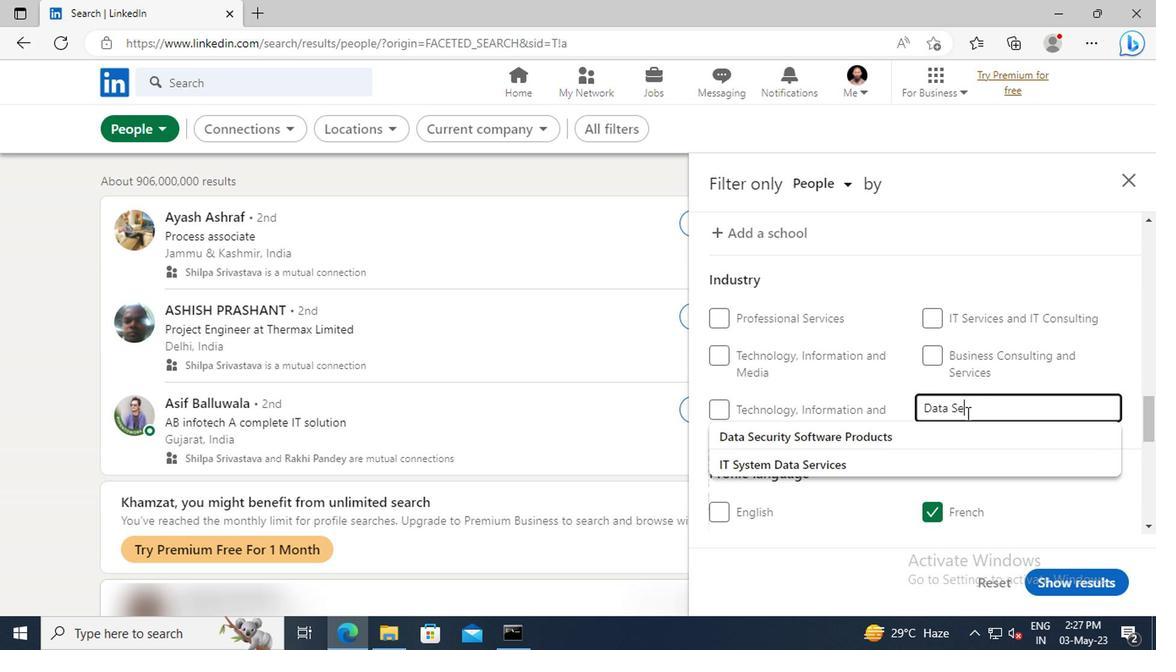 
Action: Mouse moved to (796, 415)
Screenshot: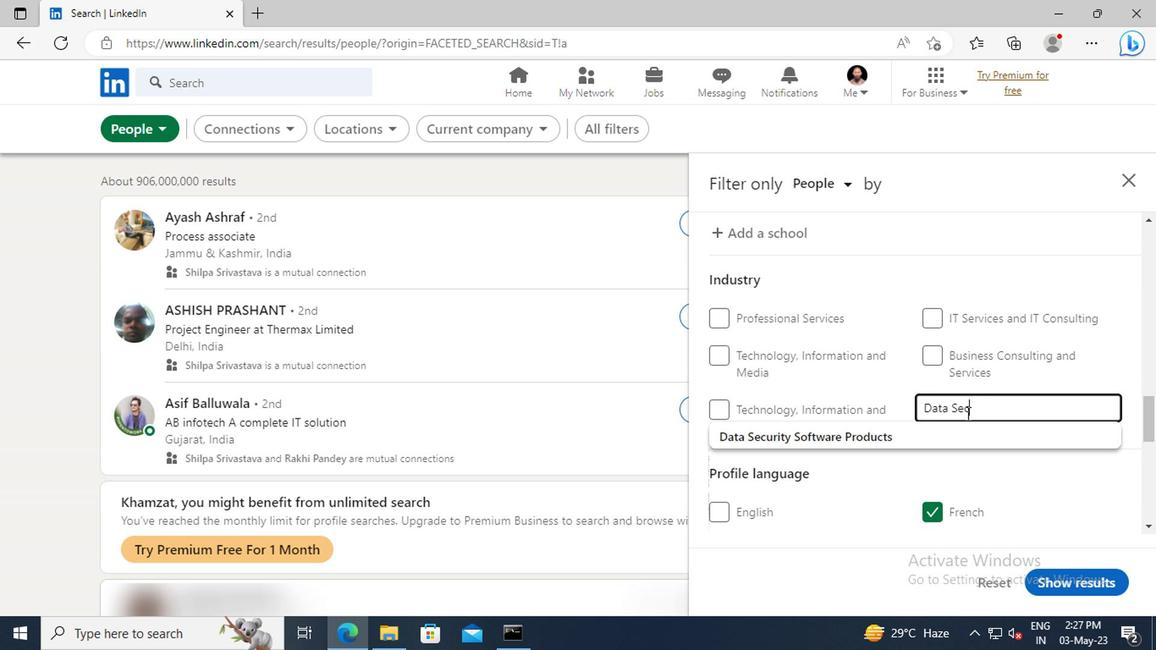 
Action: Mouse pressed left at (796, 415)
Screenshot: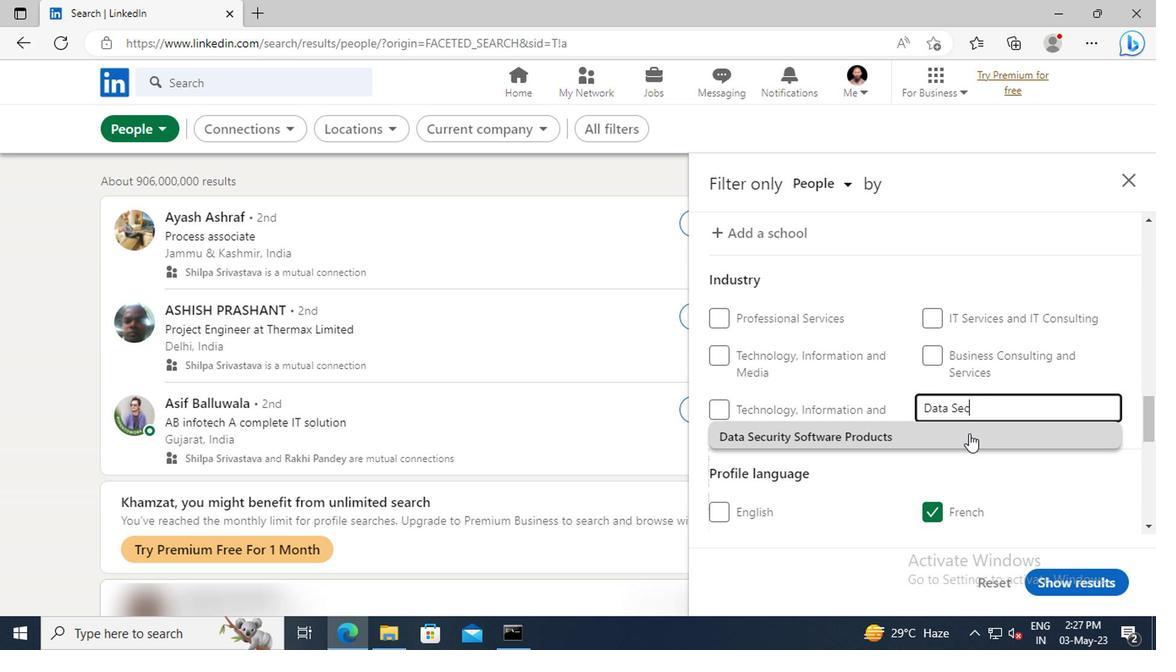 
Action: Mouse scrolled (796, 414) with delta (0, 0)
Screenshot: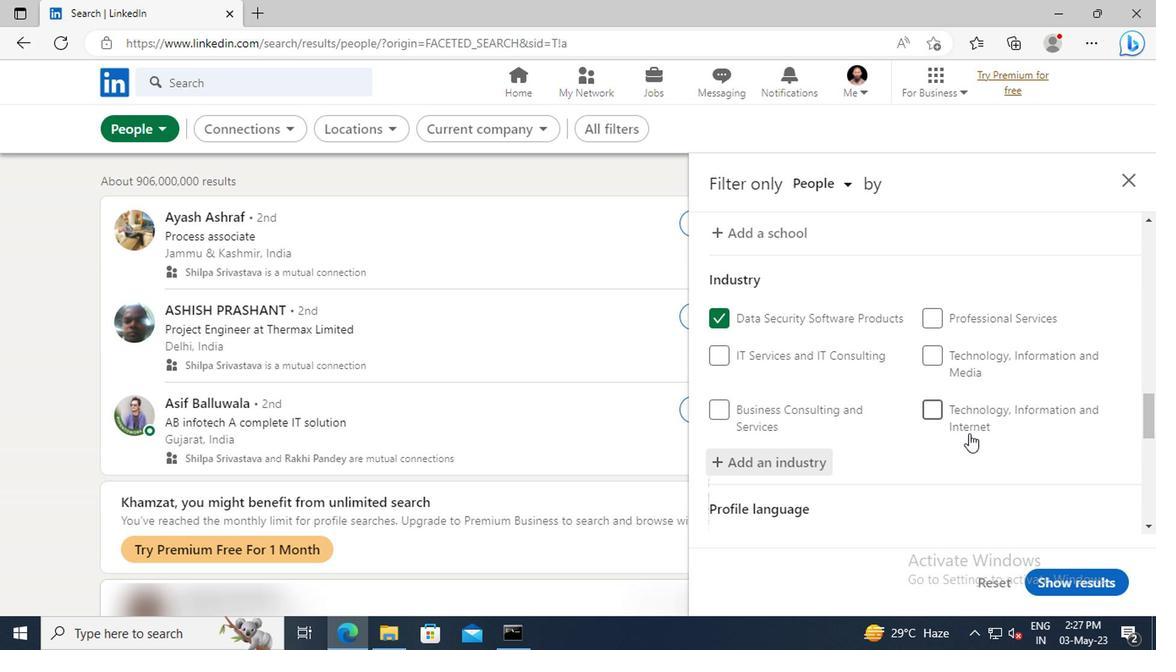 
Action: Mouse moved to (797, 402)
Screenshot: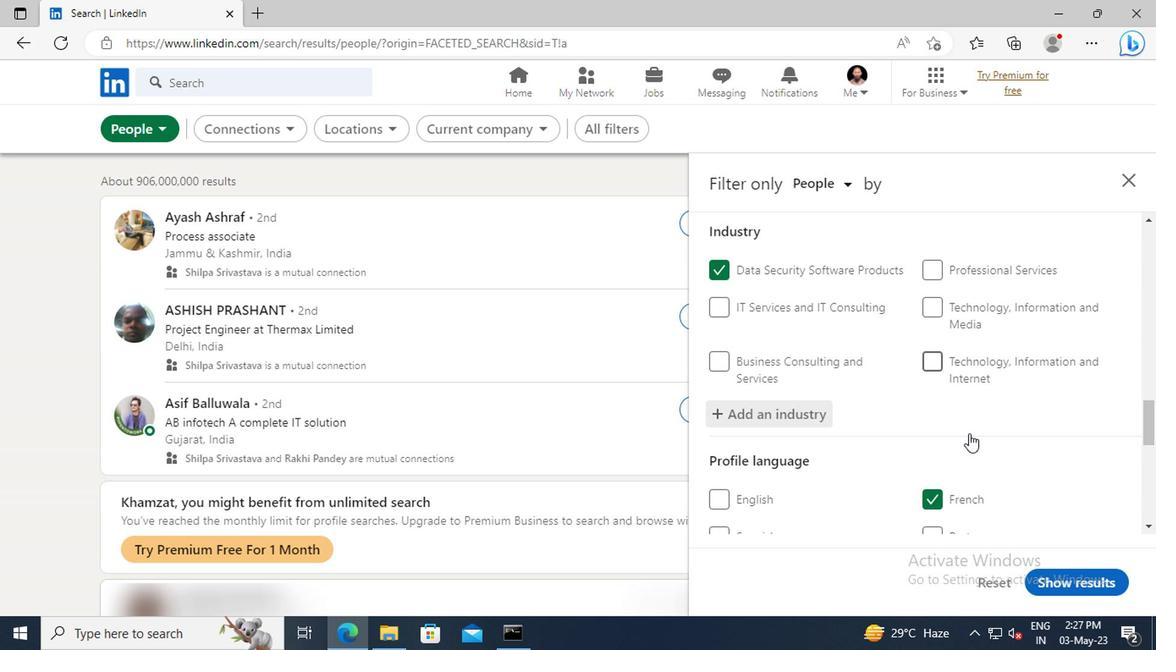 
Action: Mouse scrolled (797, 401) with delta (0, 0)
Screenshot: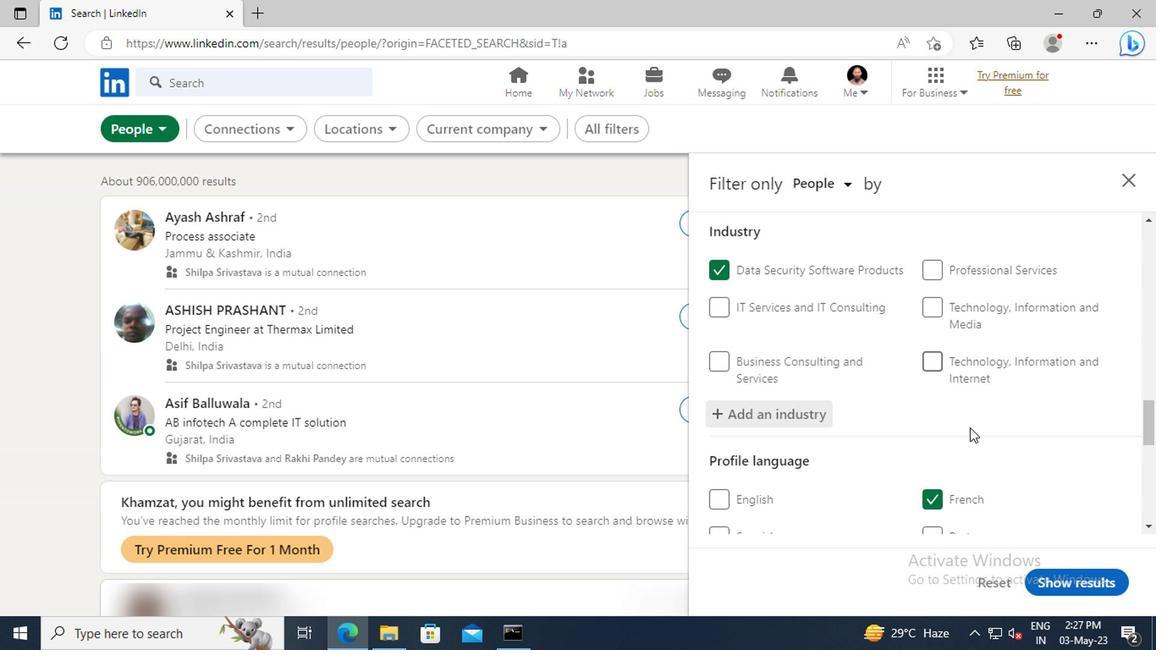 
Action: Mouse scrolled (797, 401) with delta (0, 0)
Screenshot: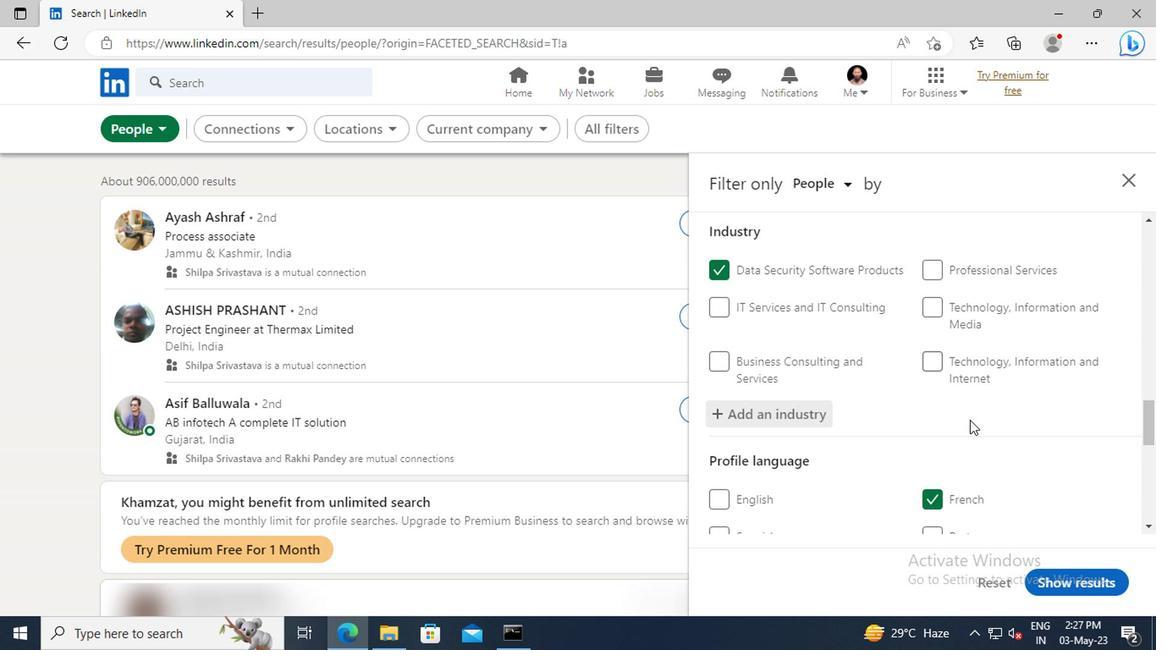 
Action: Mouse moved to (797, 385)
Screenshot: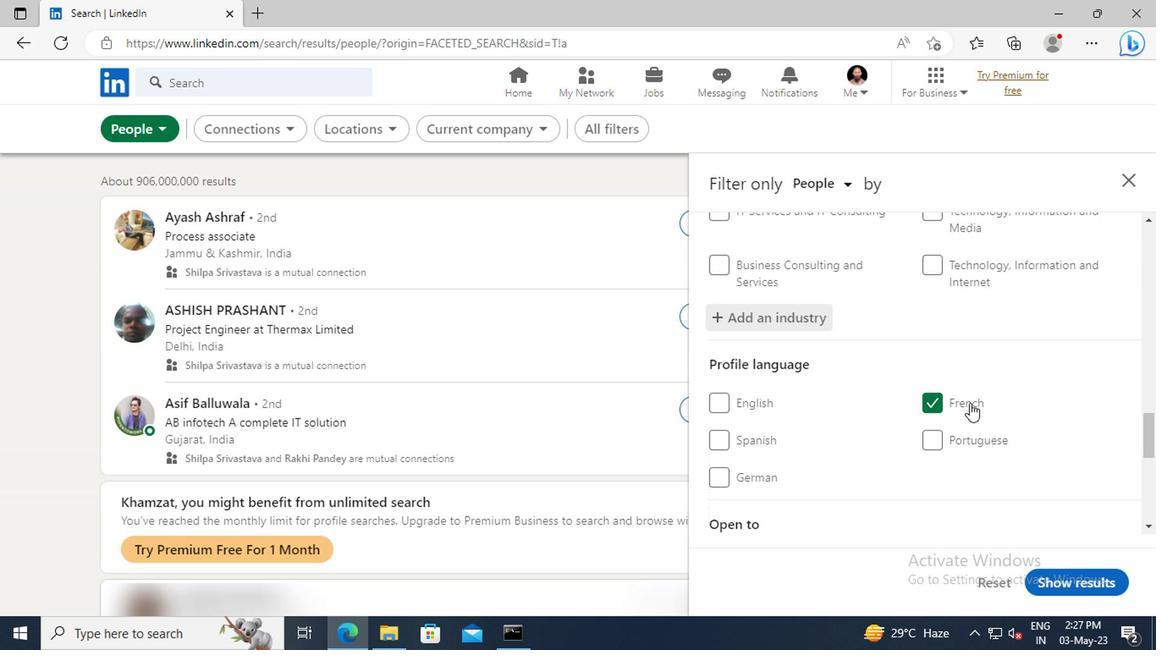 
Action: Mouse scrolled (797, 385) with delta (0, 0)
Screenshot: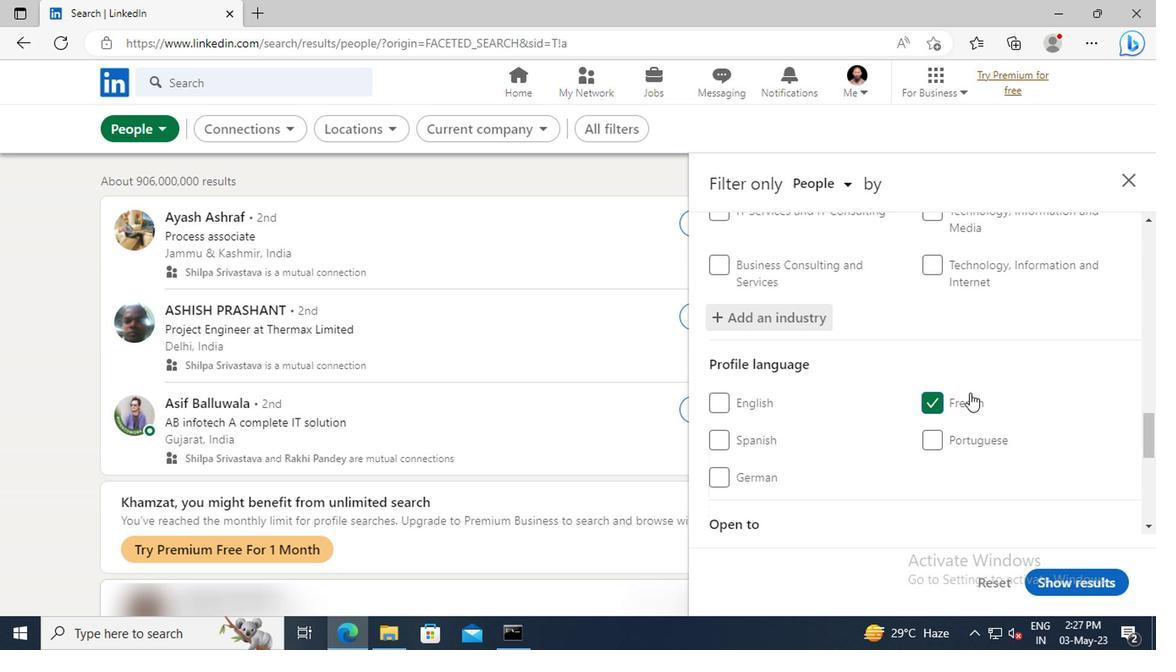 
Action: Mouse scrolled (797, 385) with delta (0, 0)
Screenshot: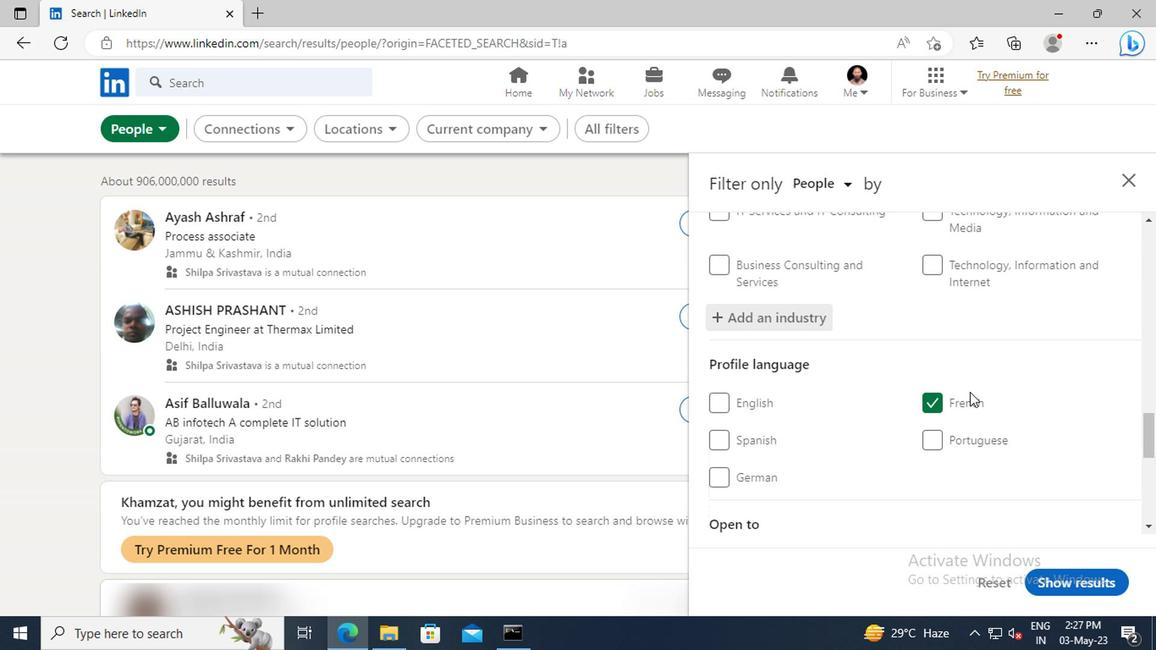 
Action: Mouse moved to (797, 379)
Screenshot: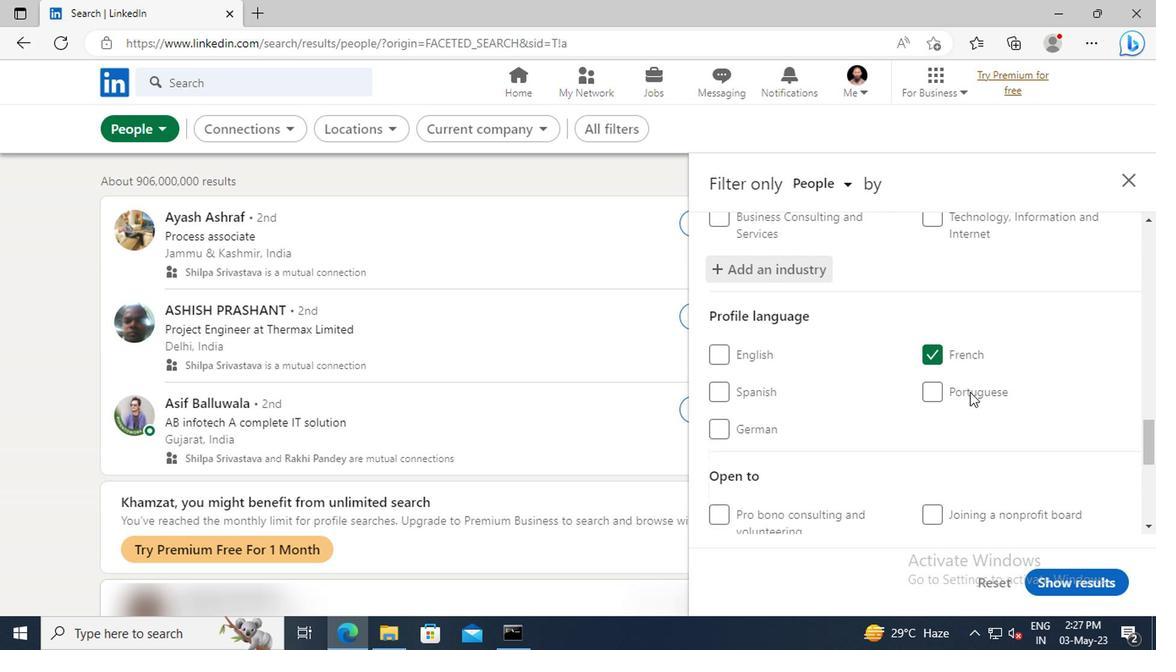 
Action: Mouse scrolled (797, 379) with delta (0, 0)
Screenshot: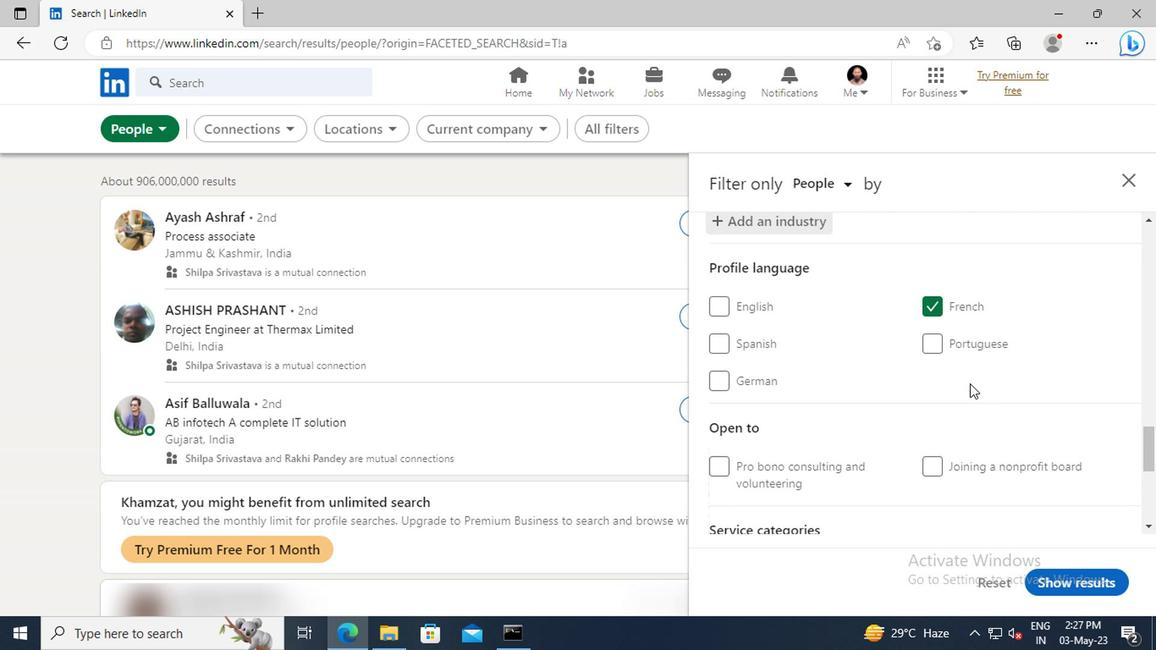 
Action: Mouse scrolled (797, 379) with delta (0, 0)
Screenshot: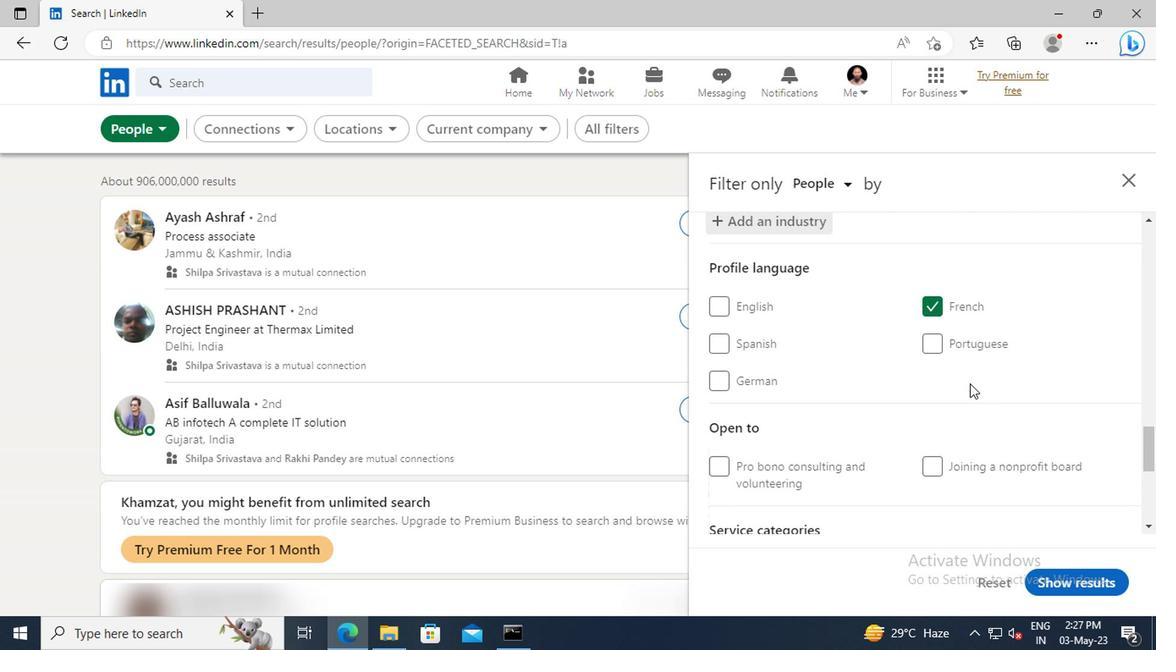 
Action: Mouse moved to (797, 374)
Screenshot: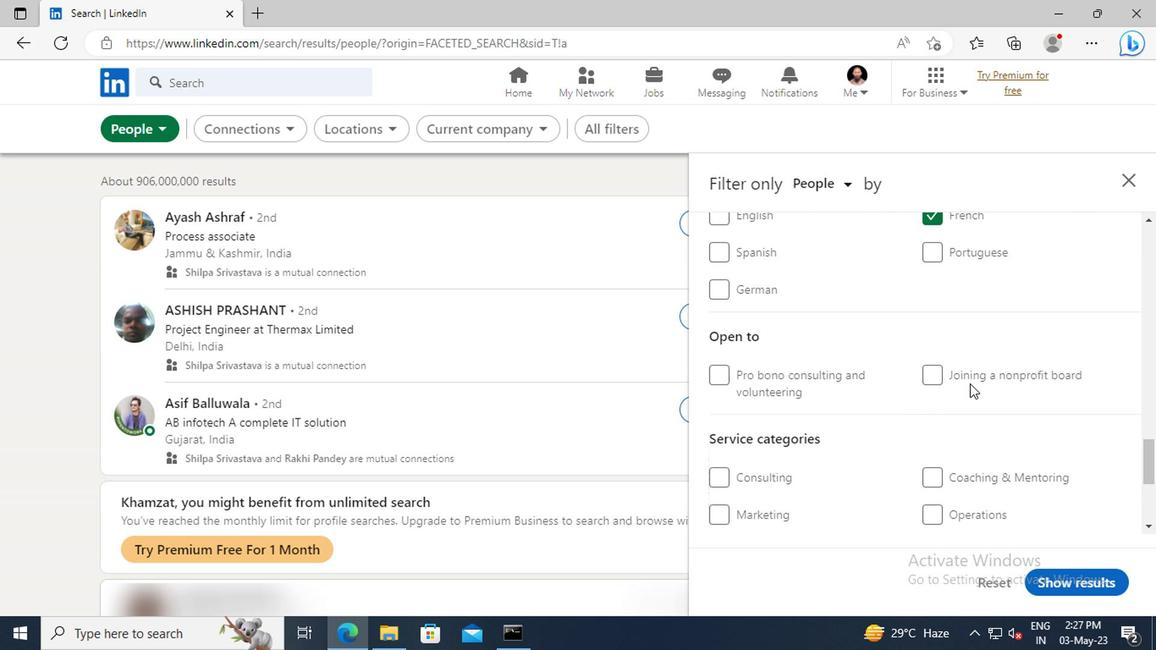 
Action: Mouse scrolled (797, 374) with delta (0, 0)
Screenshot: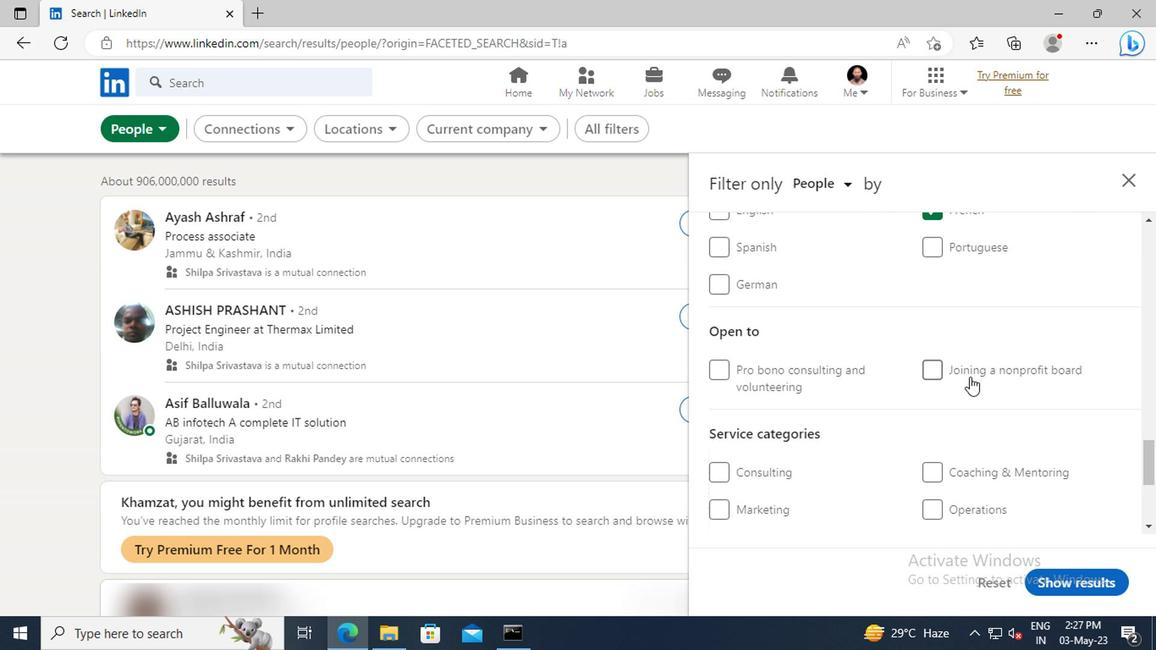 
Action: Mouse scrolled (797, 374) with delta (0, 0)
Screenshot: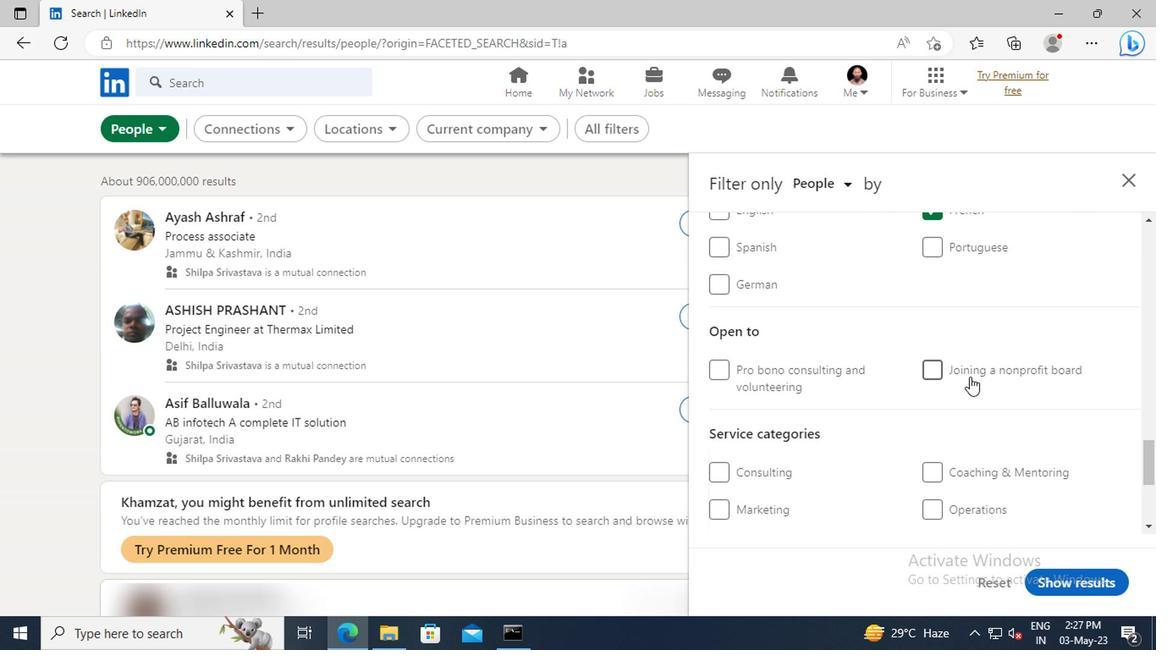 
Action: Mouse scrolled (797, 374) with delta (0, 0)
Screenshot: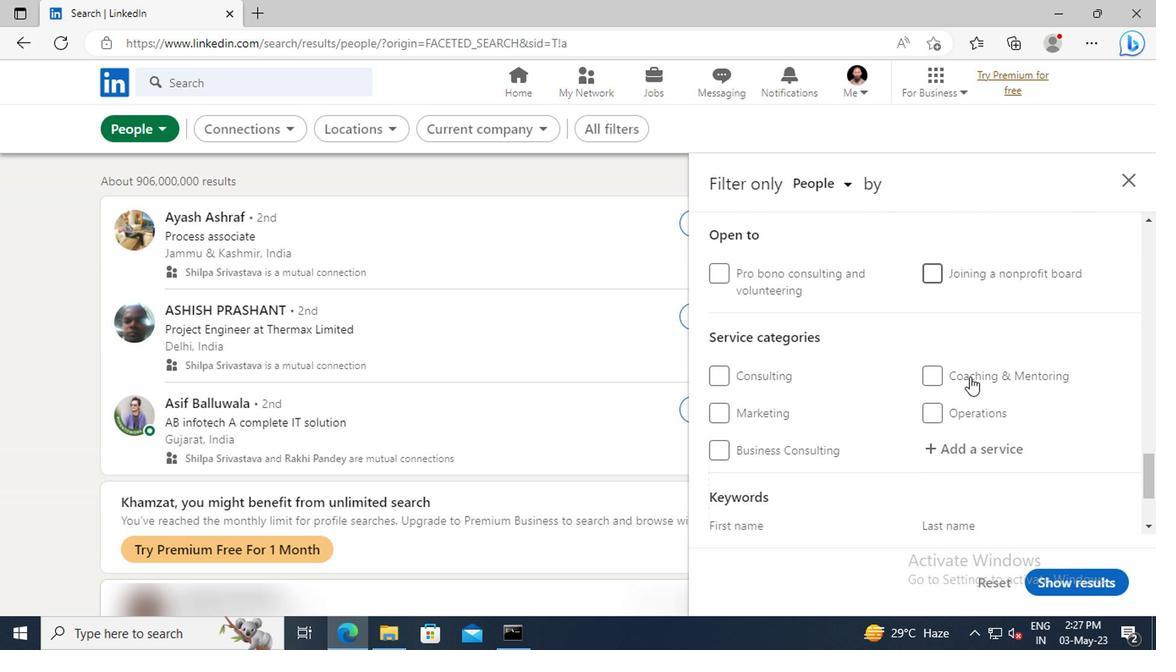 
Action: Mouse moved to (792, 392)
Screenshot: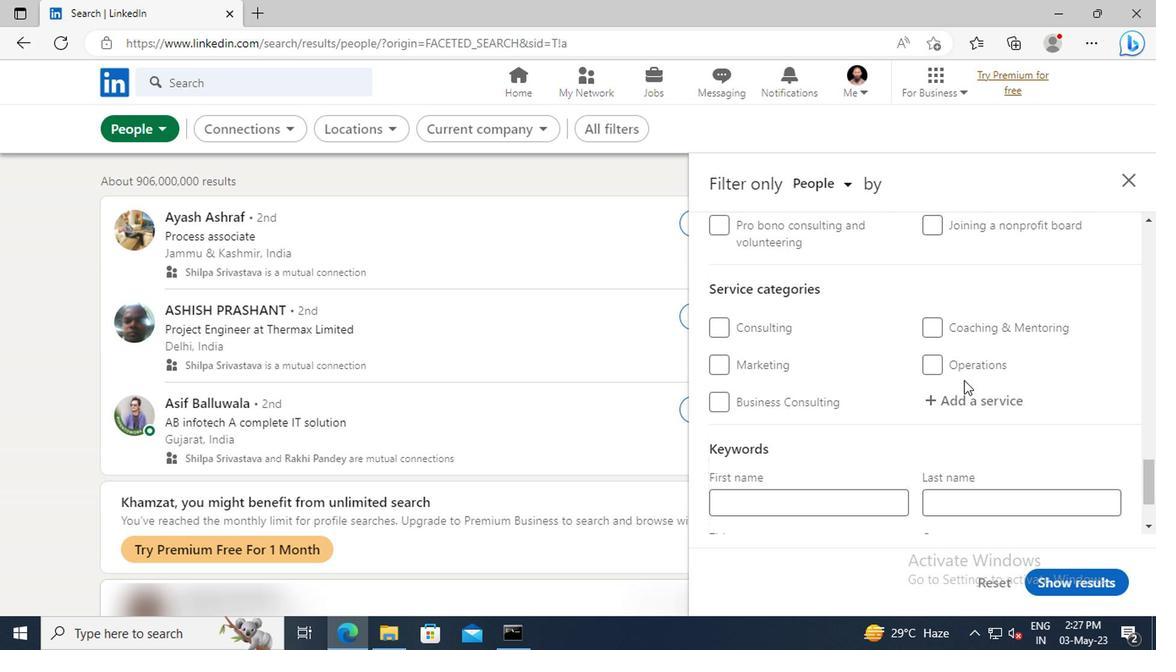 
Action: Mouse pressed left at (792, 392)
Screenshot: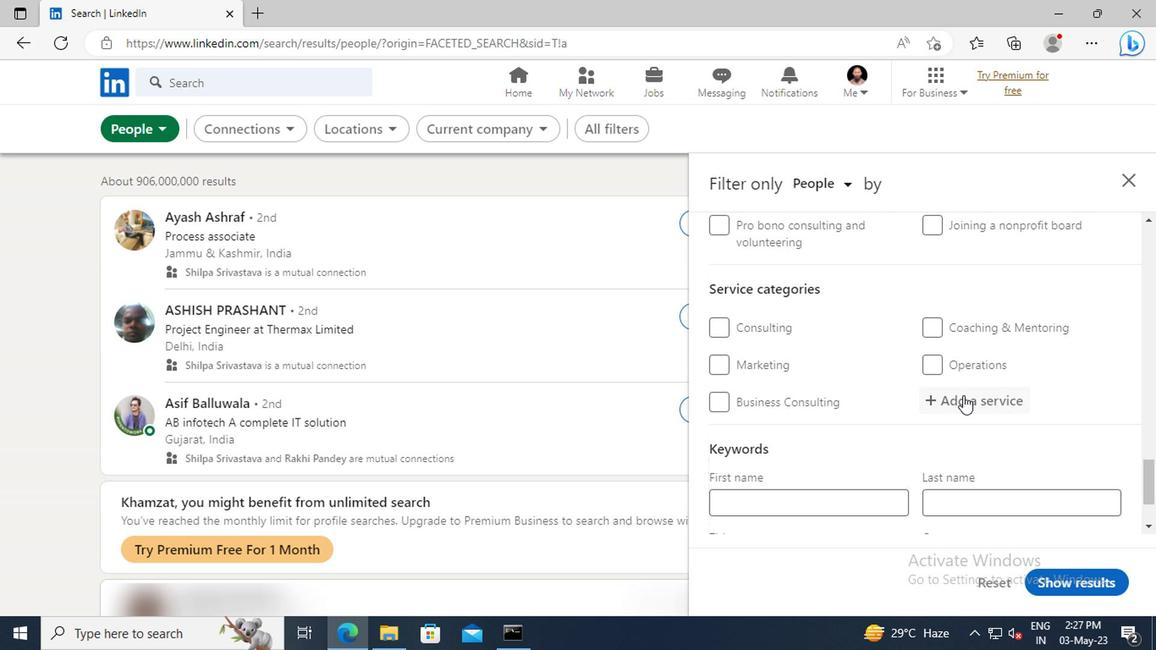 
Action: Key pressed <Key.shift>BANKR
Screenshot: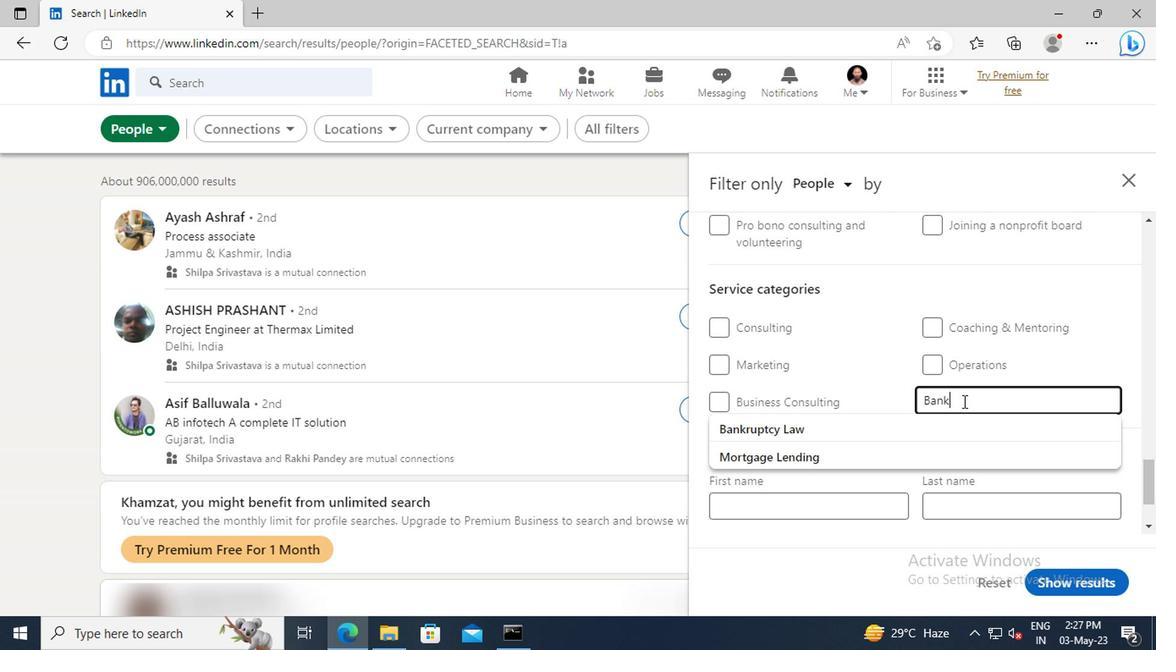 
Action: Mouse moved to (793, 404)
Screenshot: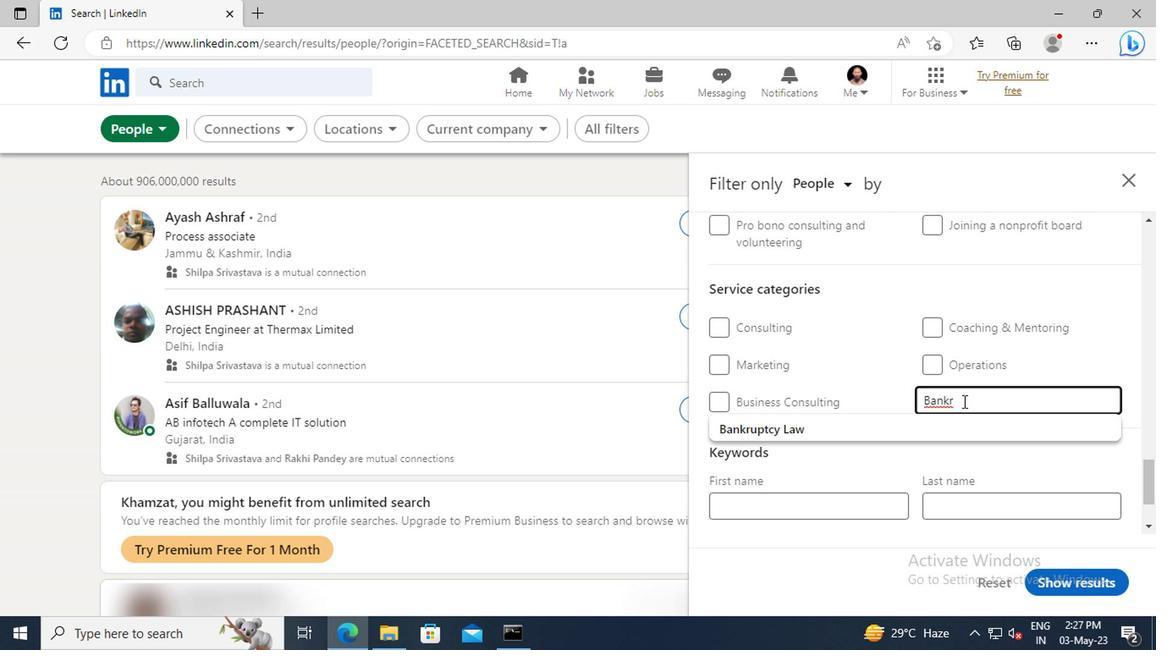 
Action: Mouse pressed left at (793, 404)
Screenshot: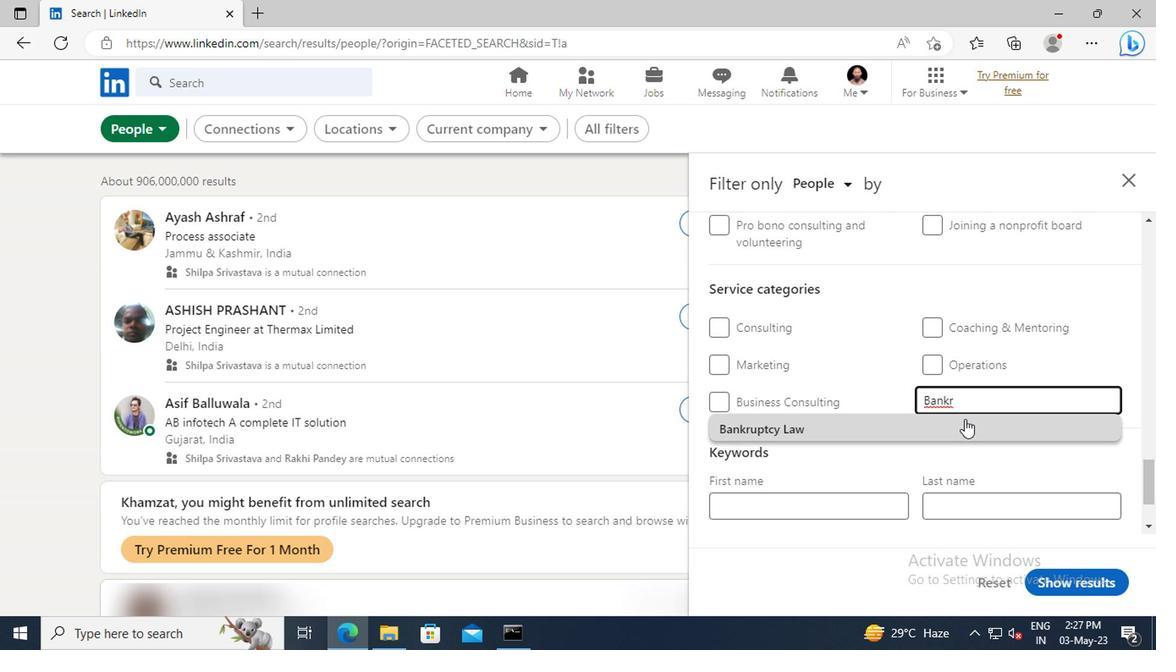 
Action: Mouse scrolled (793, 404) with delta (0, 0)
Screenshot: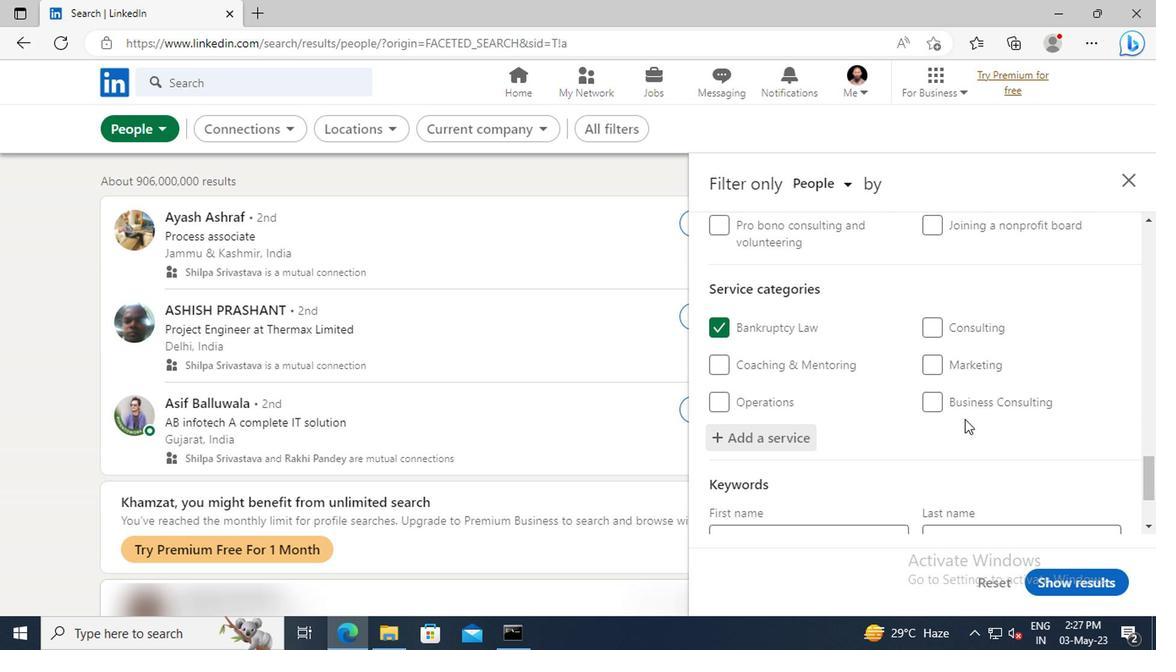 
Action: Mouse scrolled (793, 404) with delta (0, 0)
Screenshot: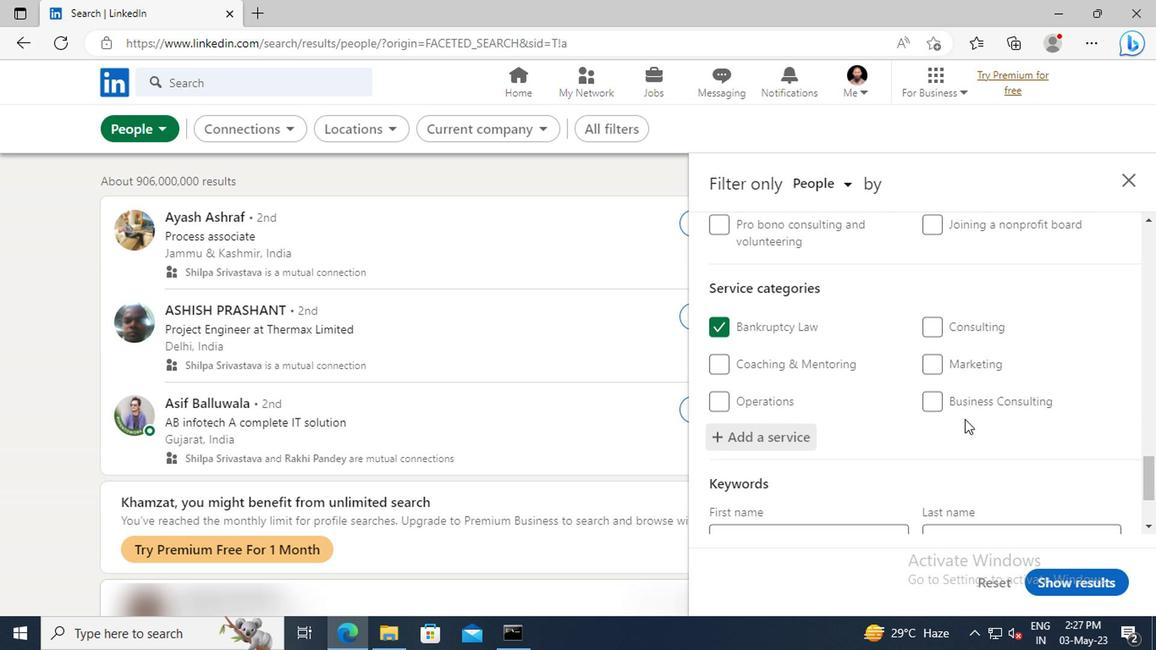 
Action: Mouse scrolled (793, 404) with delta (0, 0)
Screenshot: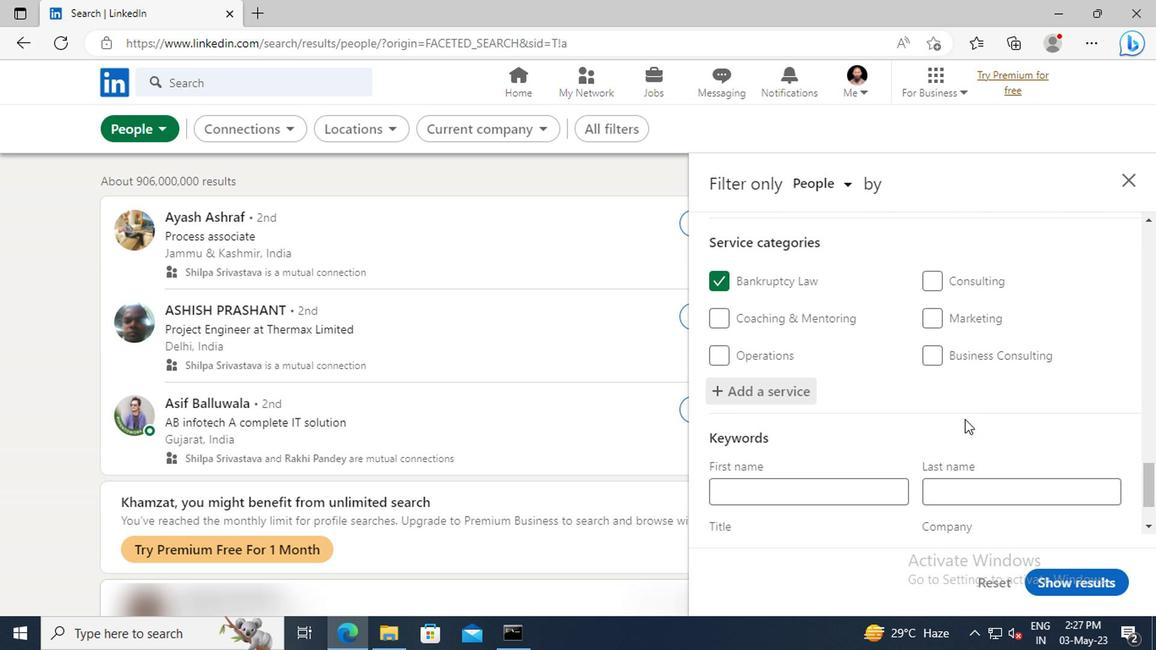 
Action: Mouse scrolled (793, 404) with delta (0, 0)
Screenshot: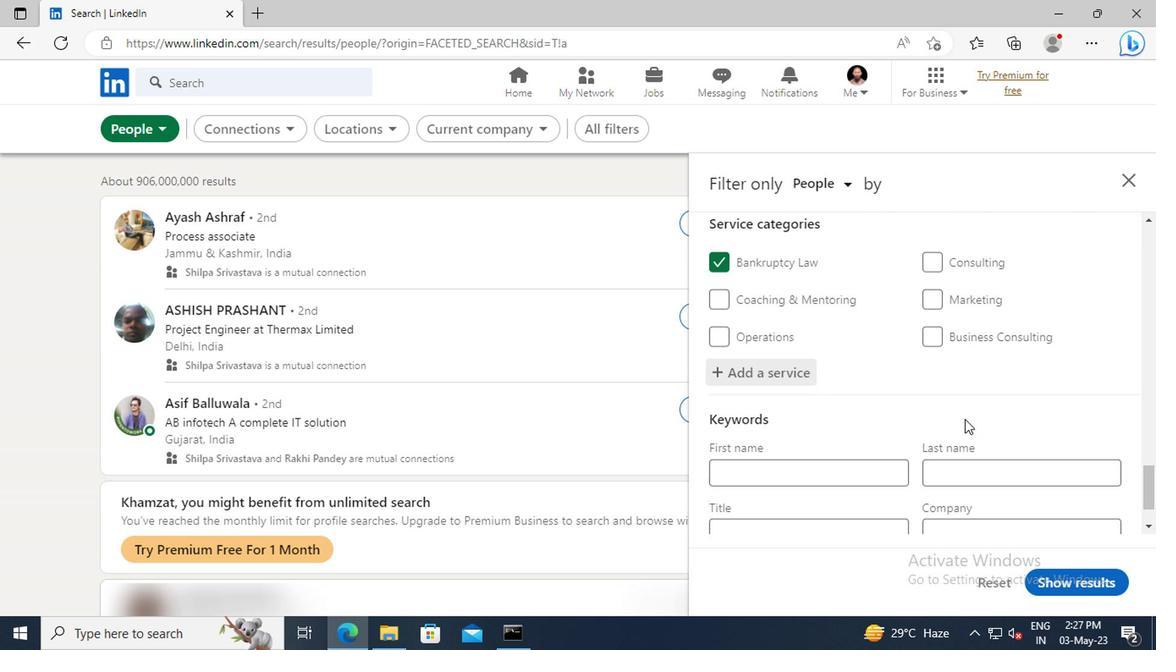 
Action: Mouse moved to (695, 428)
Screenshot: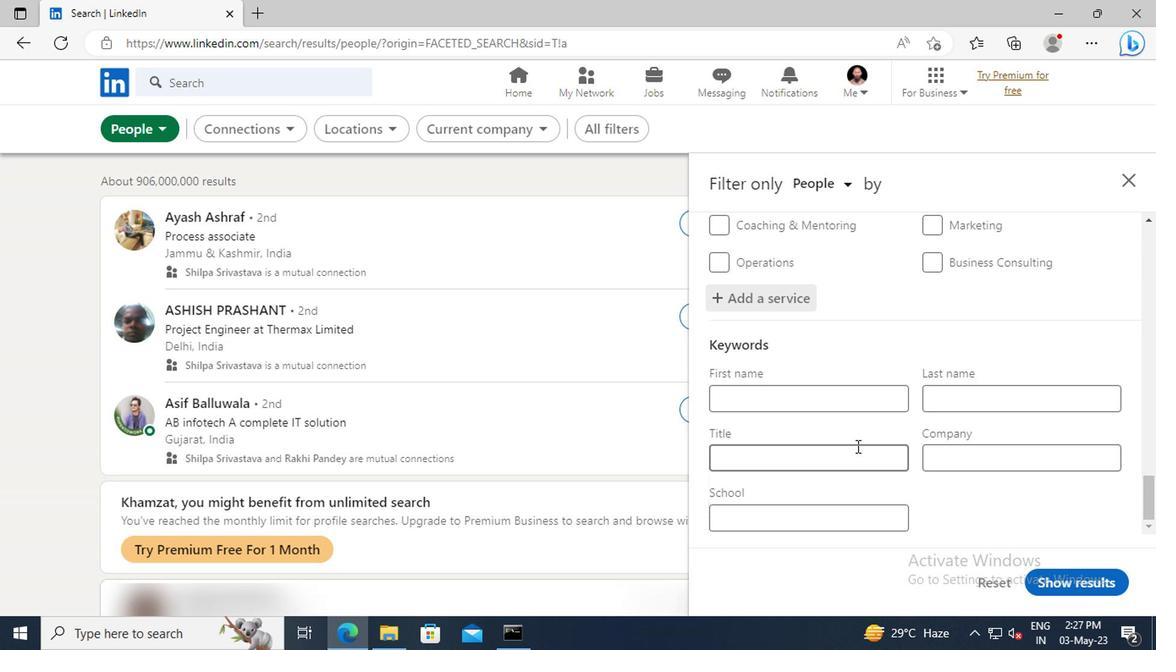 
Action: Mouse pressed left at (695, 428)
Screenshot: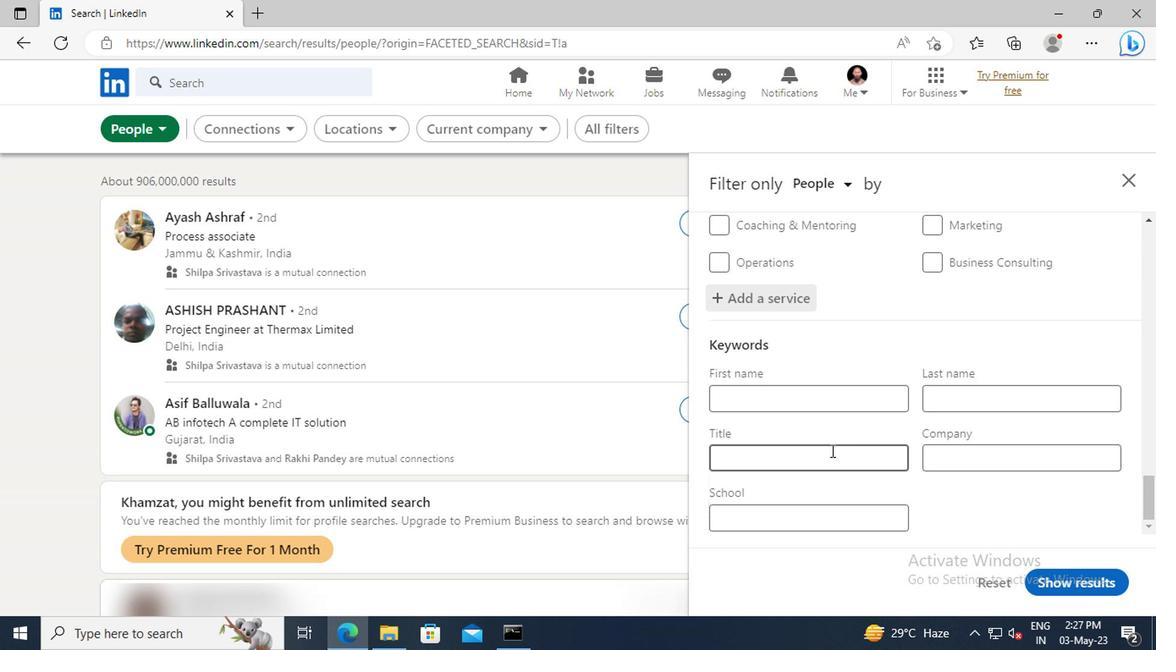 
Action: Key pressed <Key.shift>INFORMATION<Key.space><Key.shift><Key.shift>SECURITY<Key.space><Key.shift>ANALYST<Key.enter>
Screenshot: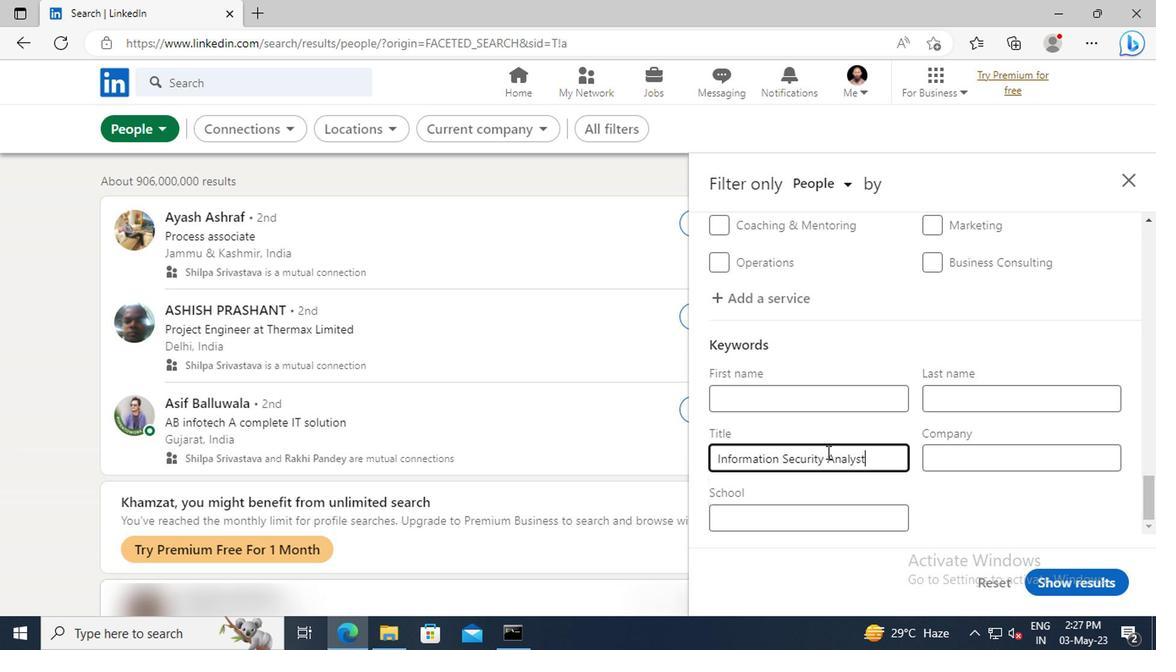 
Action: Mouse moved to (862, 523)
Screenshot: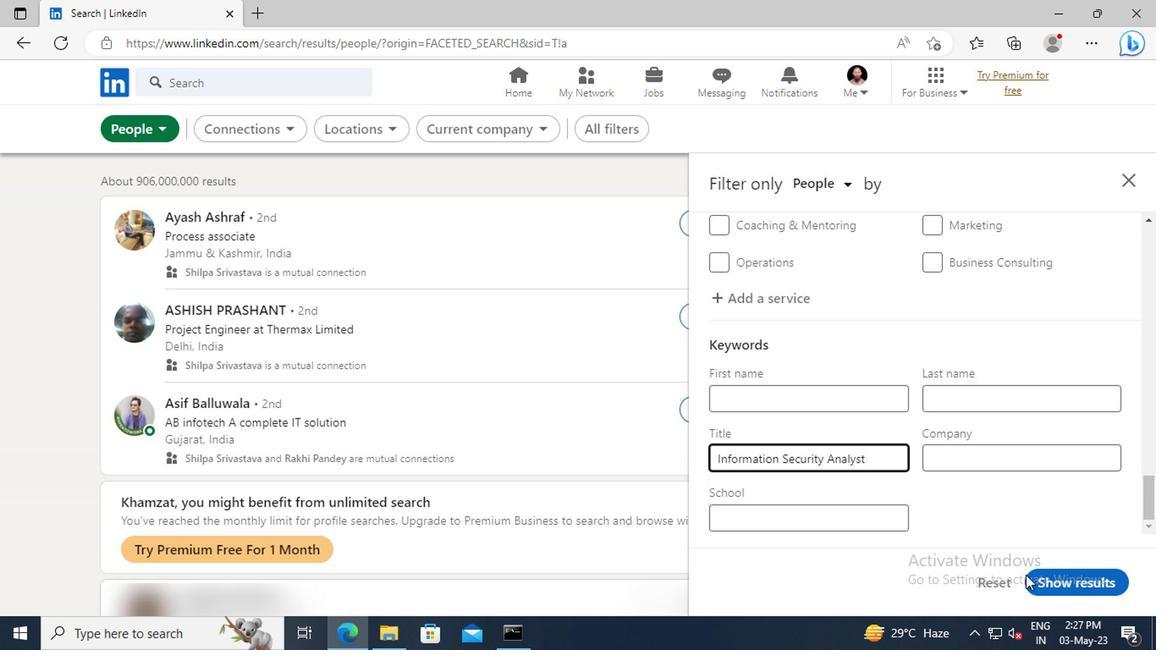 
Action: Mouse pressed left at (862, 523)
Screenshot: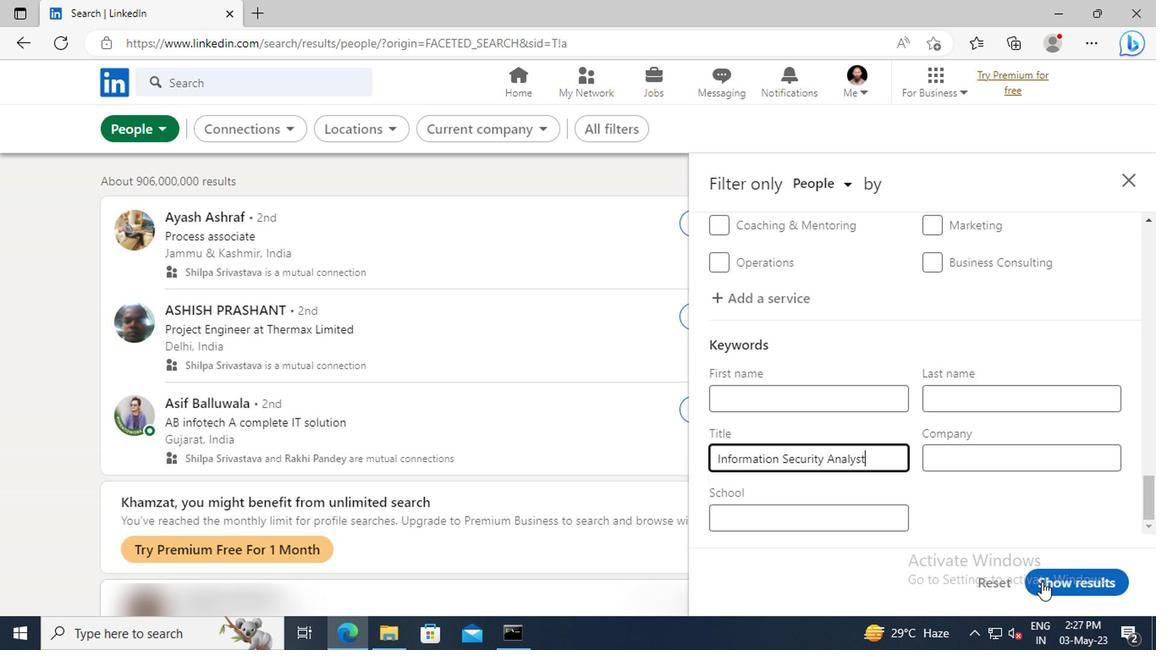
